 Task: Search one way flight ticket for 2 adults, 2 children, 2 infants in seat in first from Rockland: Knox County Regional Airport to Rock Springs: Southwest Wyoming Regional Airport (rock Springs Sweetwater County Airport) on 8-5-2023. Choice of flights is United. Number of bags: 1 carry on bag and 2 checked bags. Price is upto 96000. Outbound departure time preference is 21:00.
Action: Mouse moved to (377, 355)
Screenshot: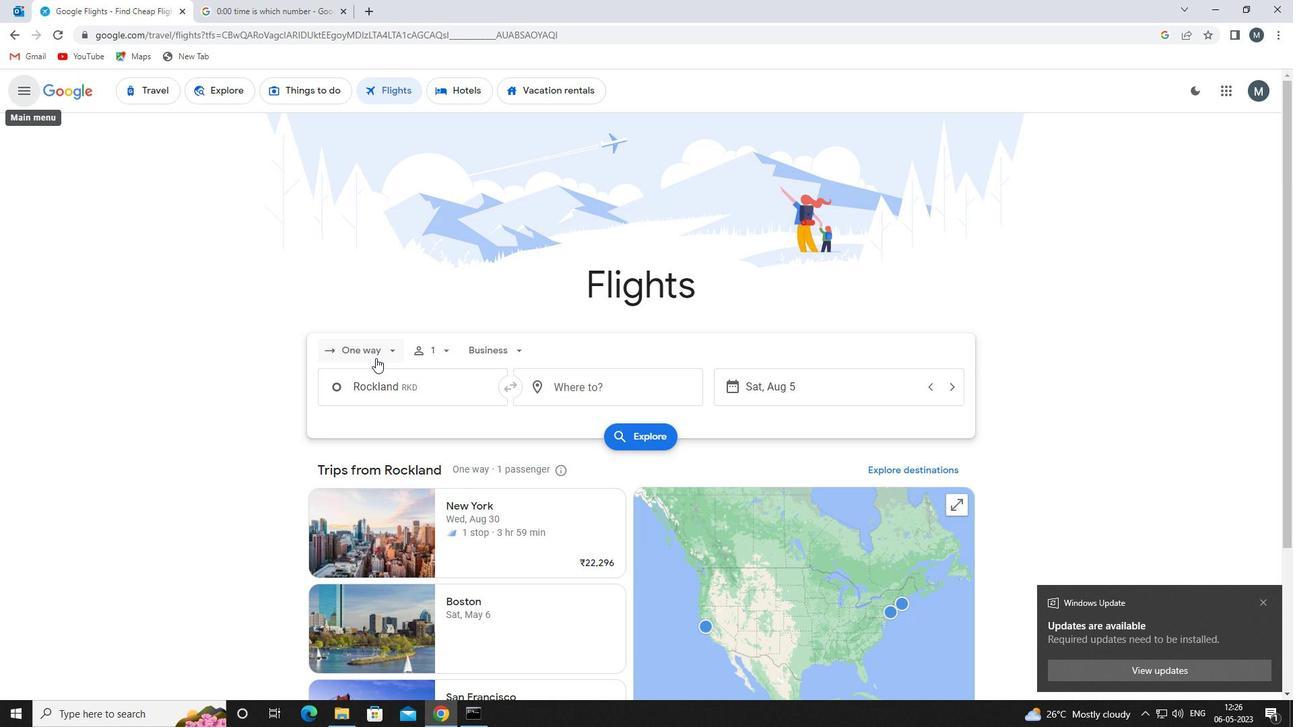 
Action: Mouse pressed left at (377, 355)
Screenshot: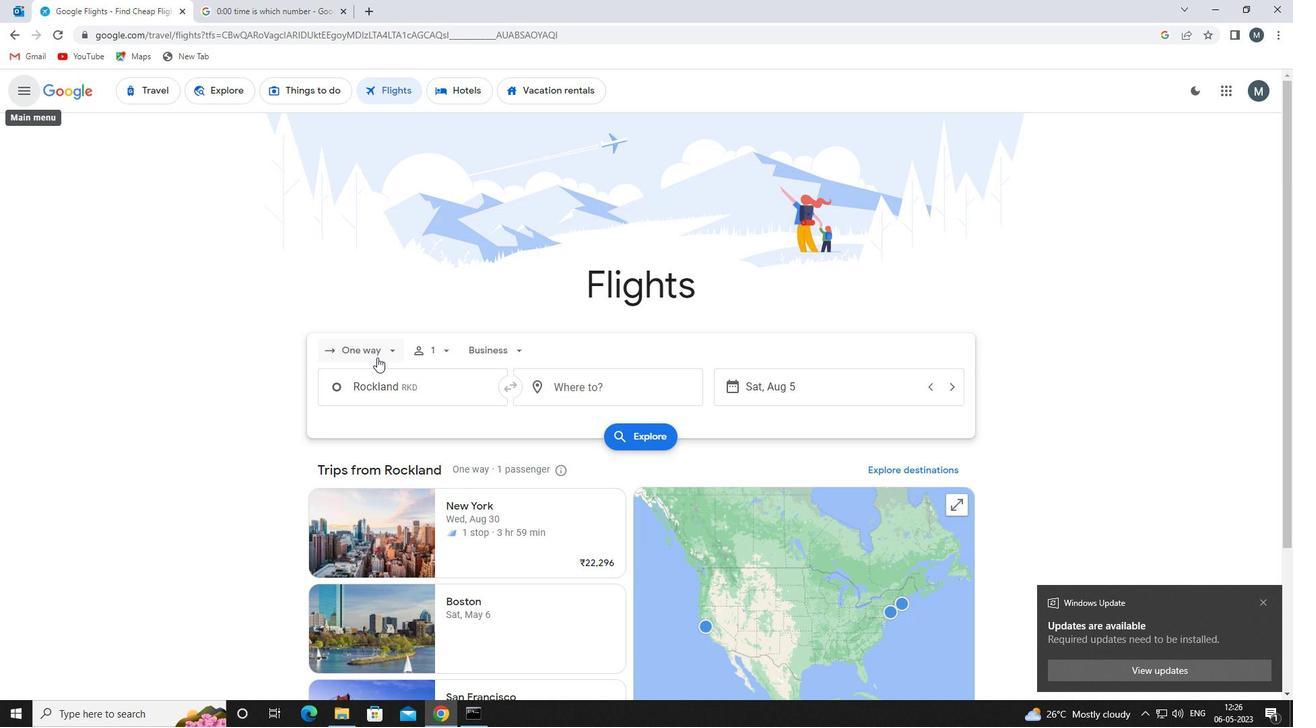 
Action: Mouse moved to (370, 409)
Screenshot: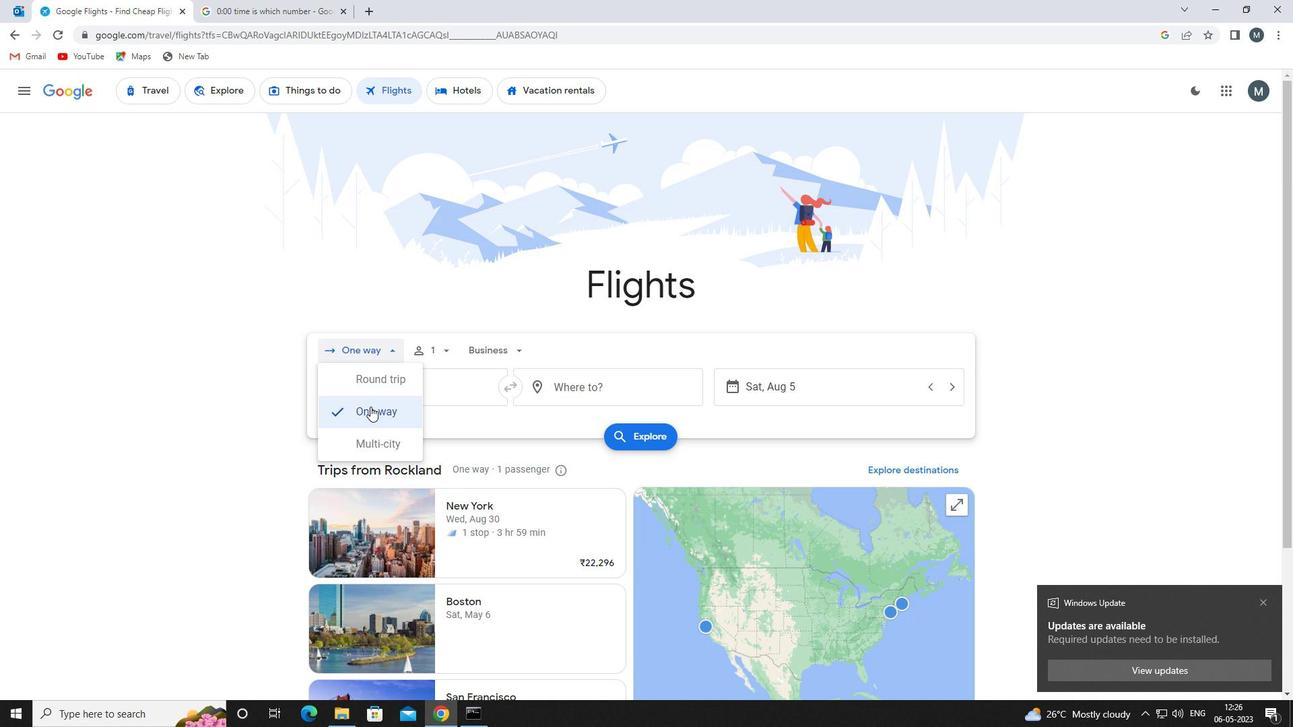 
Action: Mouse pressed left at (370, 409)
Screenshot: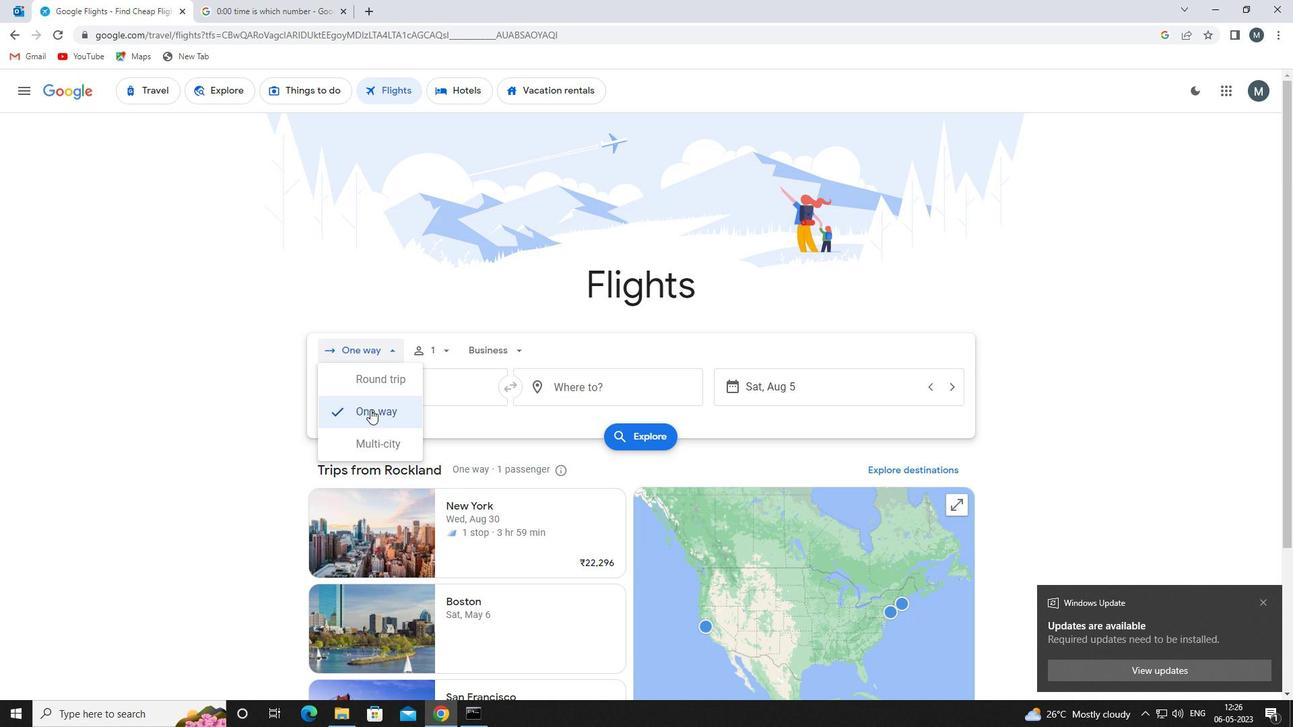 
Action: Mouse moved to (439, 346)
Screenshot: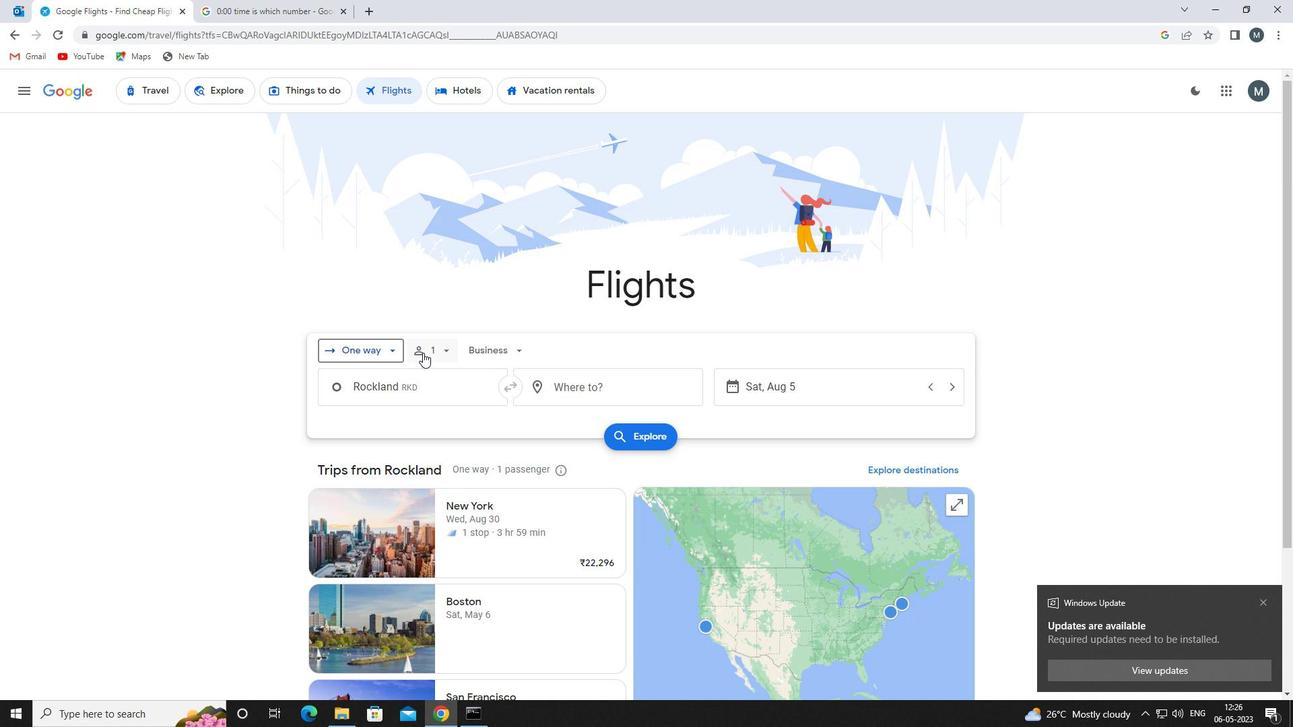 
Action: Mouse pressed left at (439, 346)
Screenshot: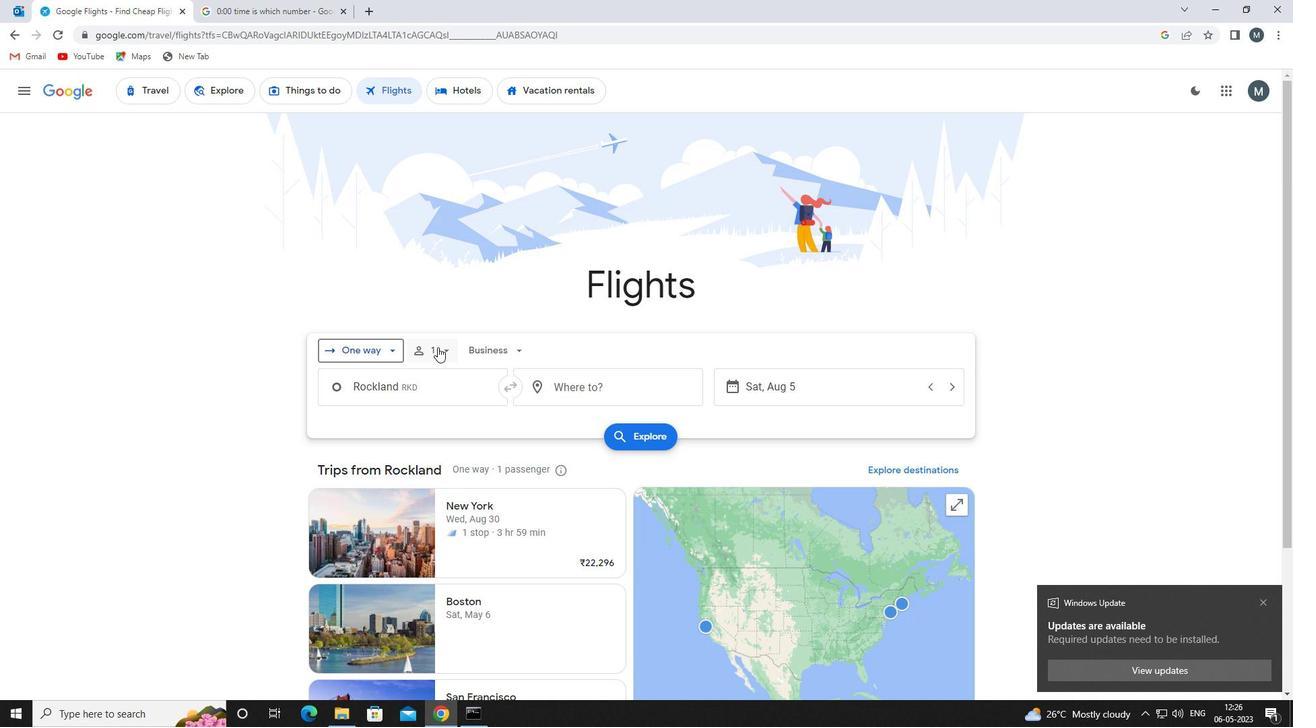 
Action: Mouse moved to (549, 388)
Screenshot: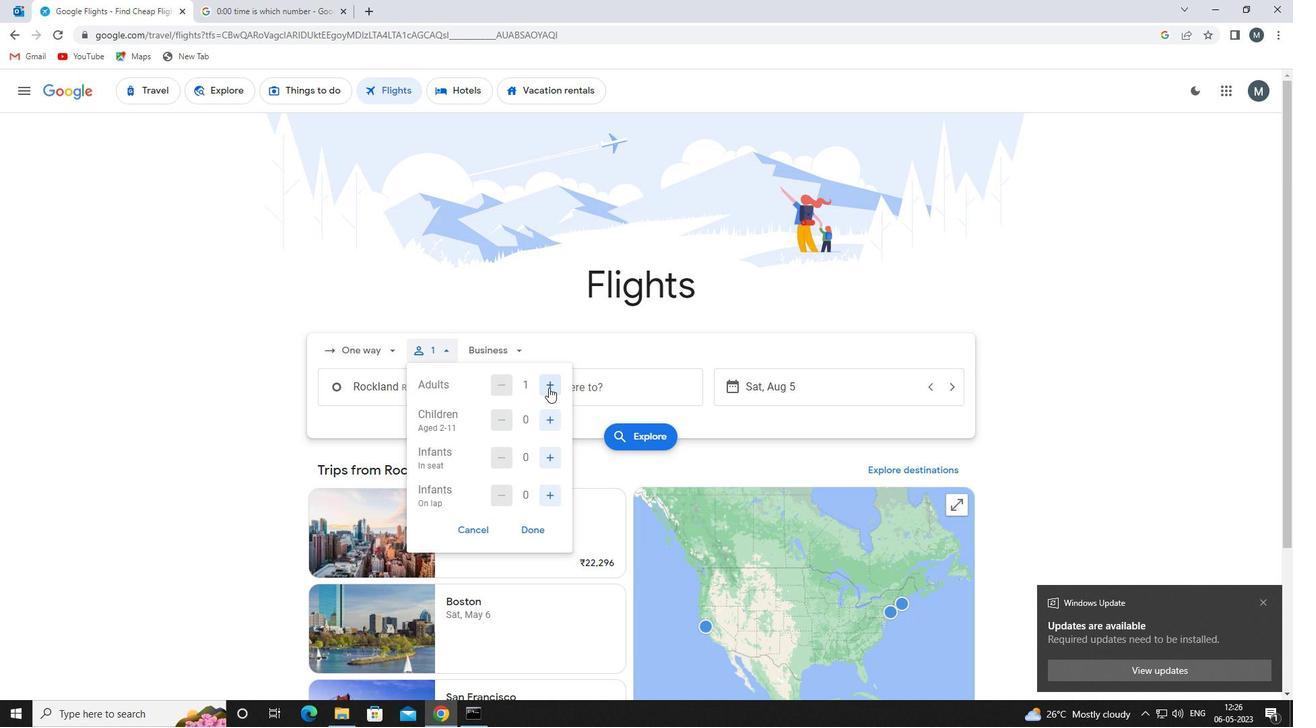 
Action: Mouse pressed left at (549, 388)
Screenshot: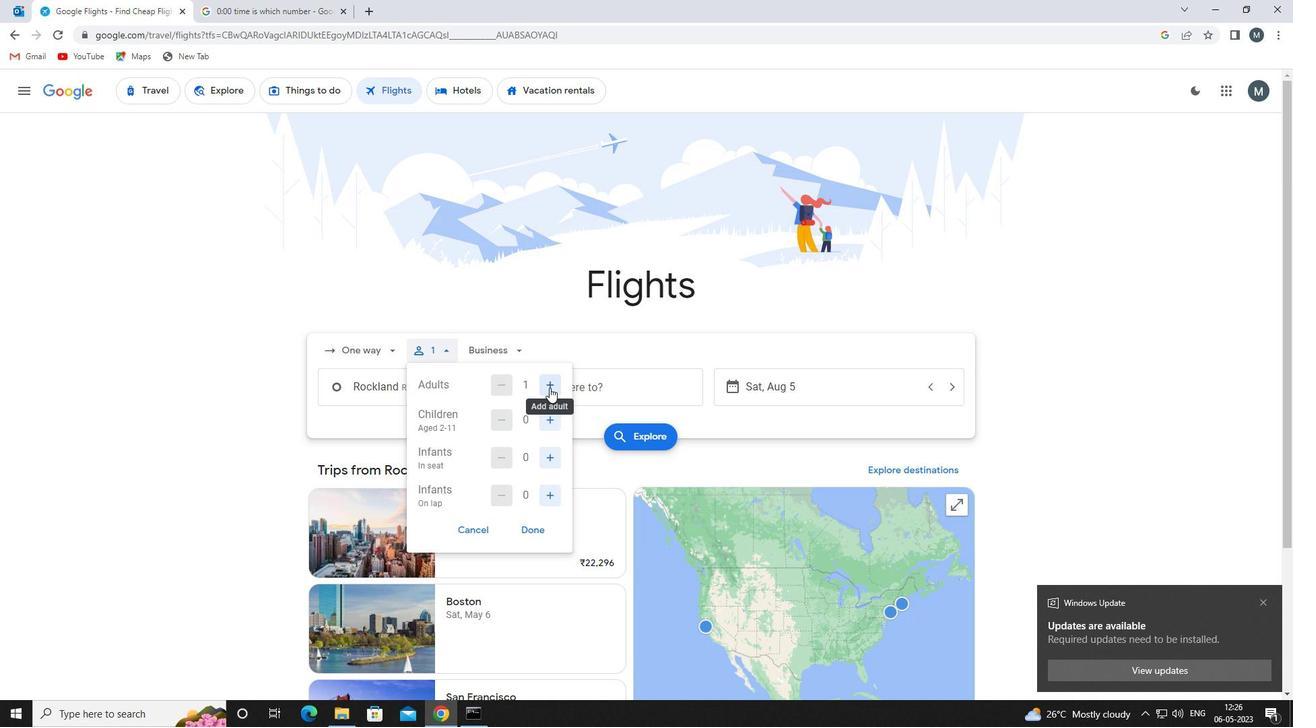 
Action: Mouse moved to (554, 418)
Screenshot: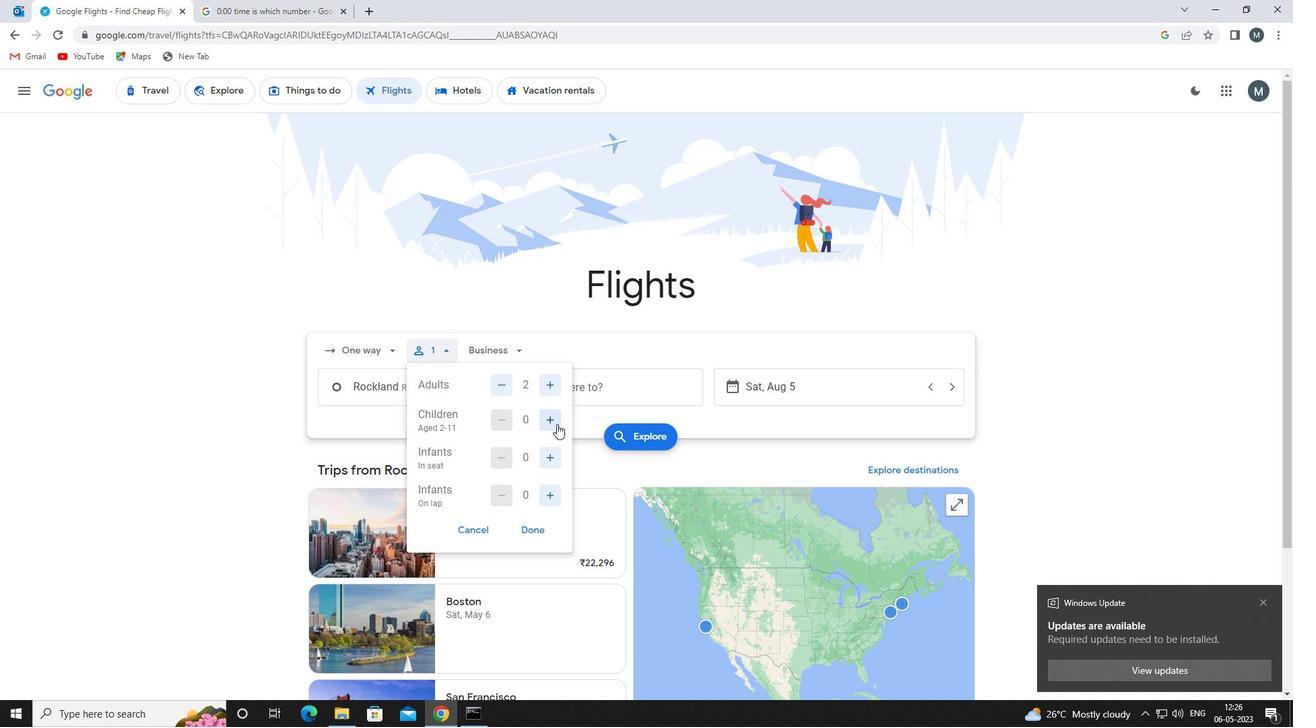 
Action: Mouse pressed left at (554, 418)
Screenshot: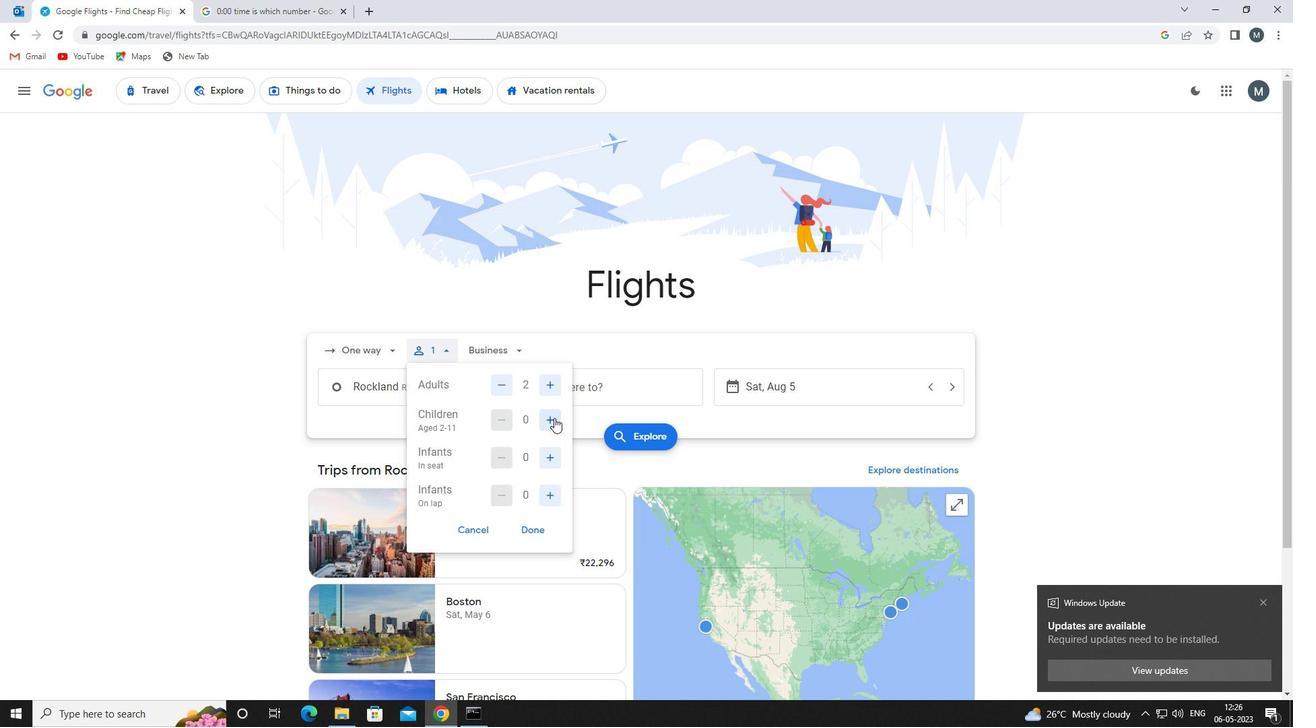 
Action: Mouse pressed left at (554, 418)
Screenshot: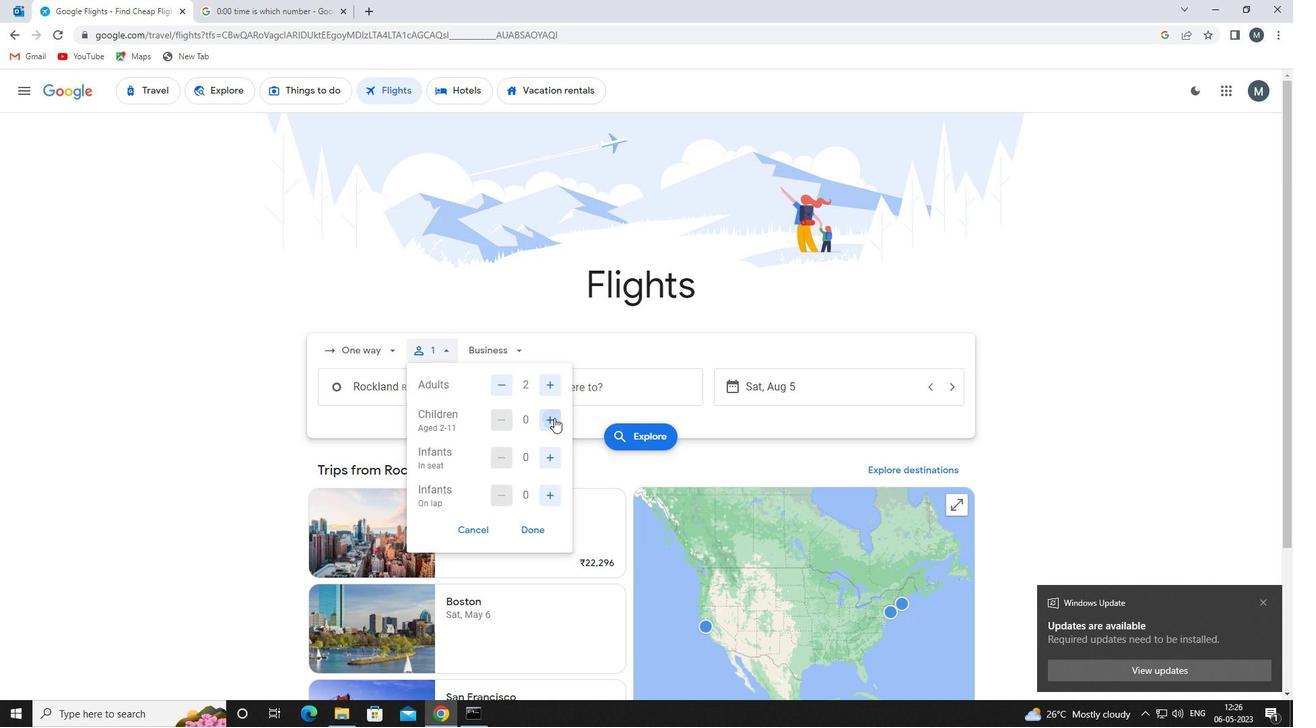 
Action: Mouse moved to (552, 454)
Screenshot: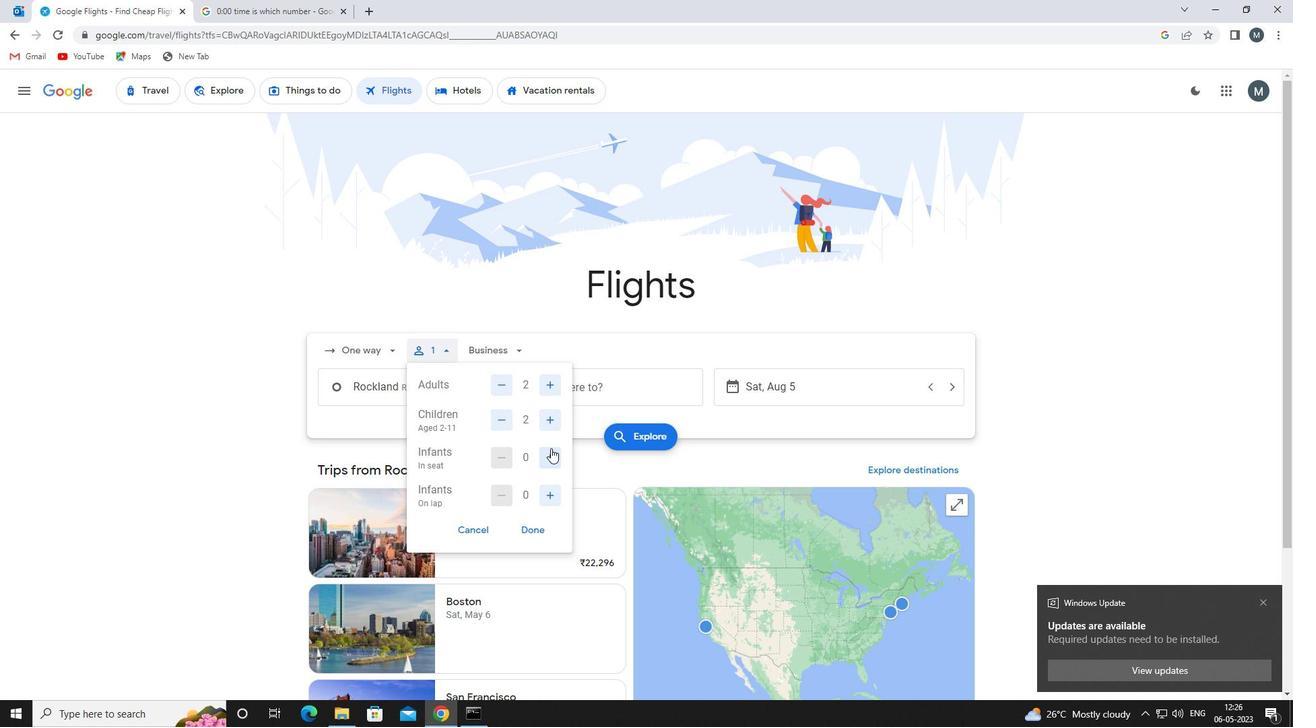 
Action: Mouse pressed left at (552, 454)
Screenshot: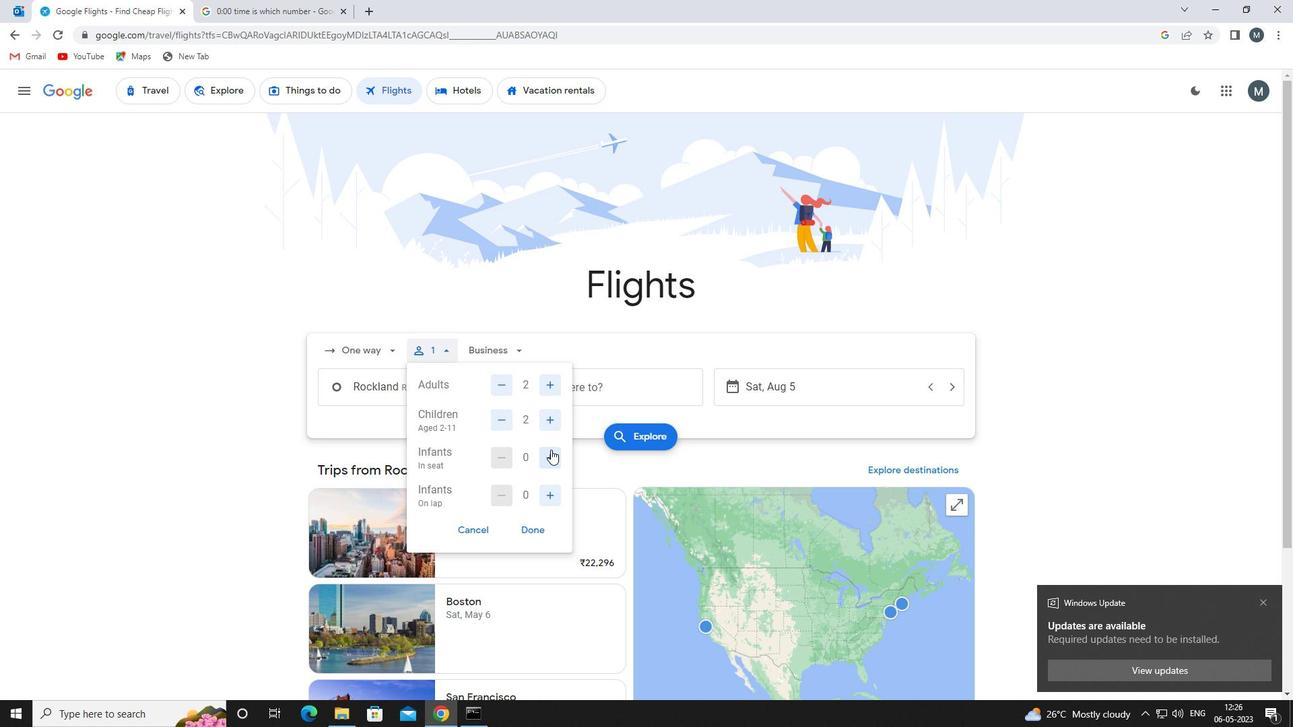 
Action: Mouse moved to (552, 454)
Screenshot: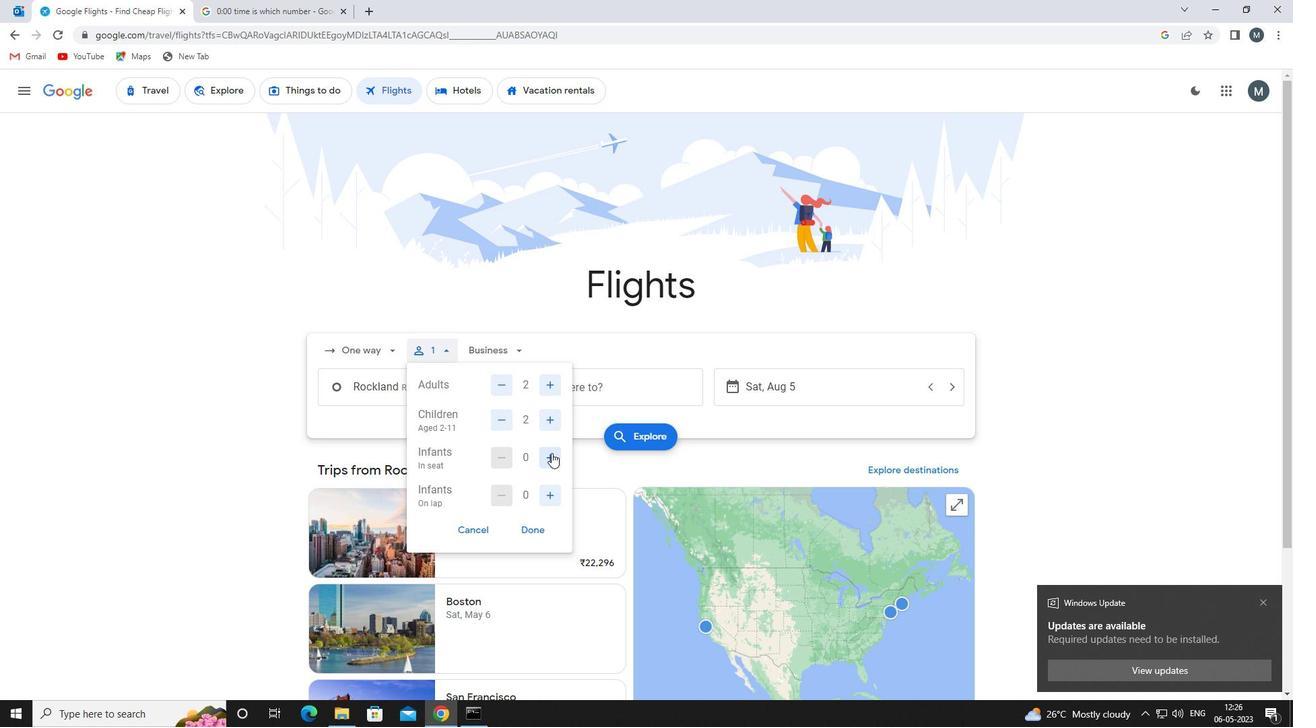 
Action: Mouse pressed left at (552, 454)
Screenshot: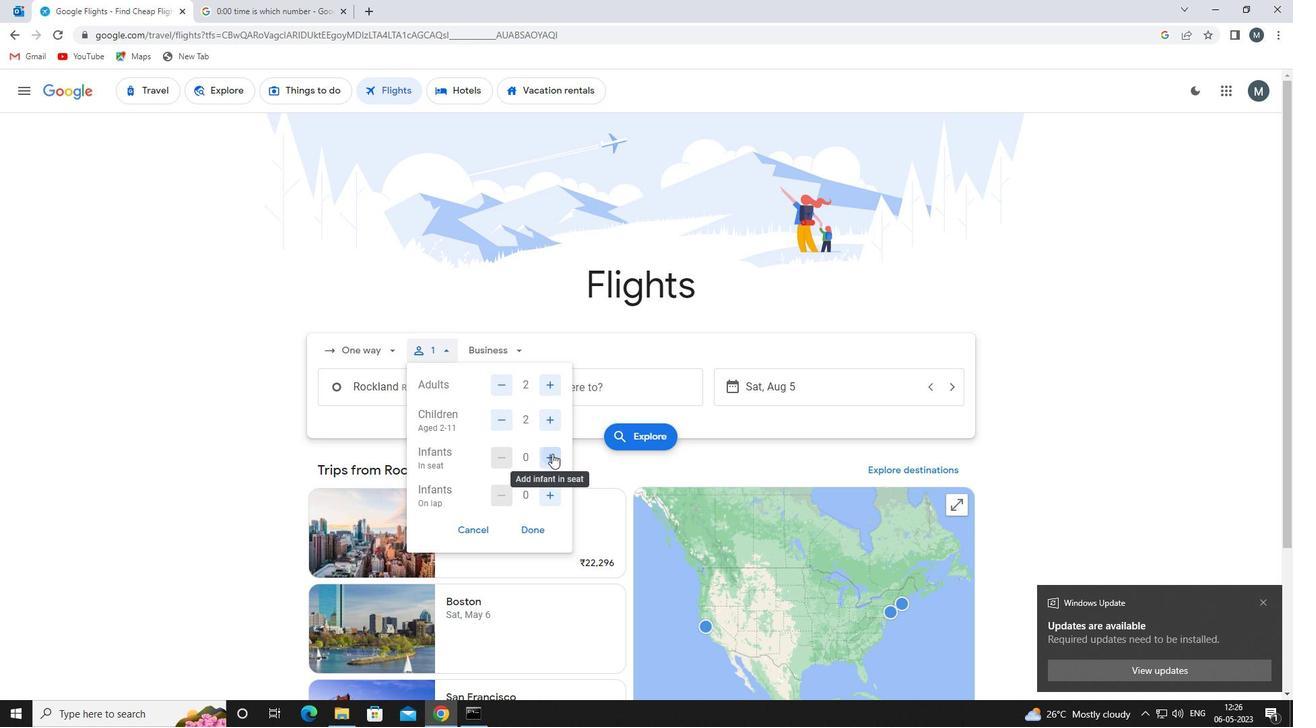 
Action: Mouse moved to (540, 530)
Screenshot: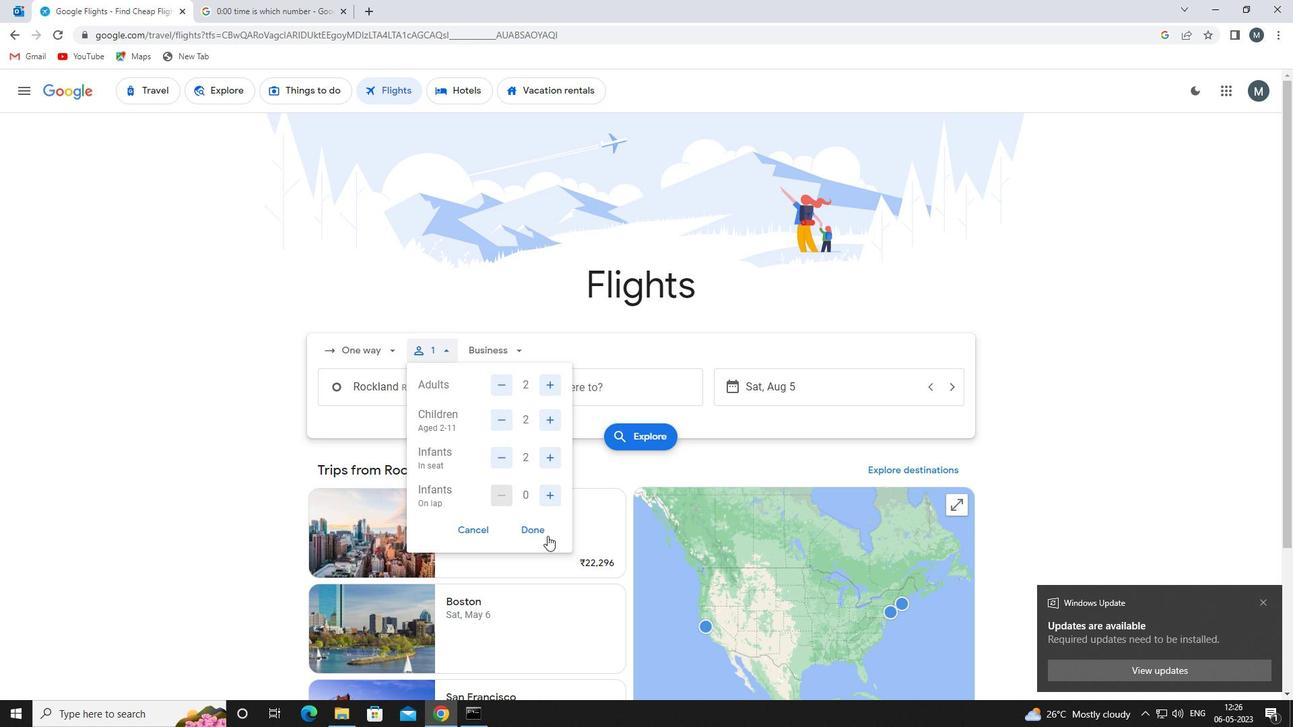 
Action: Mouse pressed left at (540, 530)
Screenshot: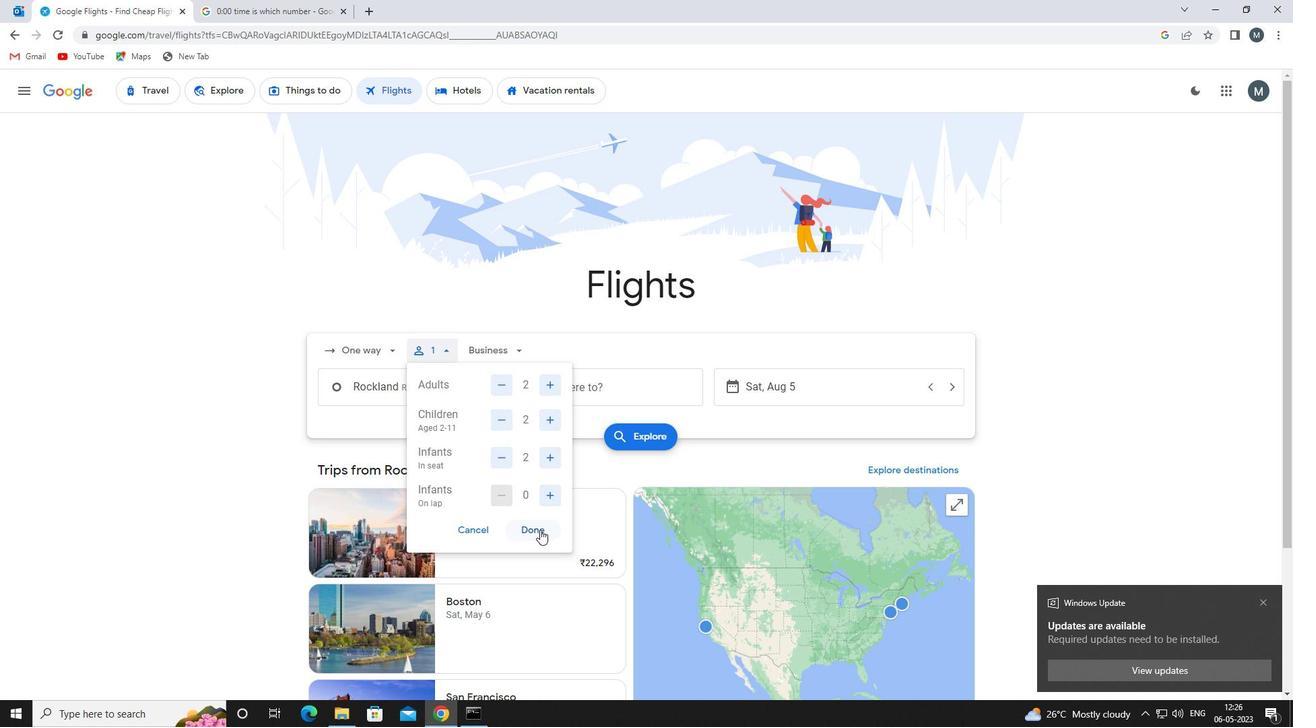 
Action: Mouse moved to (499, 354)
Screenshot: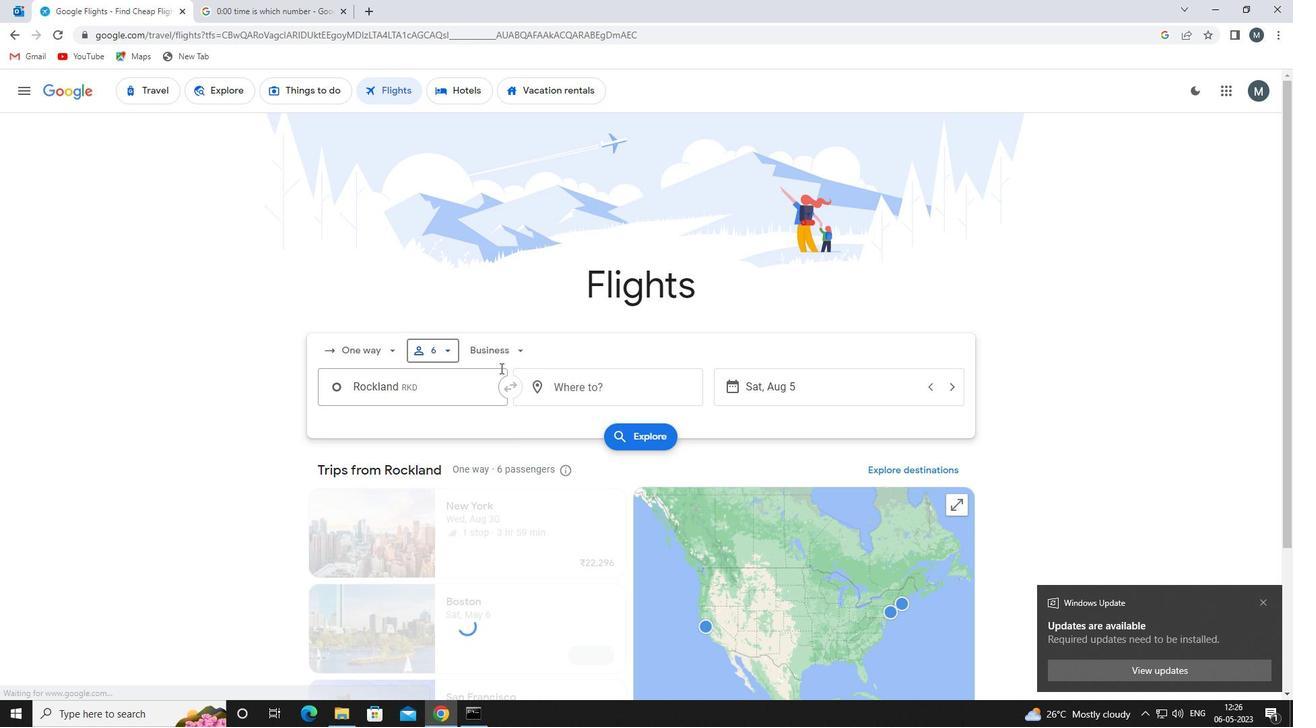 
Action: Mouse pressed left at (499, 354)
Screenshot: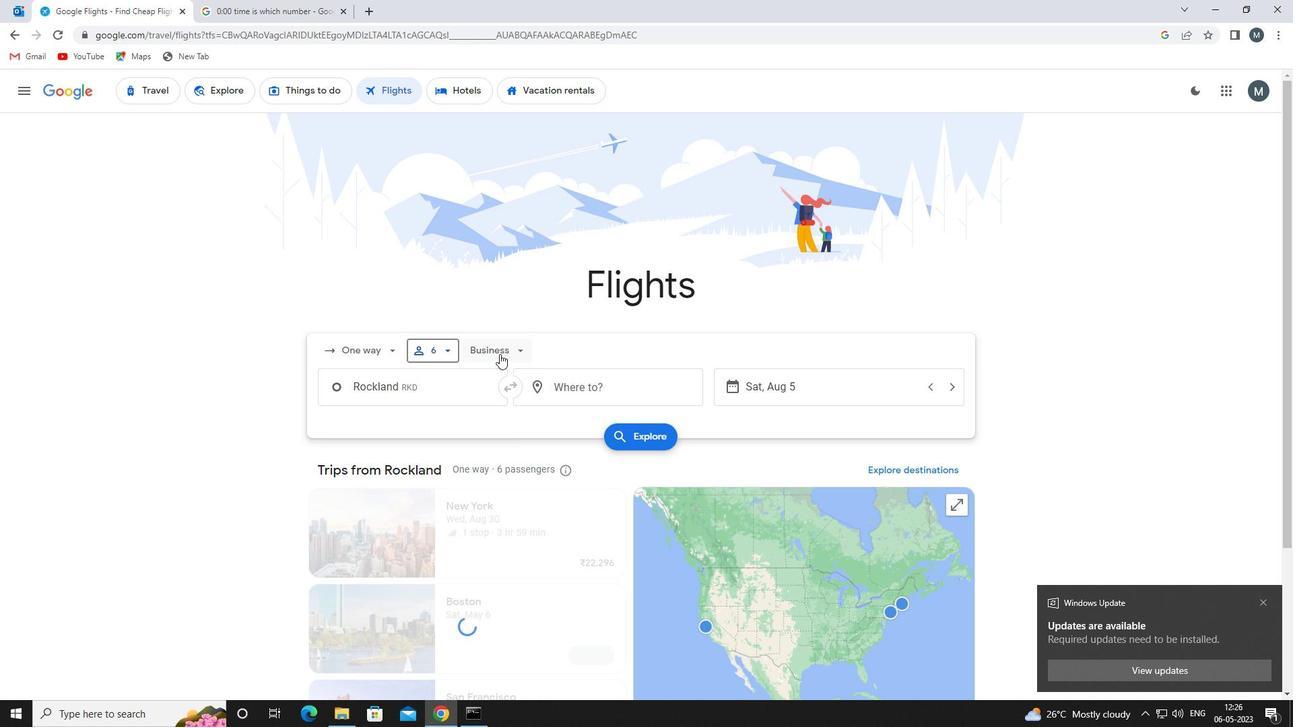 
Action: Mouse moved to (516, 477)
Screenshot: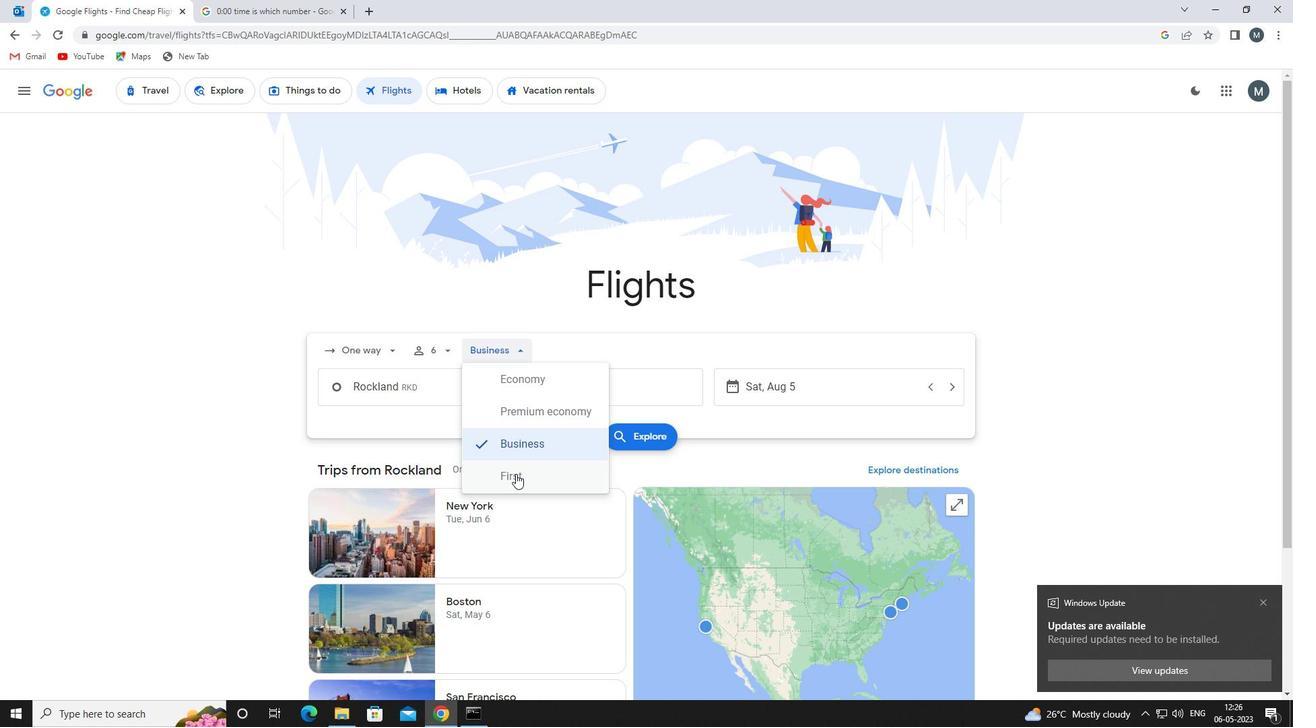 
Action: Mouse pressed left at (516, 477)
Screenshot: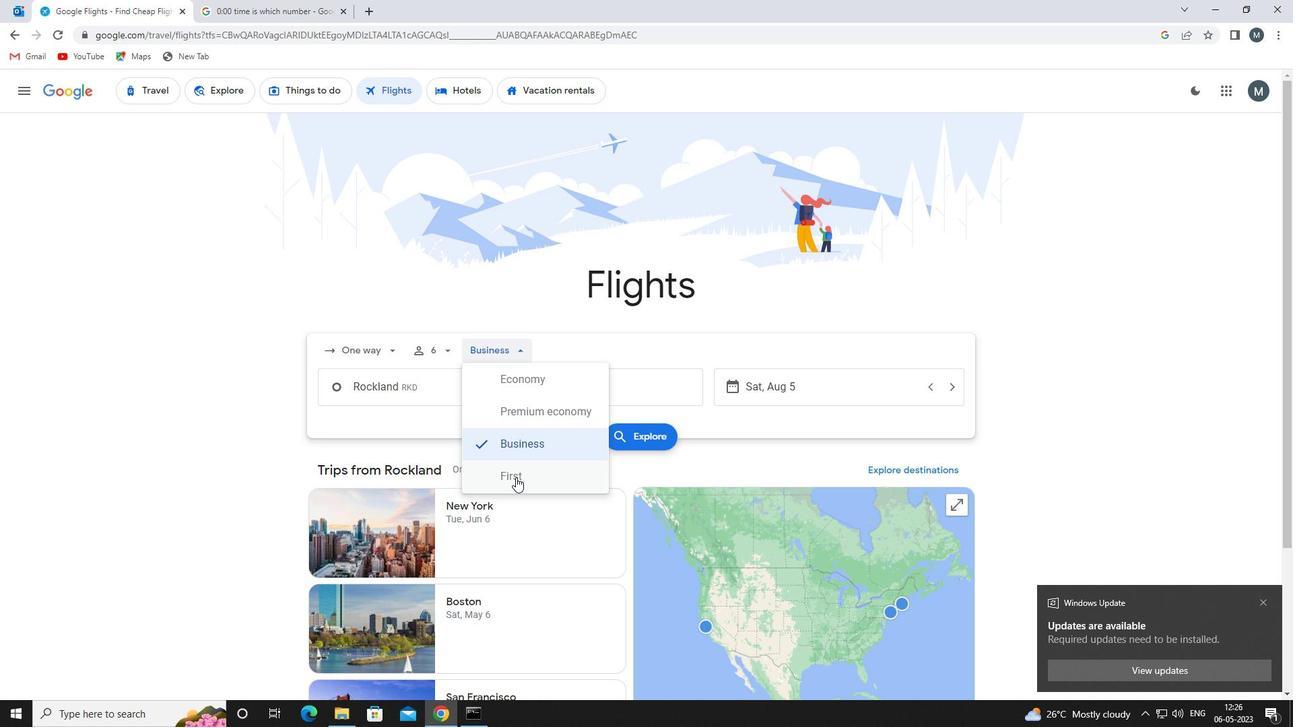 
Action: Mouse moved to (440, 390)
Screenshot: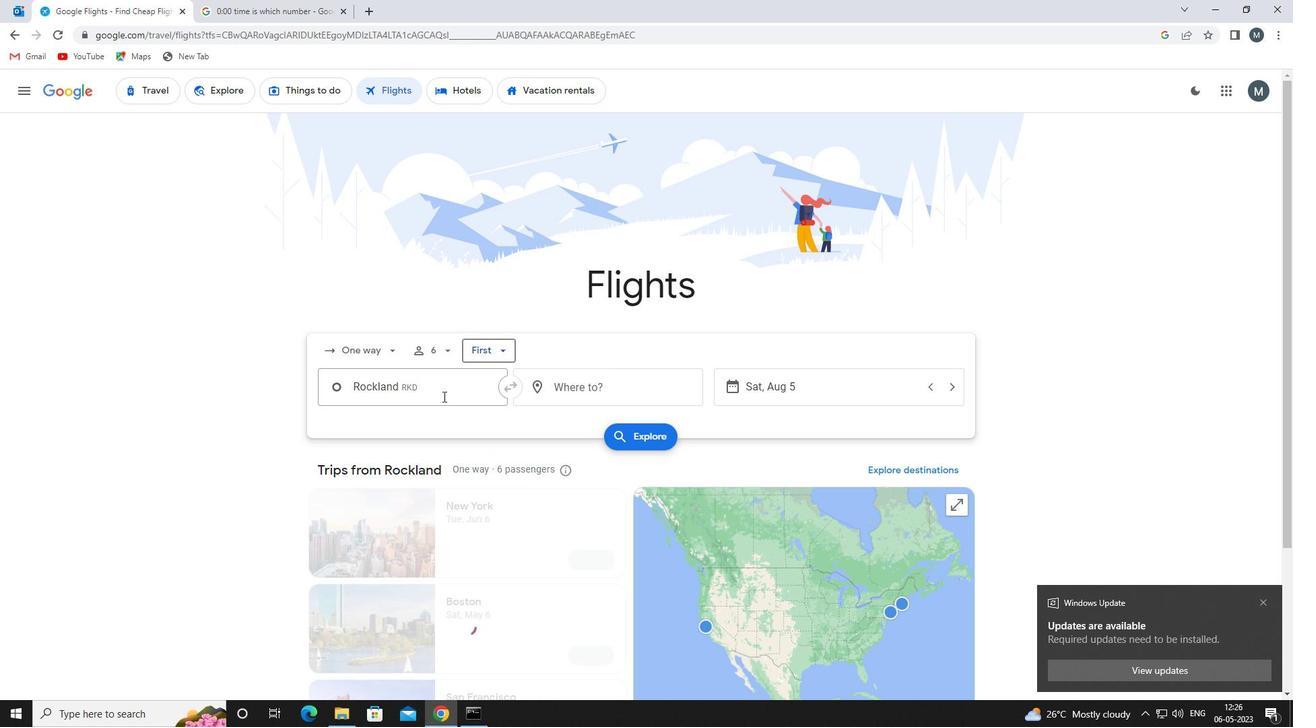 
Action: Mouse pressed left at (440, 390)
Screenshot: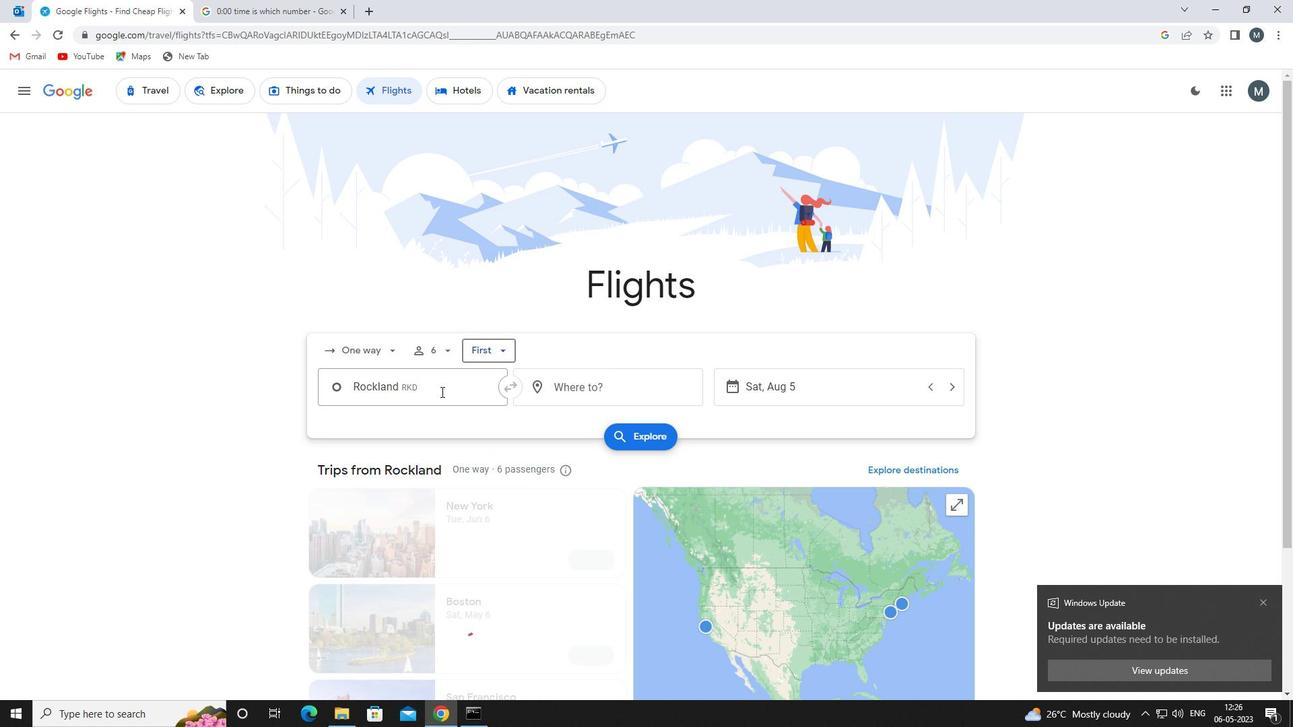 
Action: Mouse moved to (439, 390)
Screenshot: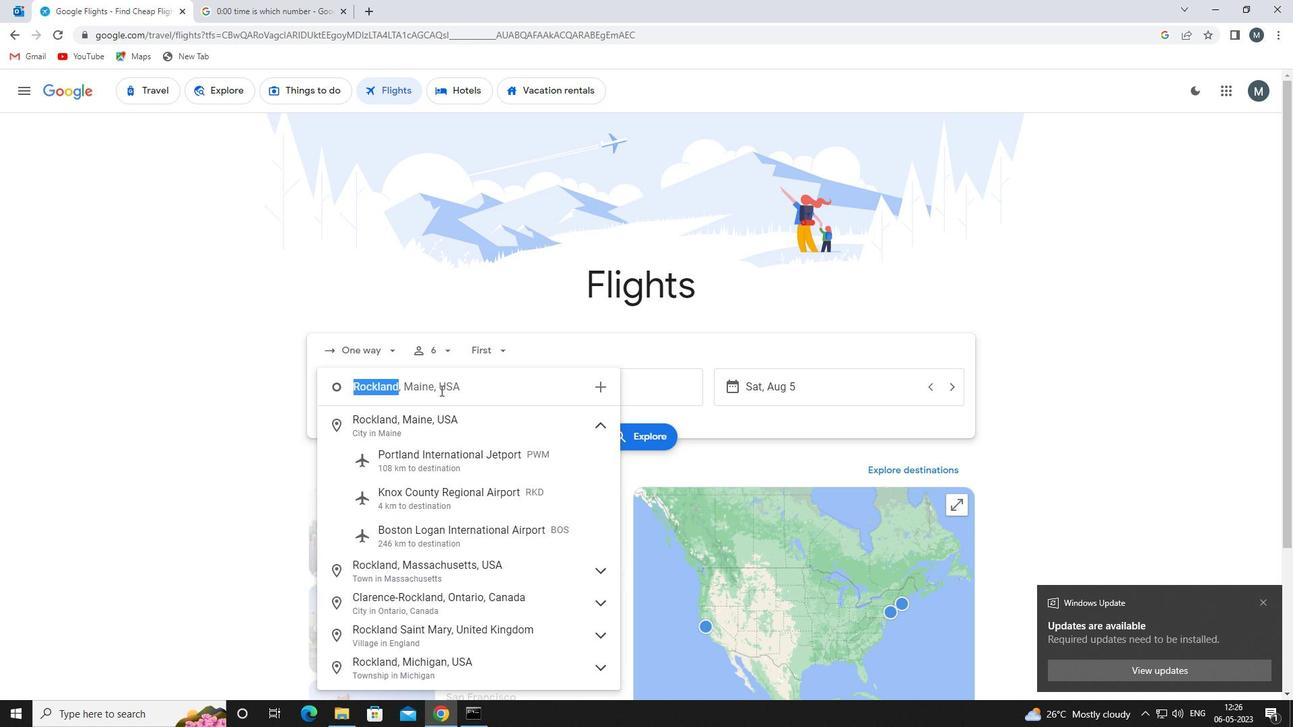 
Action: Key pressed knox<Key.space>county
Screenshot: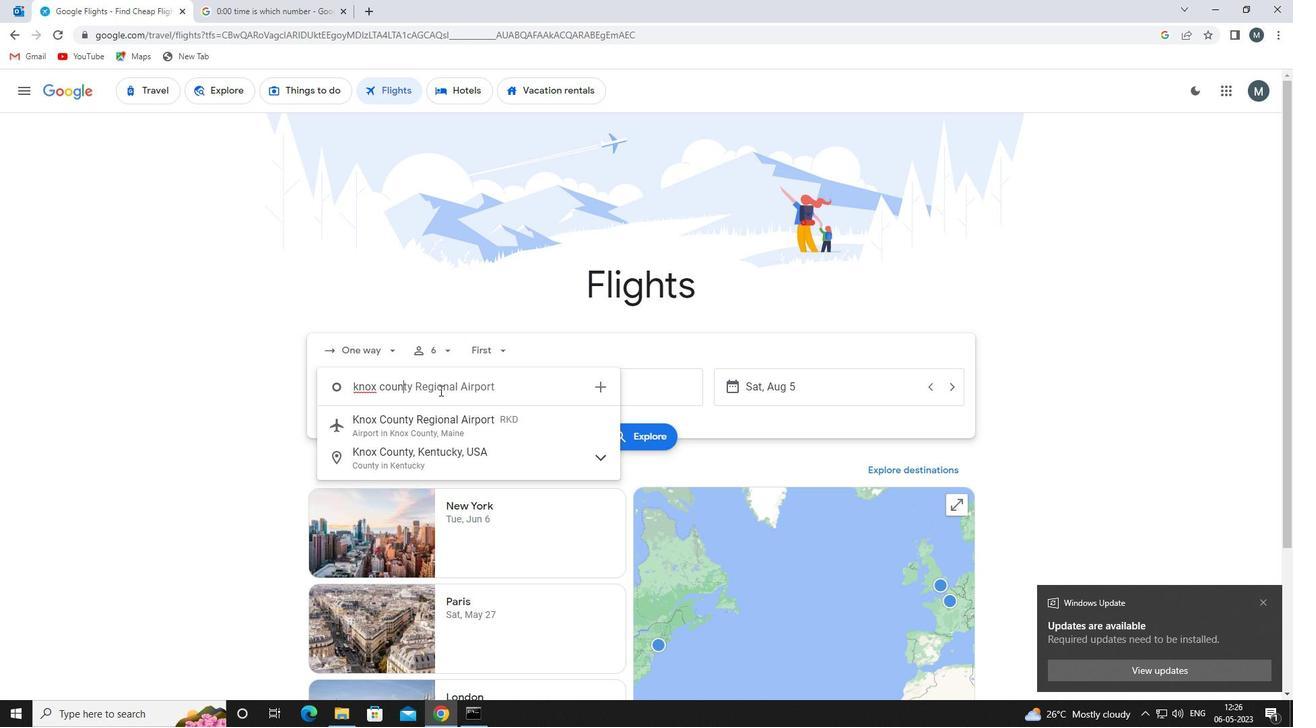 
Action: Mouse moved to (443, 425)
Screenshot: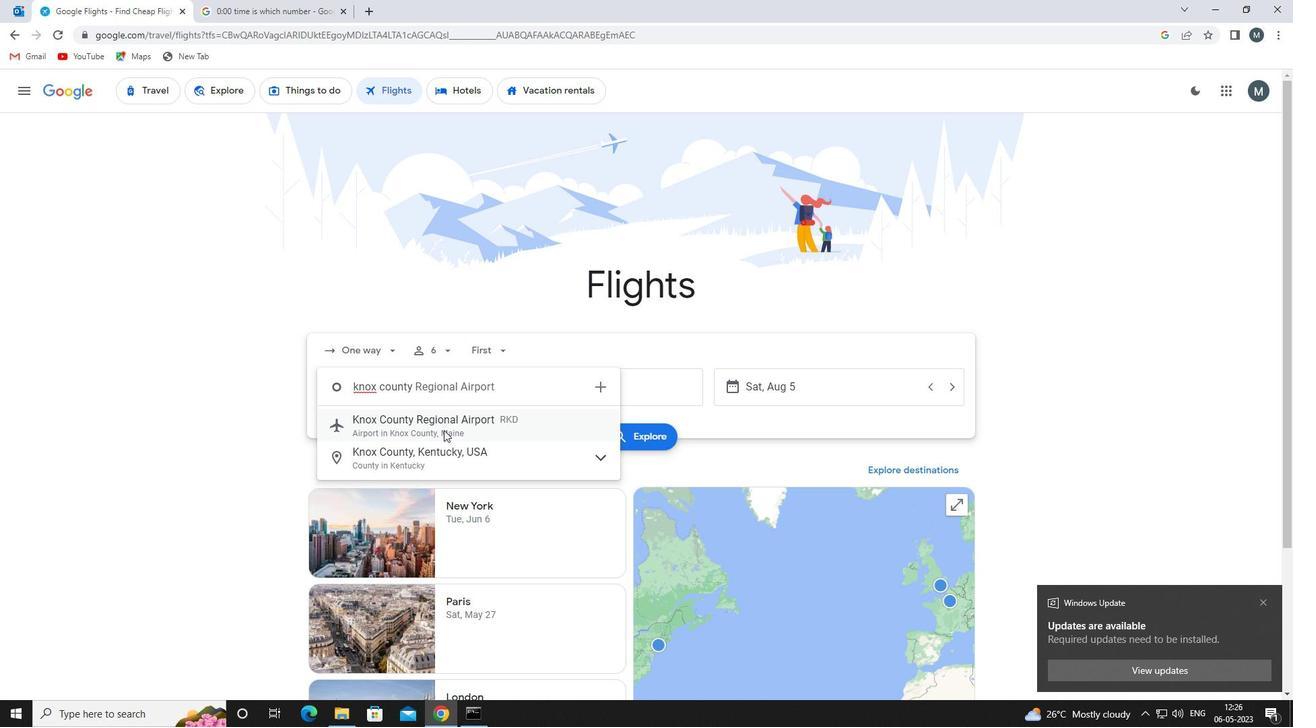 
Action: Mouse pressed left at (443, 425)
Screenshot: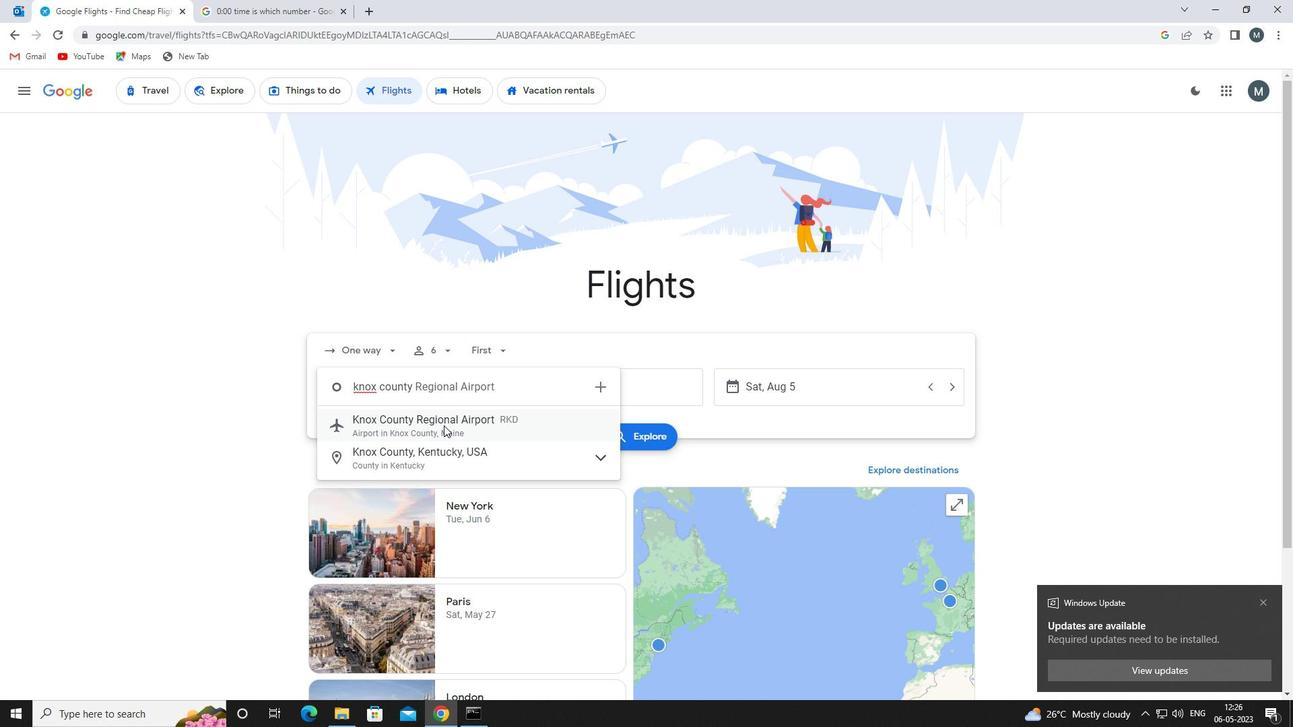 
Action: Mouse moved to (540, 383)
Screenshot: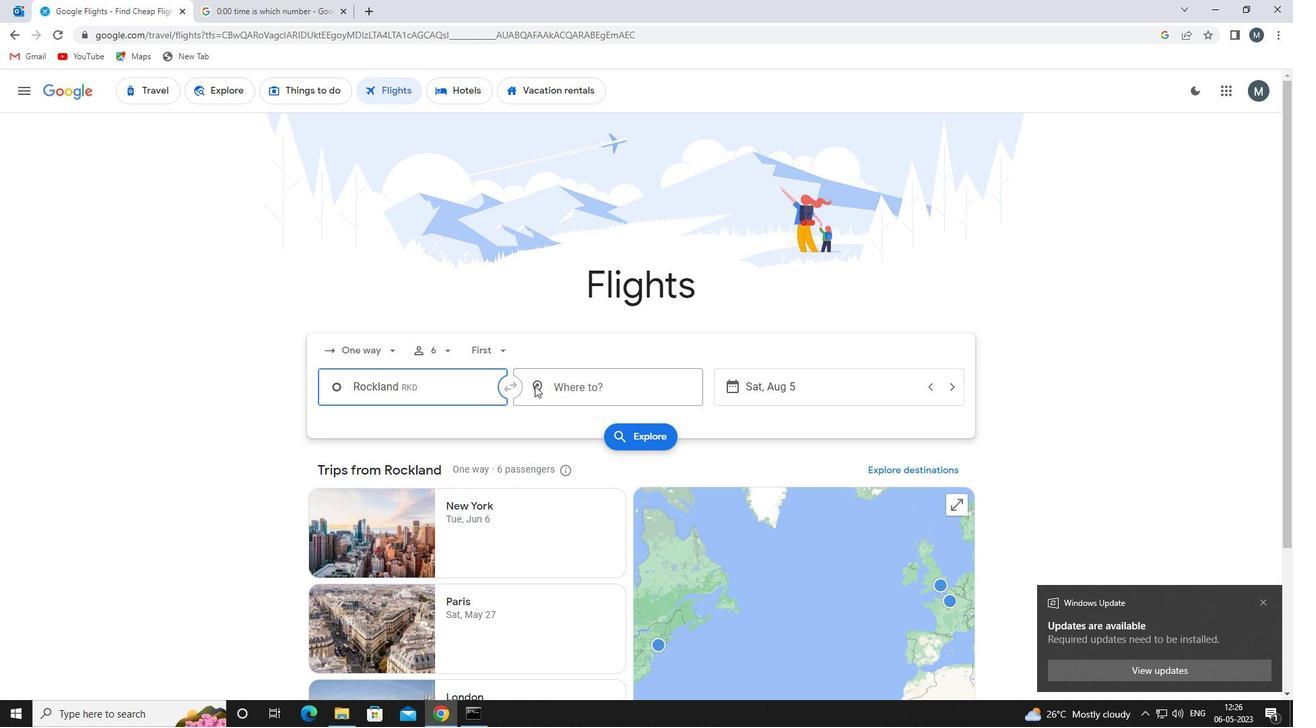 
Action: Mouse pressed left at (540, 383)
Screenshot: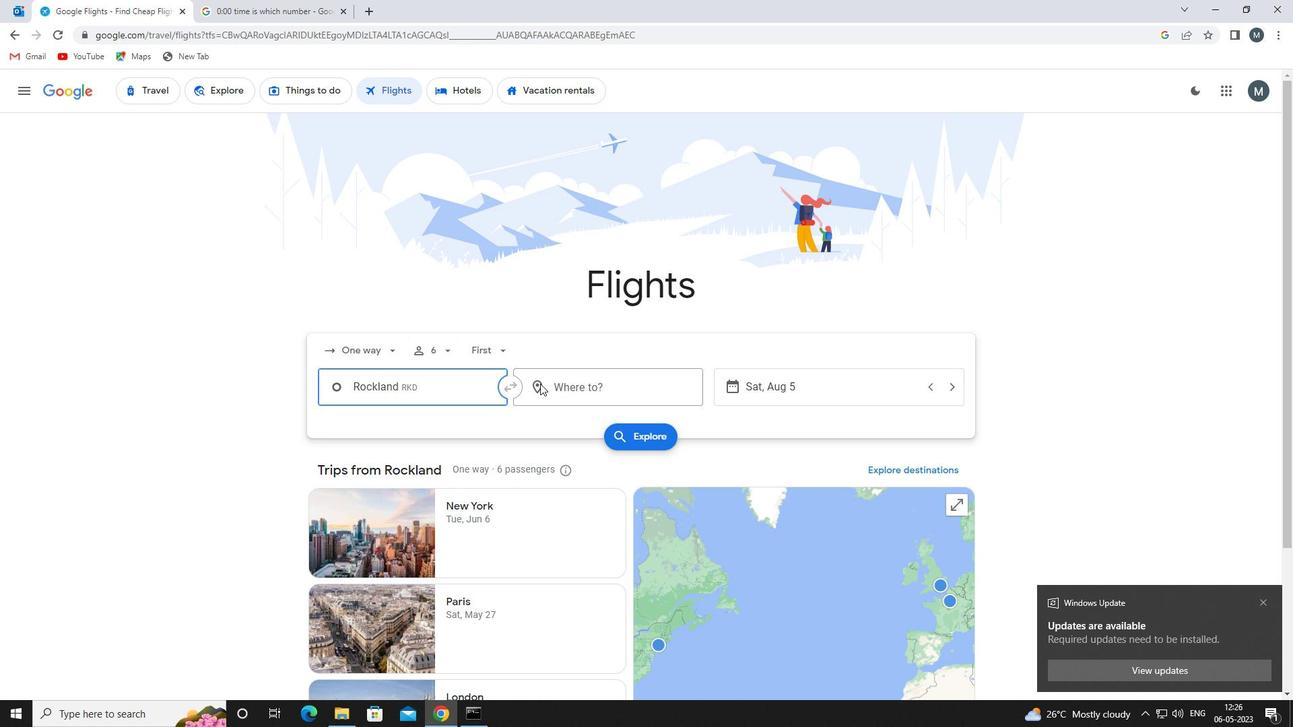
Action: Mouse moved to (538, 383)
Screenshot: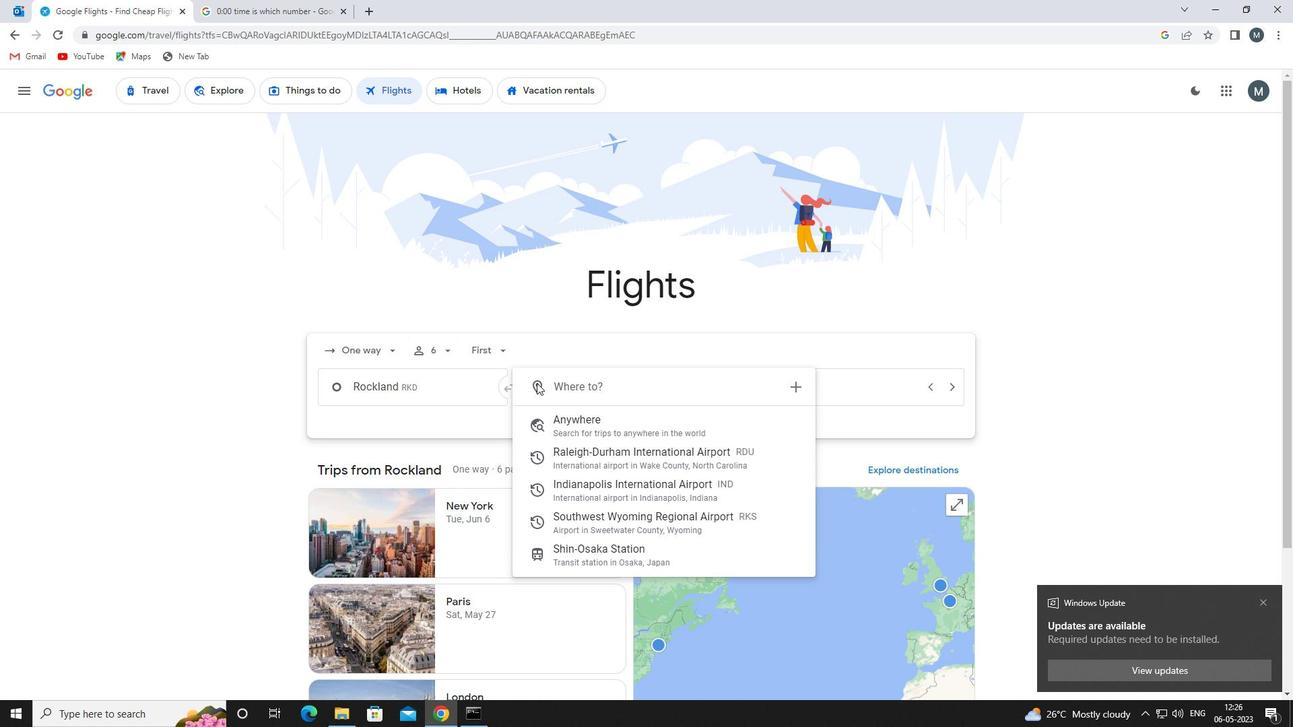 
Action: Key pressed southwest<Key.space>wy
Screenshot: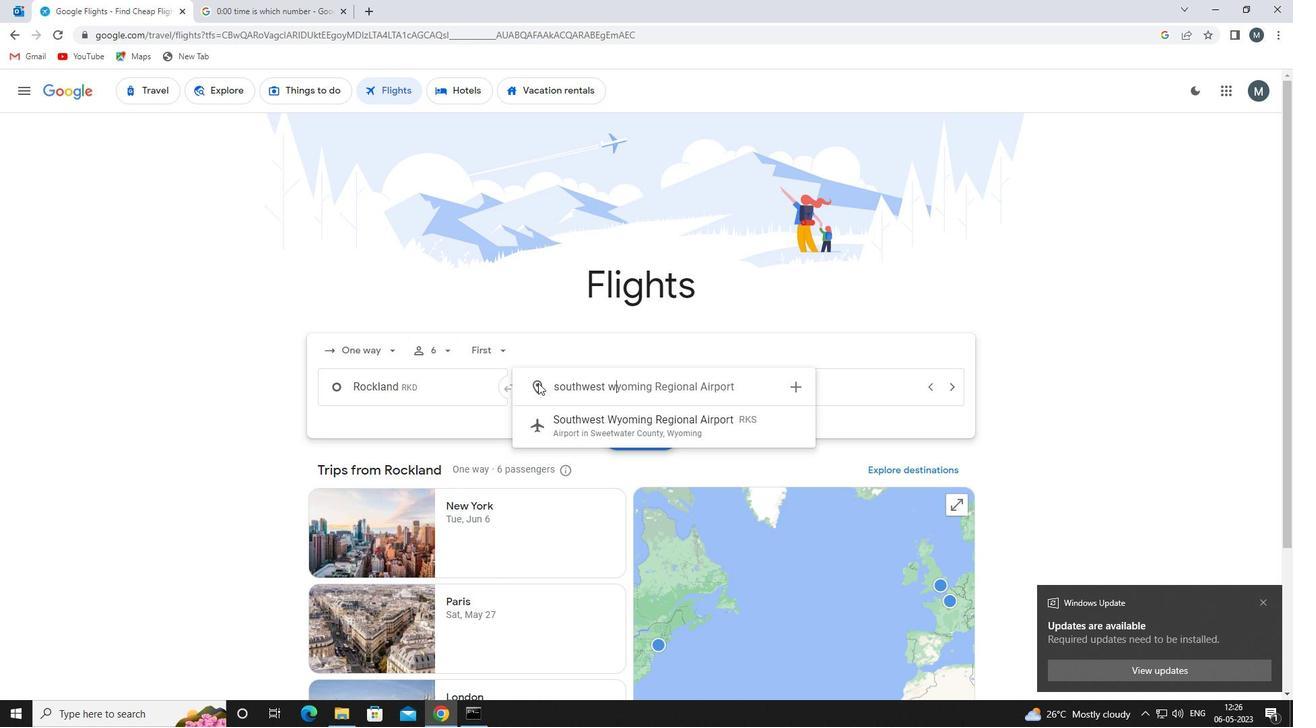 
Action: Mouse moved to (567, 423)
Screenshot: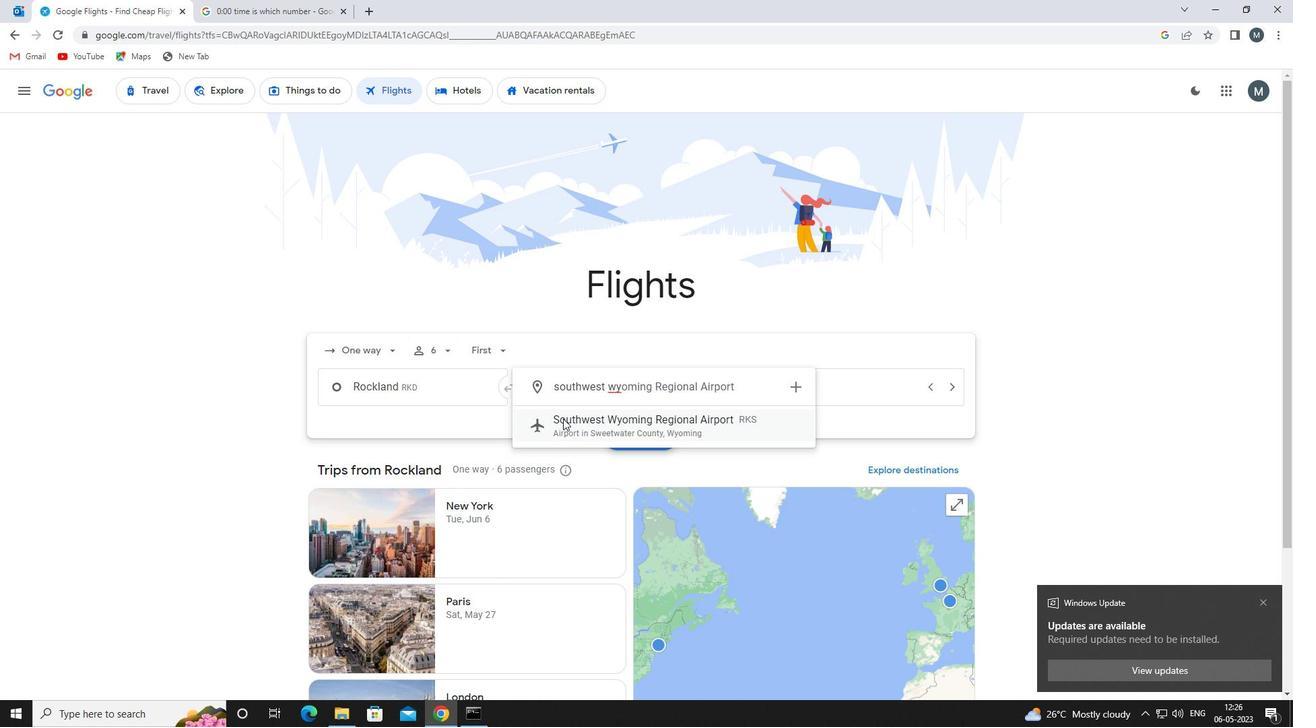 
Action: Mouse pressed left at (567, 423)
Screenshot: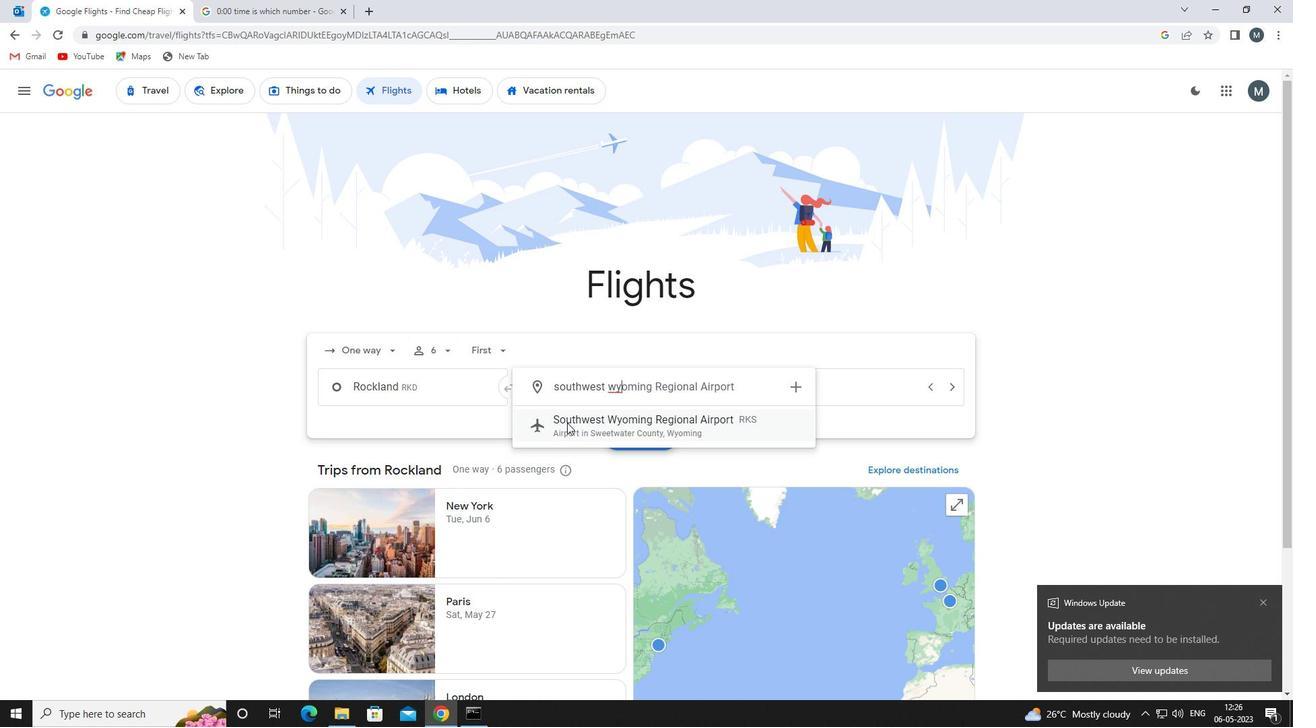 
Action: Mouse moved to (767, 381)
Screenshot: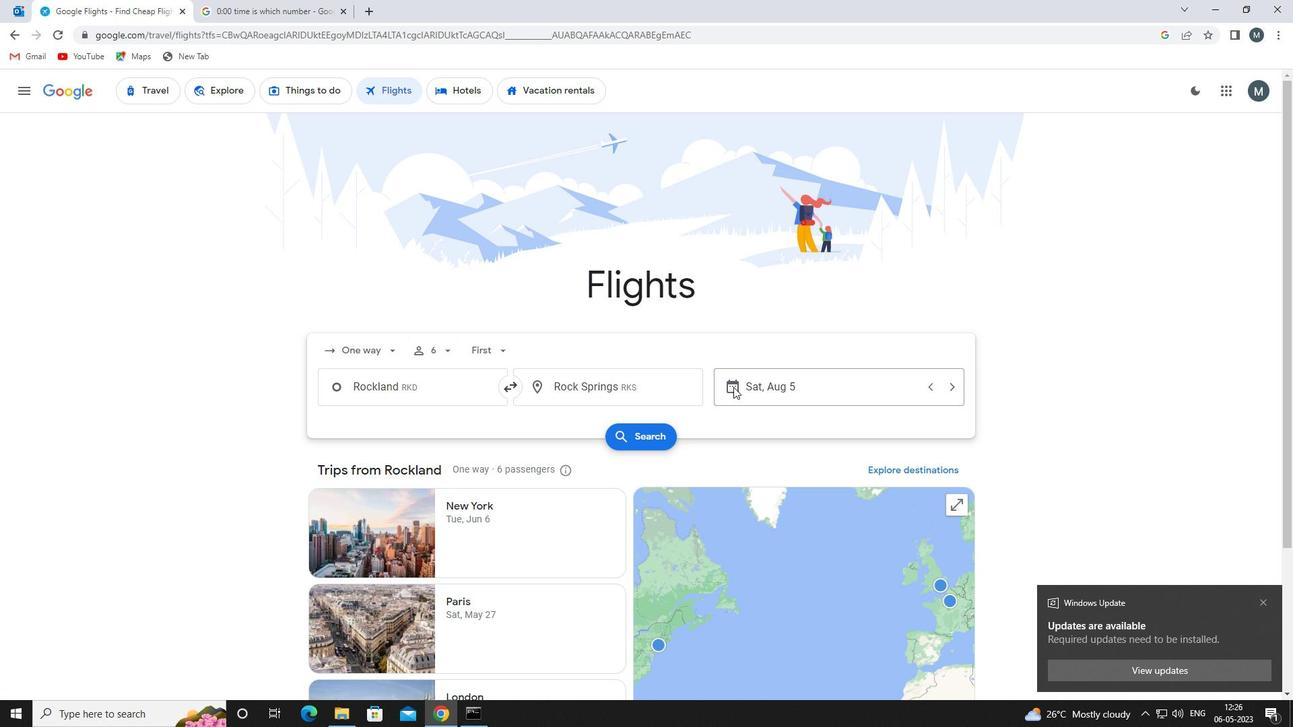 
Action: Mouse pressed left at (767, 381)
Screenshot: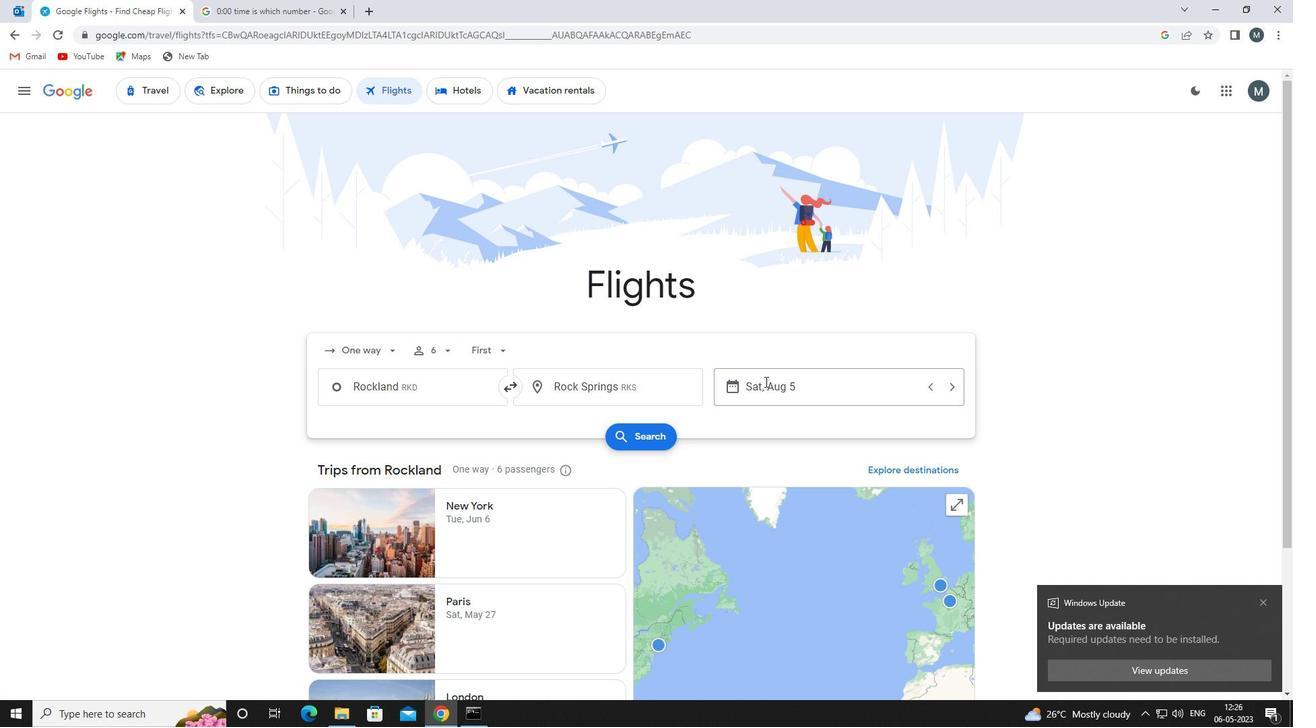 
Action: Mouse moved to (679, 463)
Screenshot: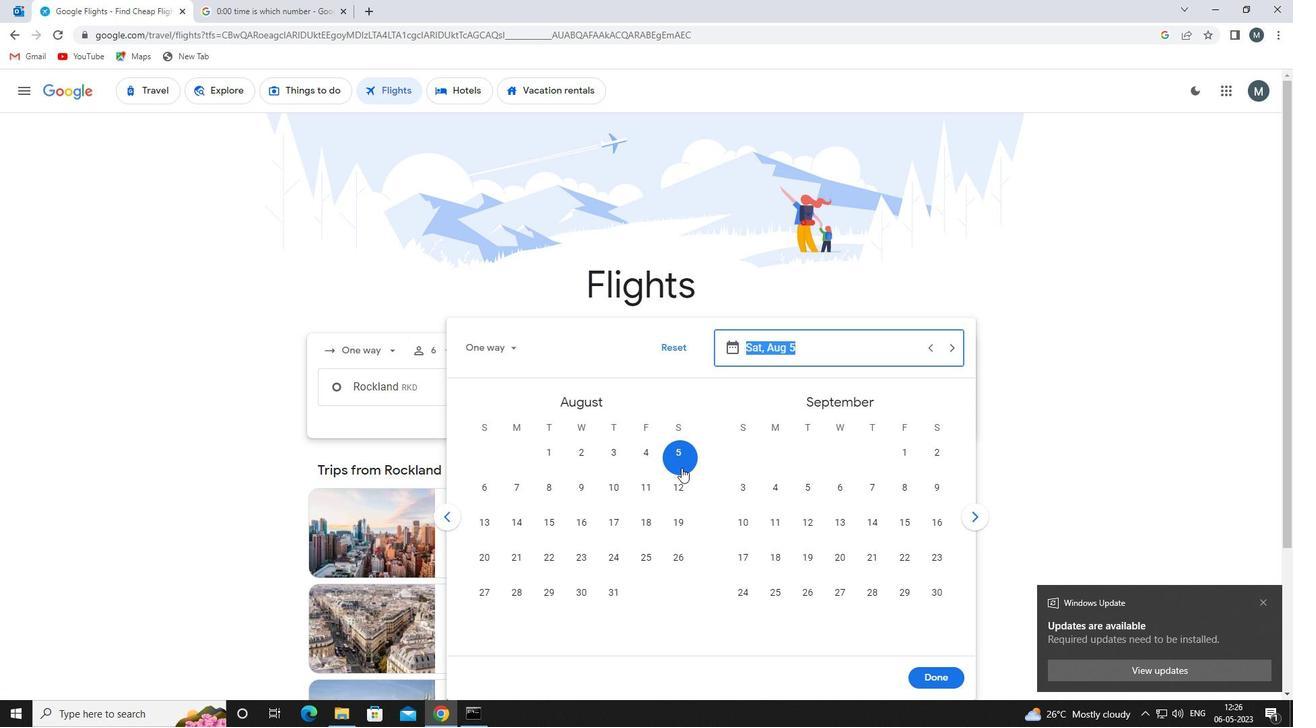 
Action: Mouse pressed left at (679, 463)
Screenshot: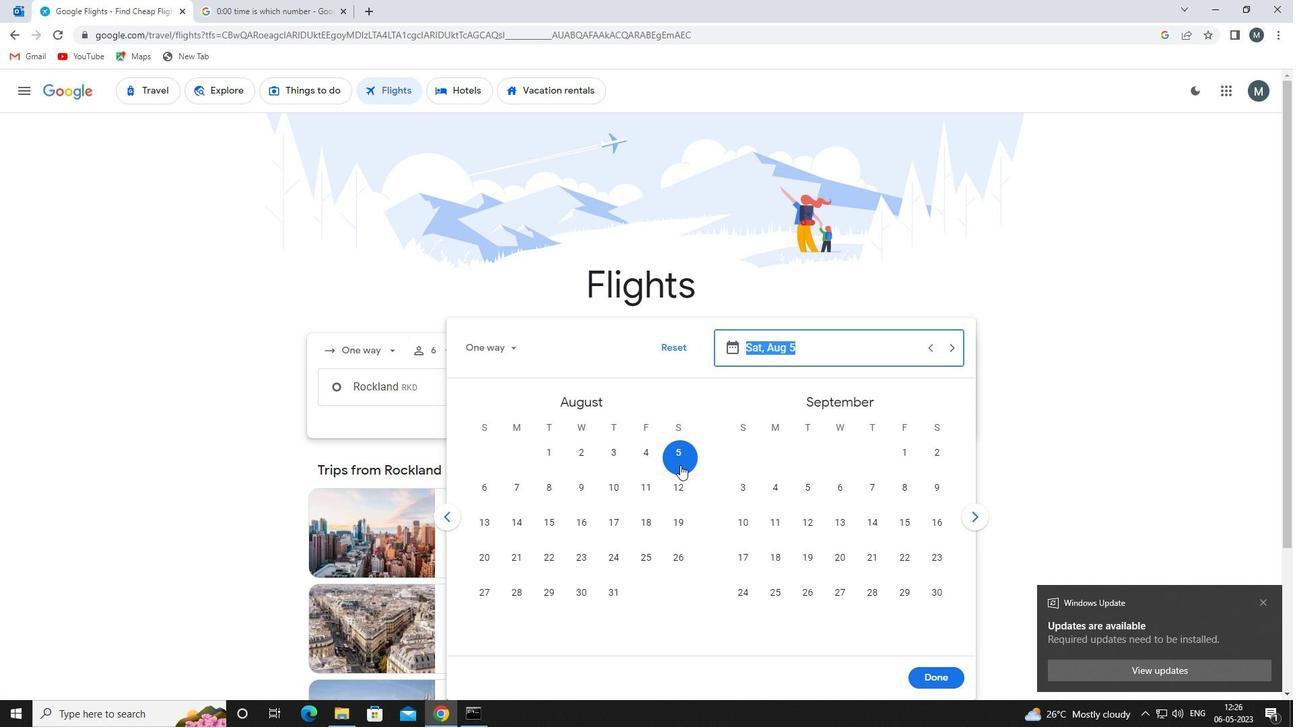 
Action: Mouse moved to (935, 674)
Screenshot: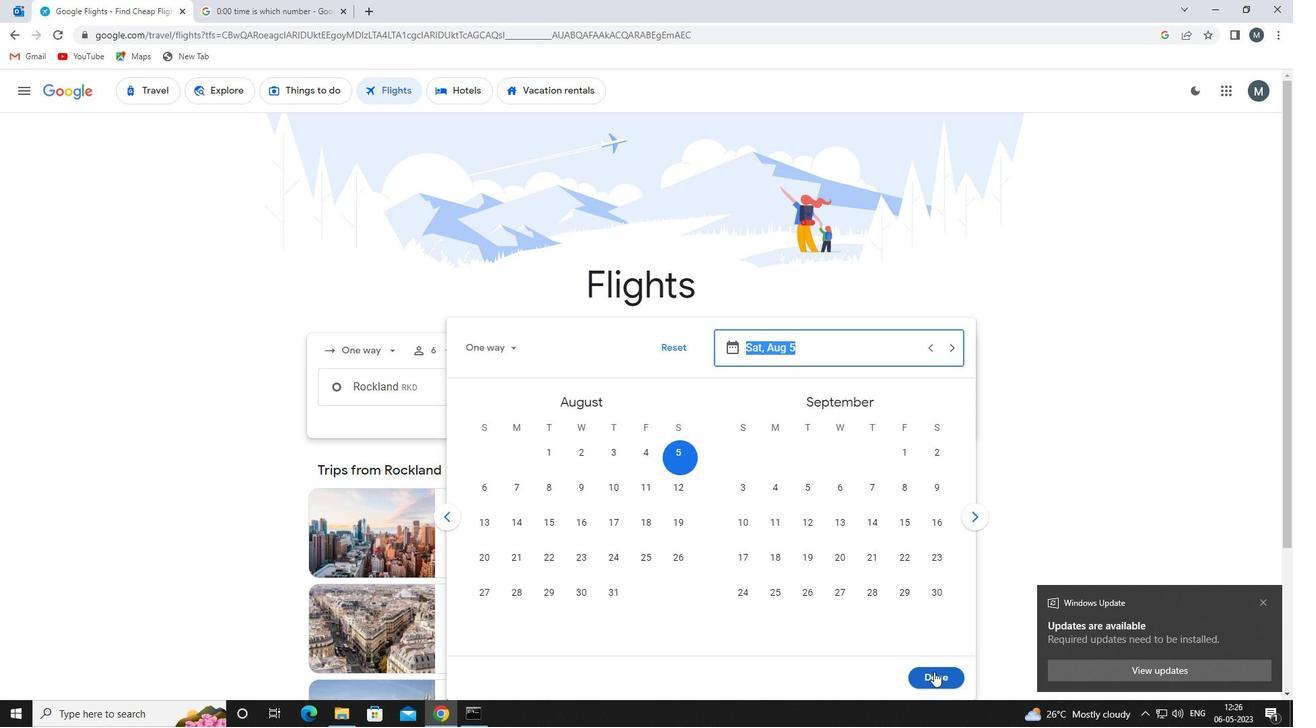 
Action: Mouse pressed left at (935, 674)
Screenshot: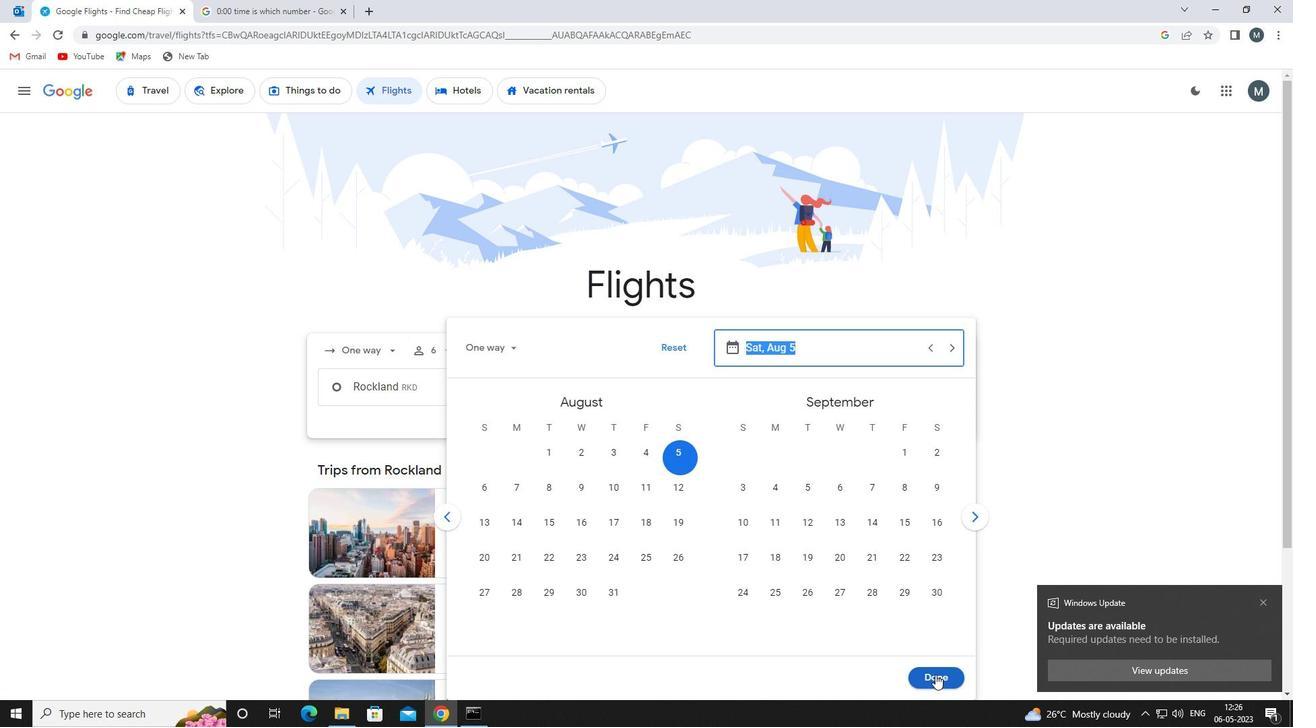 
Action: Mouse moved to (640, 443)
Screenshot: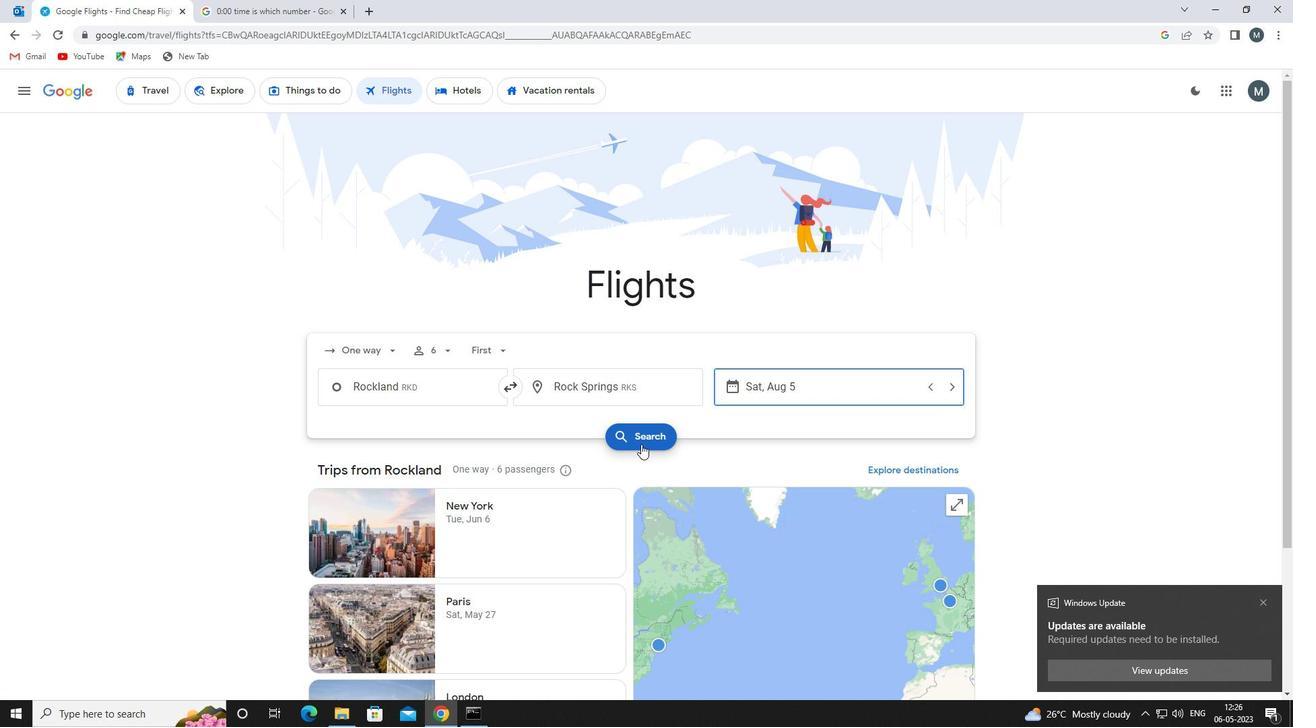 
Action: Mouse pressed left at (640, 443)
Screenshot: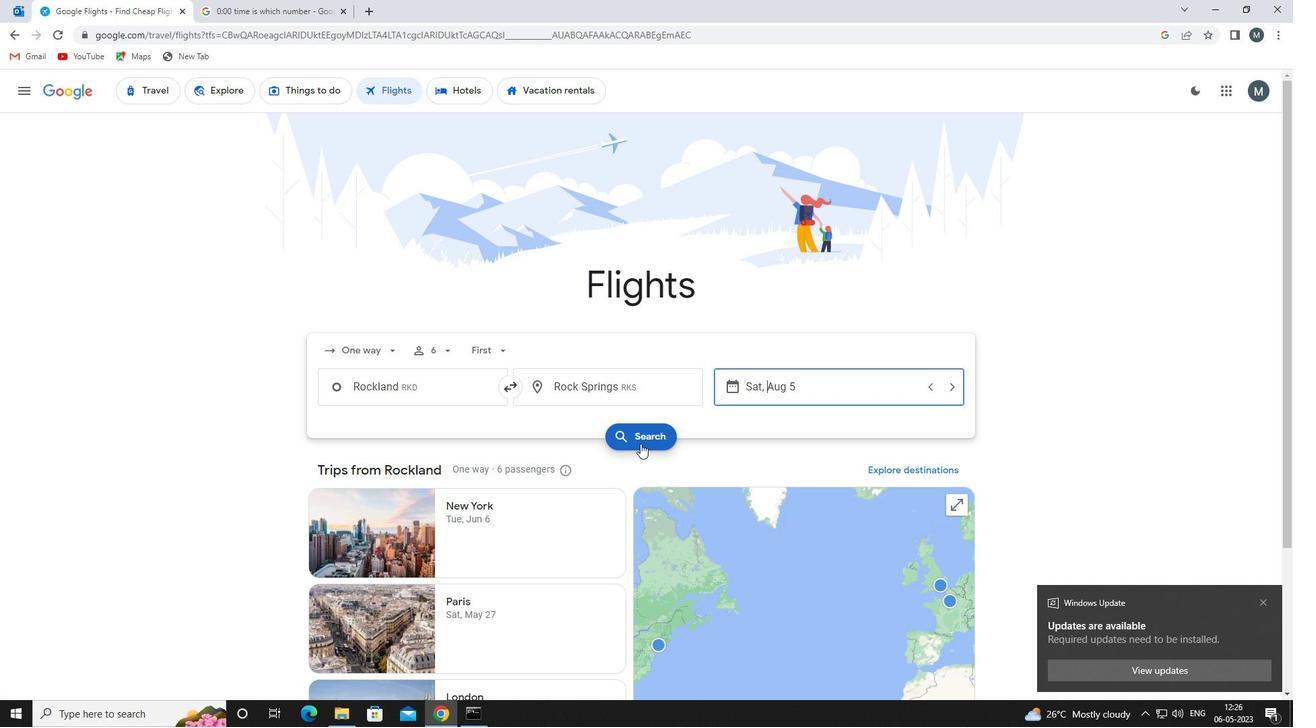 
Action: Mouse moved to (299, 217)
Screenshot: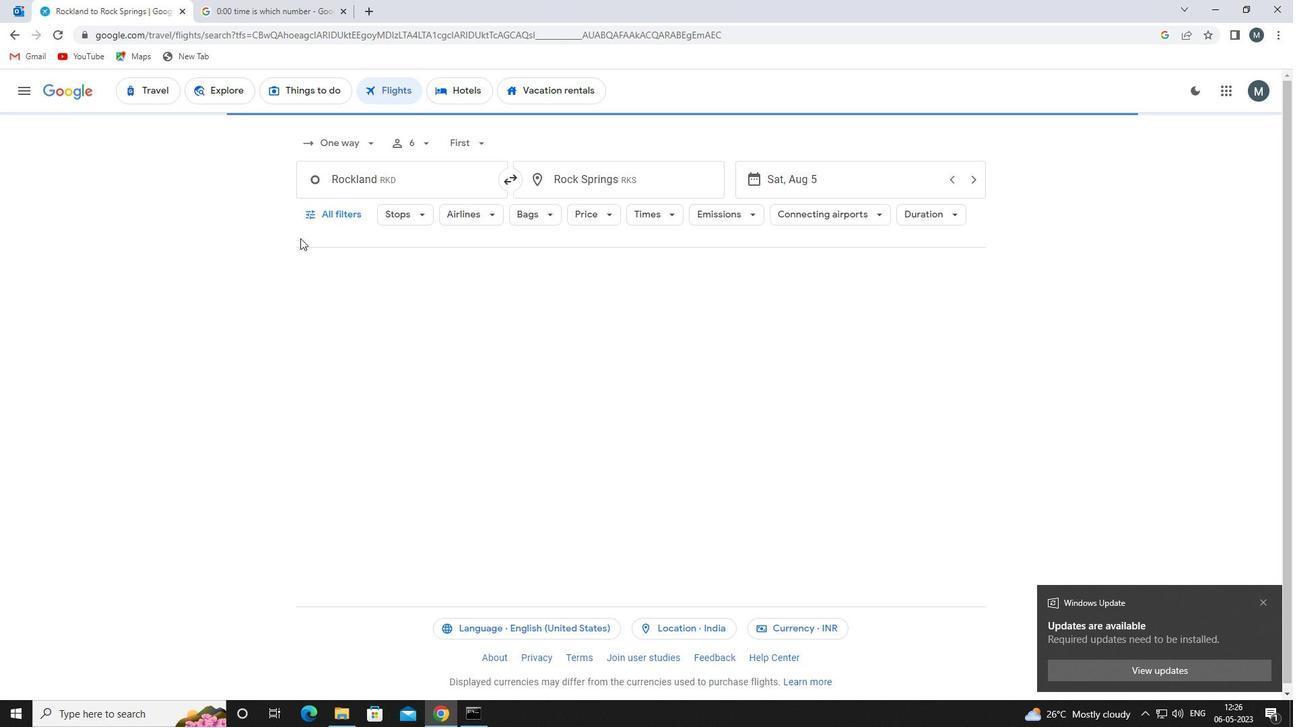 
Action: Mouse pressed left at (299, 217)
Screenshot: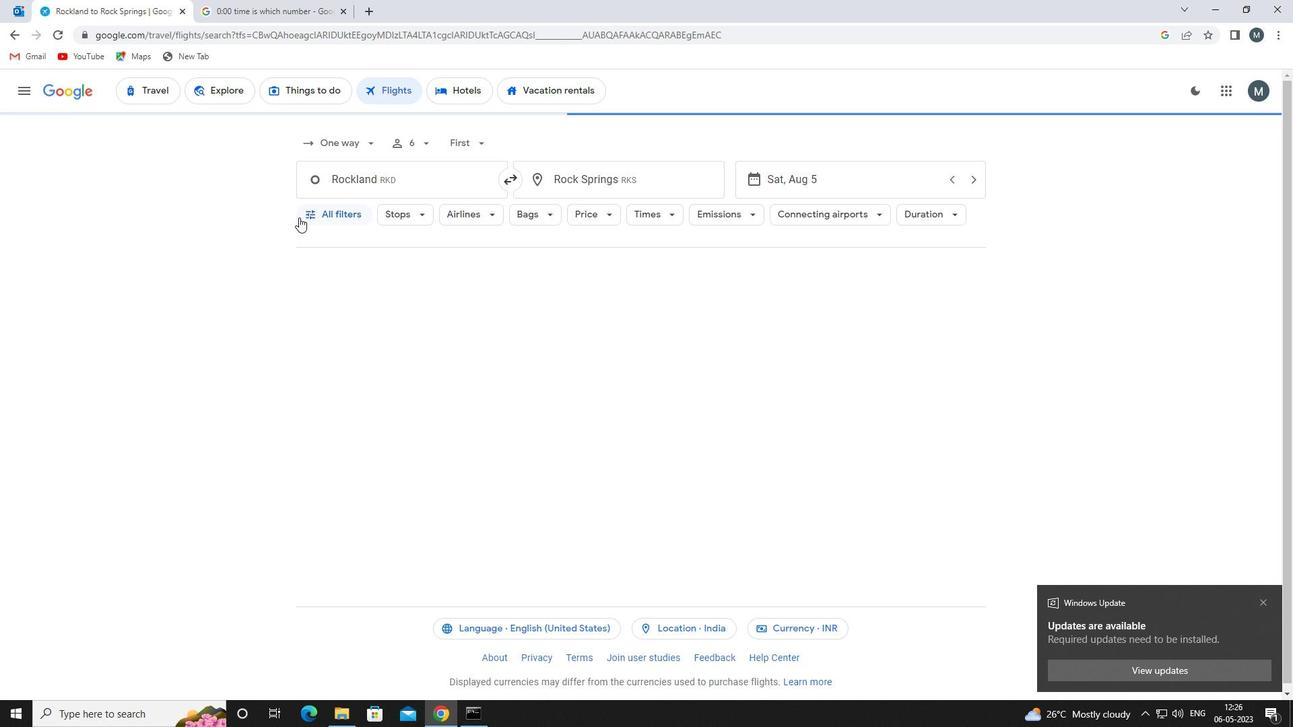 
Action: Mouse moved to (410, 334)
Screenshot: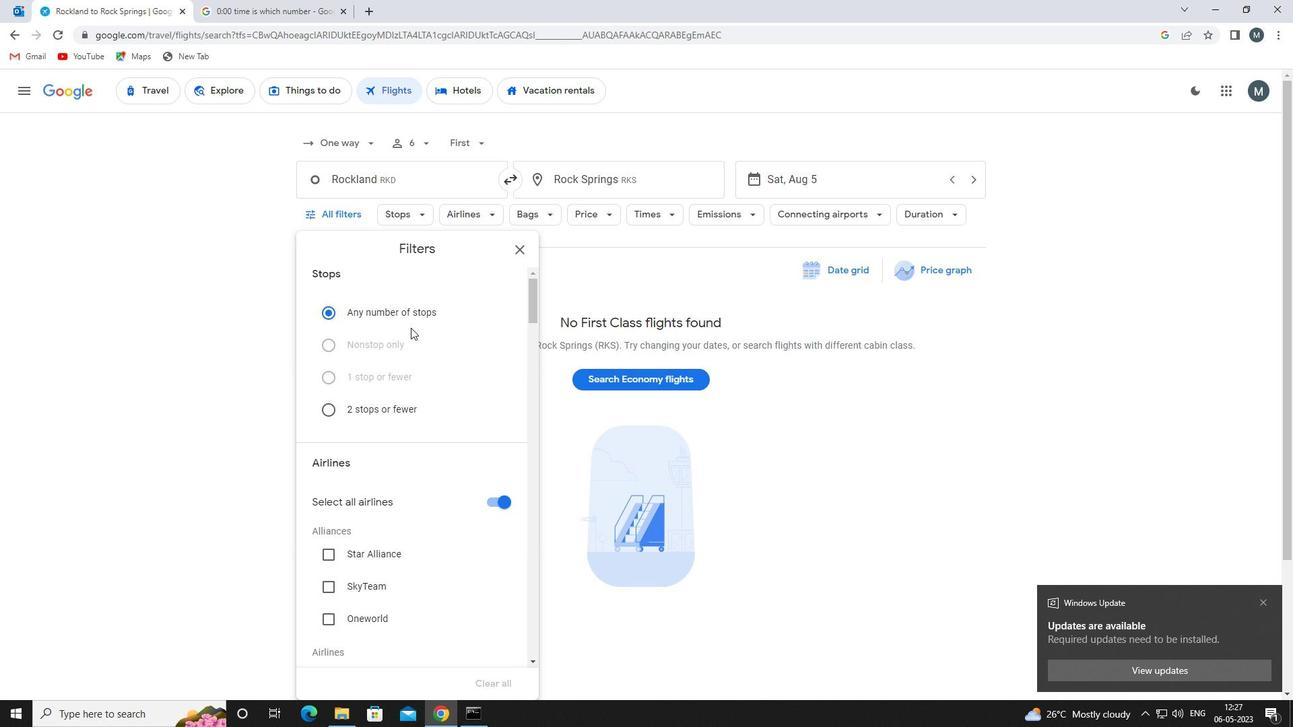
Action: Mouse scrolled (410, 334) with delta (0, 0)
Screenshot: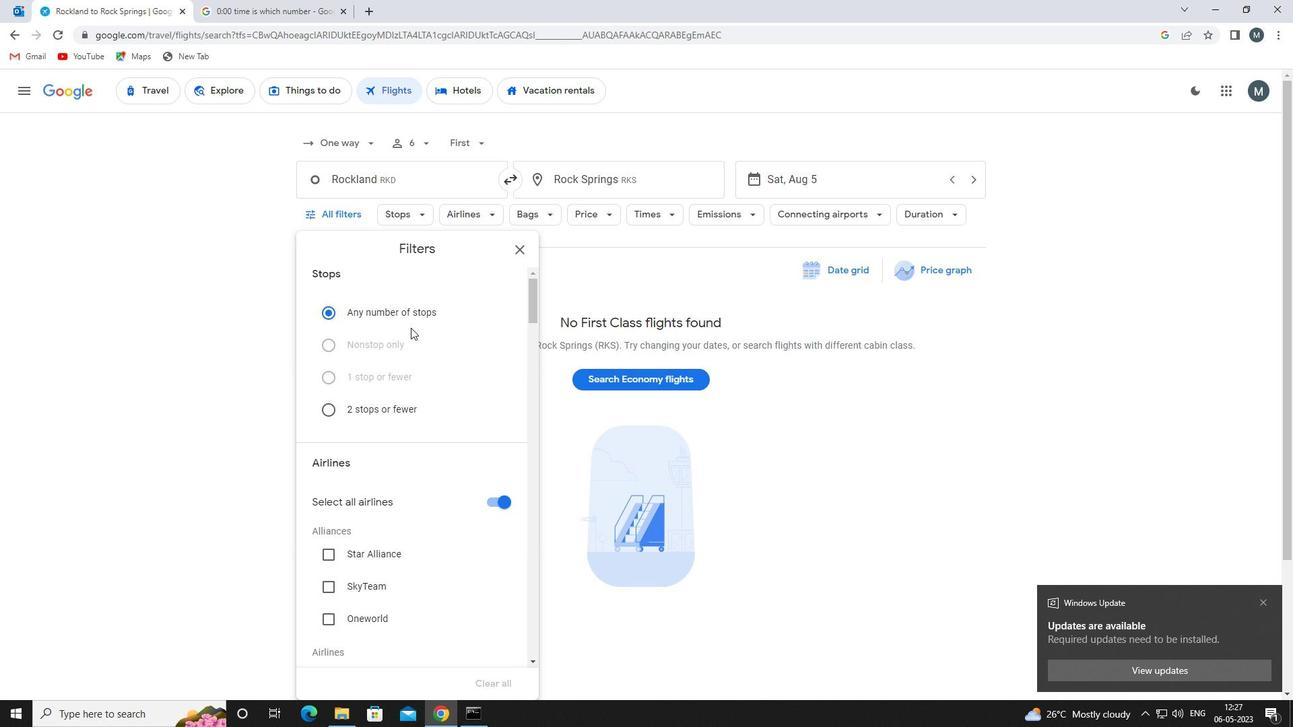 
Action: Mouse moved to (498, 438)
Screenshot: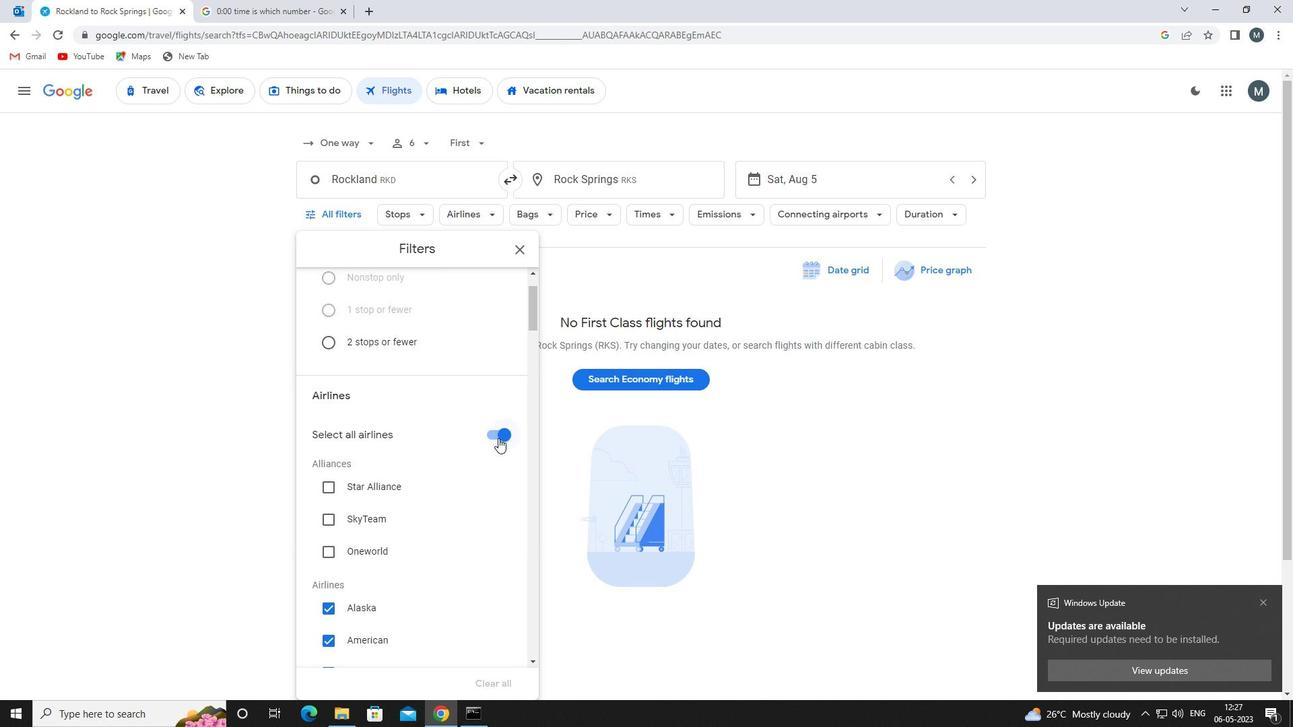 
Action: Mouse pressed left at (498, 438)
Screenshot: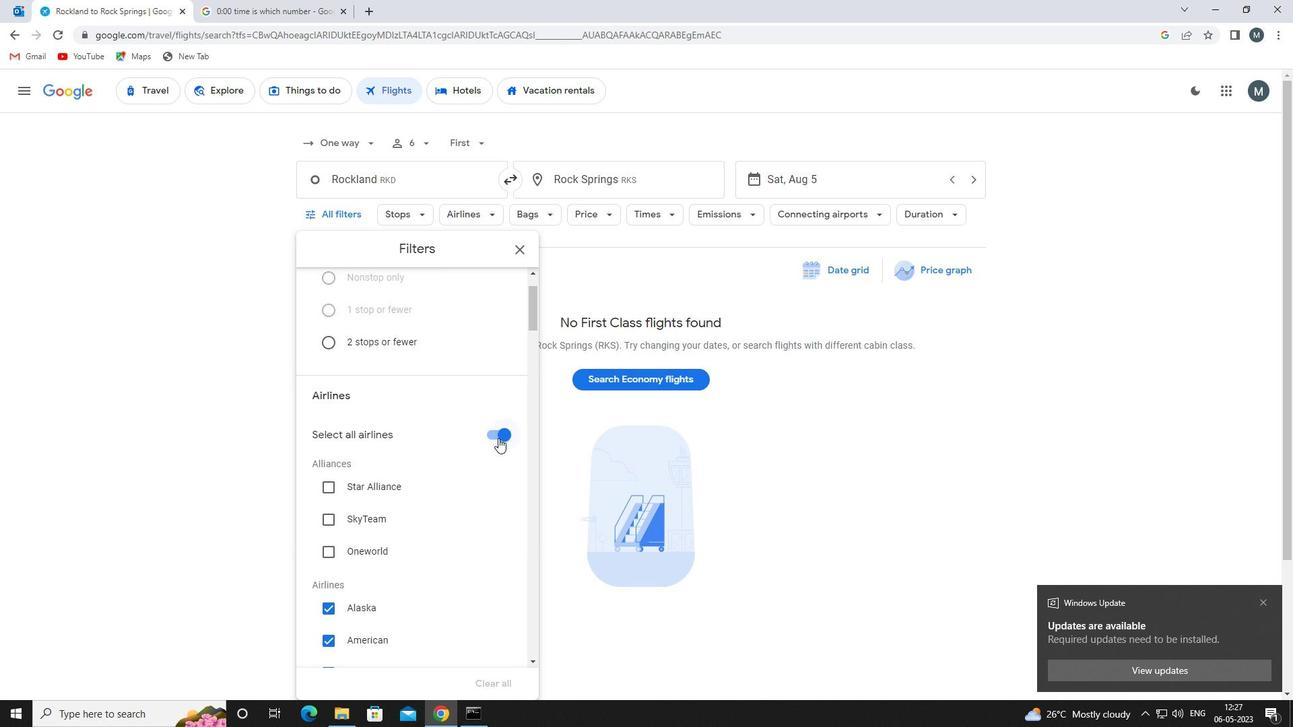 
Action: Mouse moved to (445, 471)
Screenshot: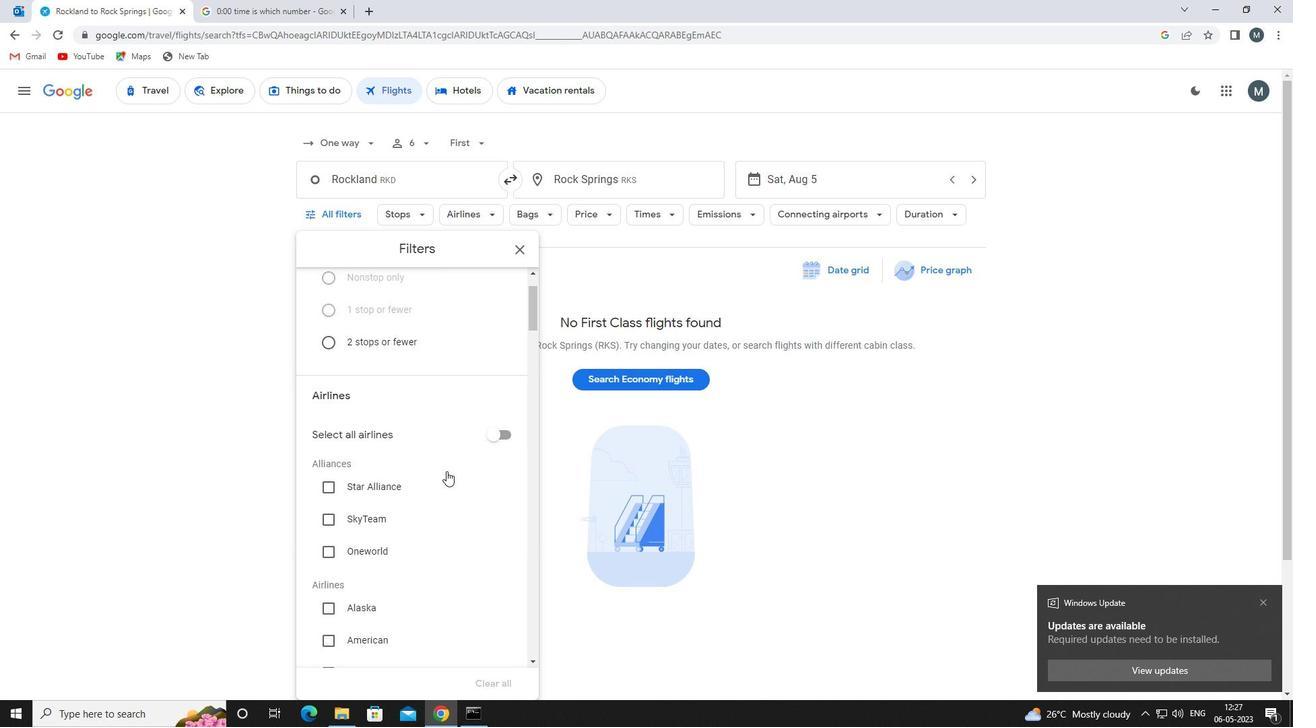 
Action: Mouse scrolled (445, 470) with delta (0, 0)
Screenshot: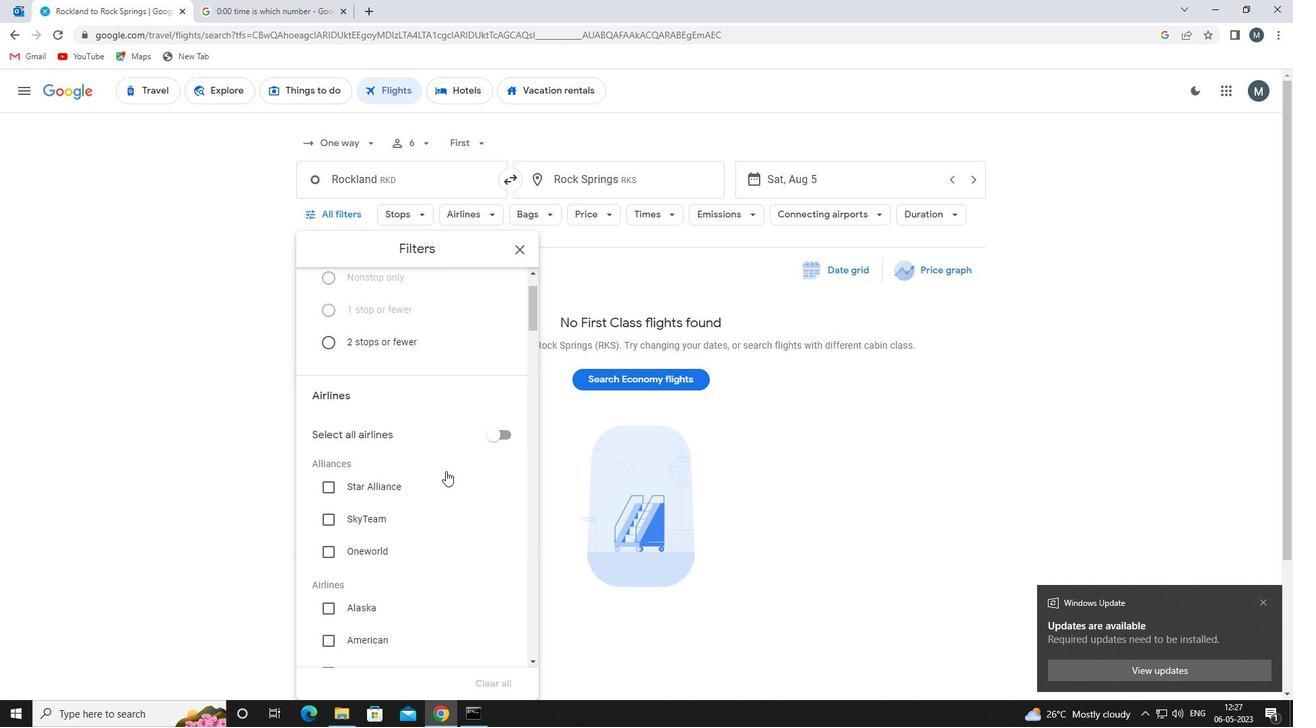 
Action: Mouse scrolled (445, 470) with delta (0, 0)
Screenshot: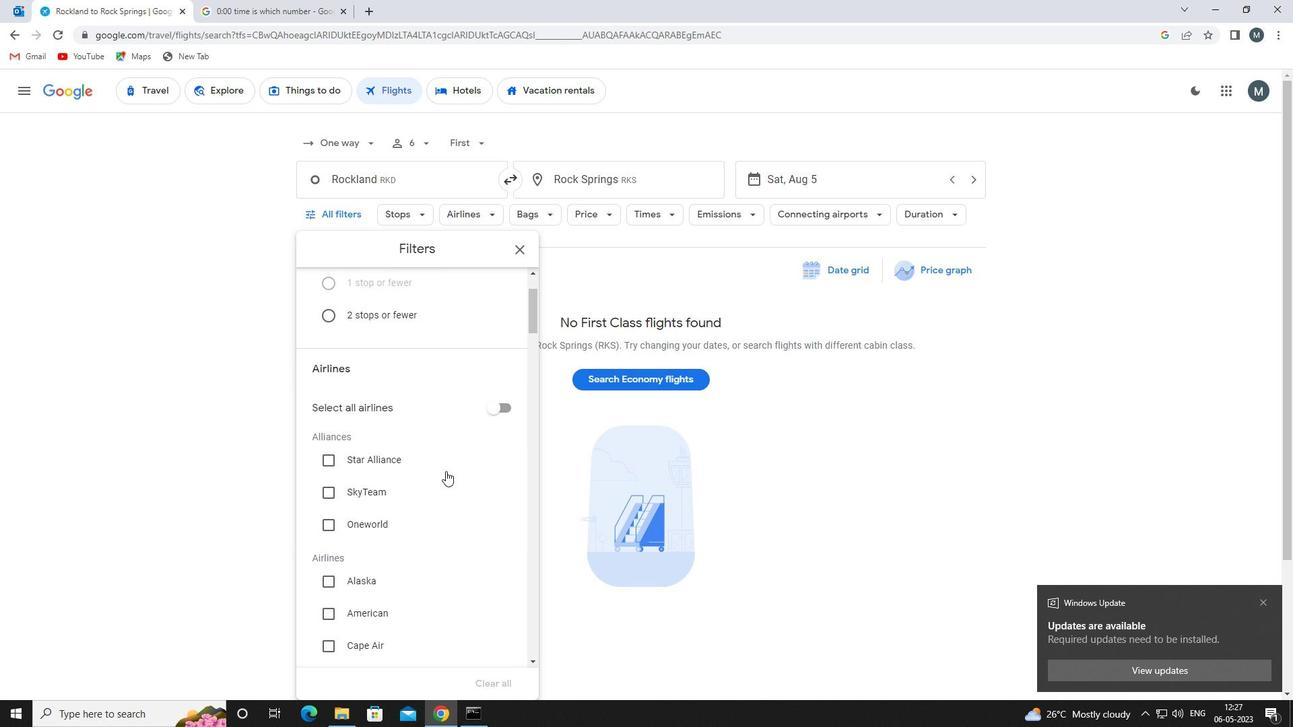 
Action: Mouse moved to (432, 476)
Screenshot: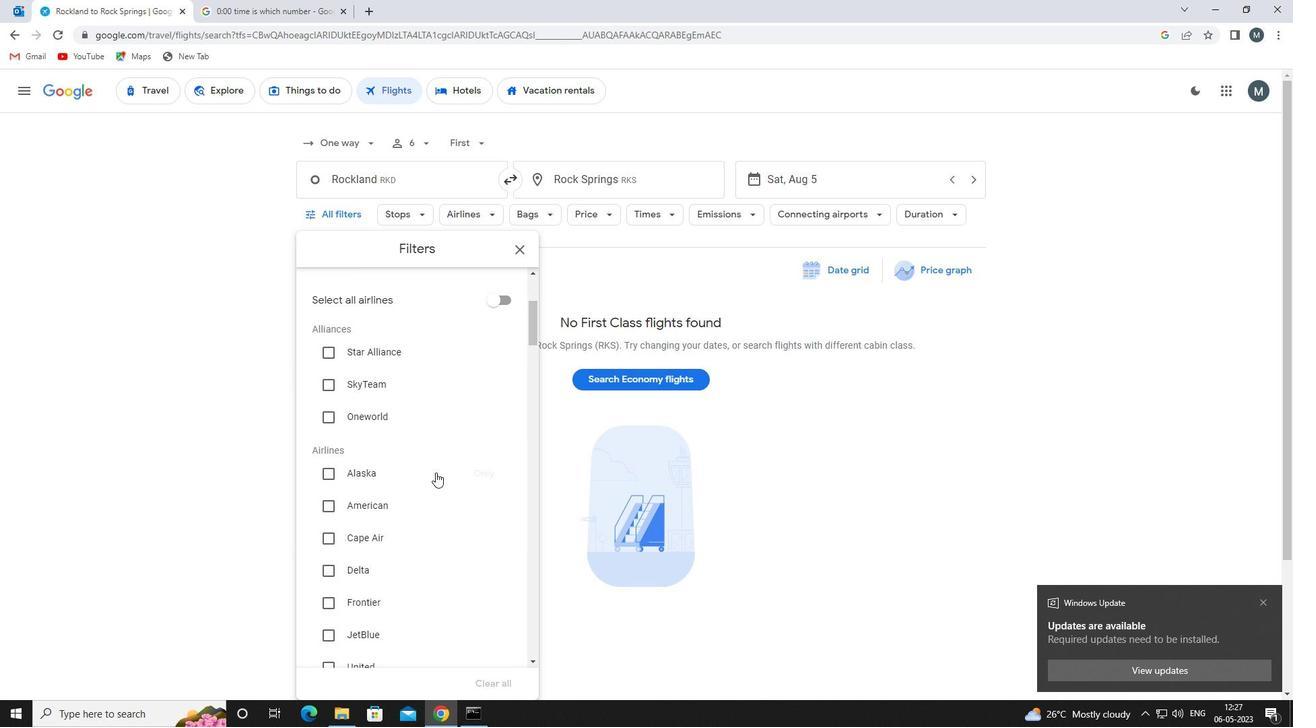 
Action: Mouse scrolled (432, 475) with delta (0, 0)
Screenshot: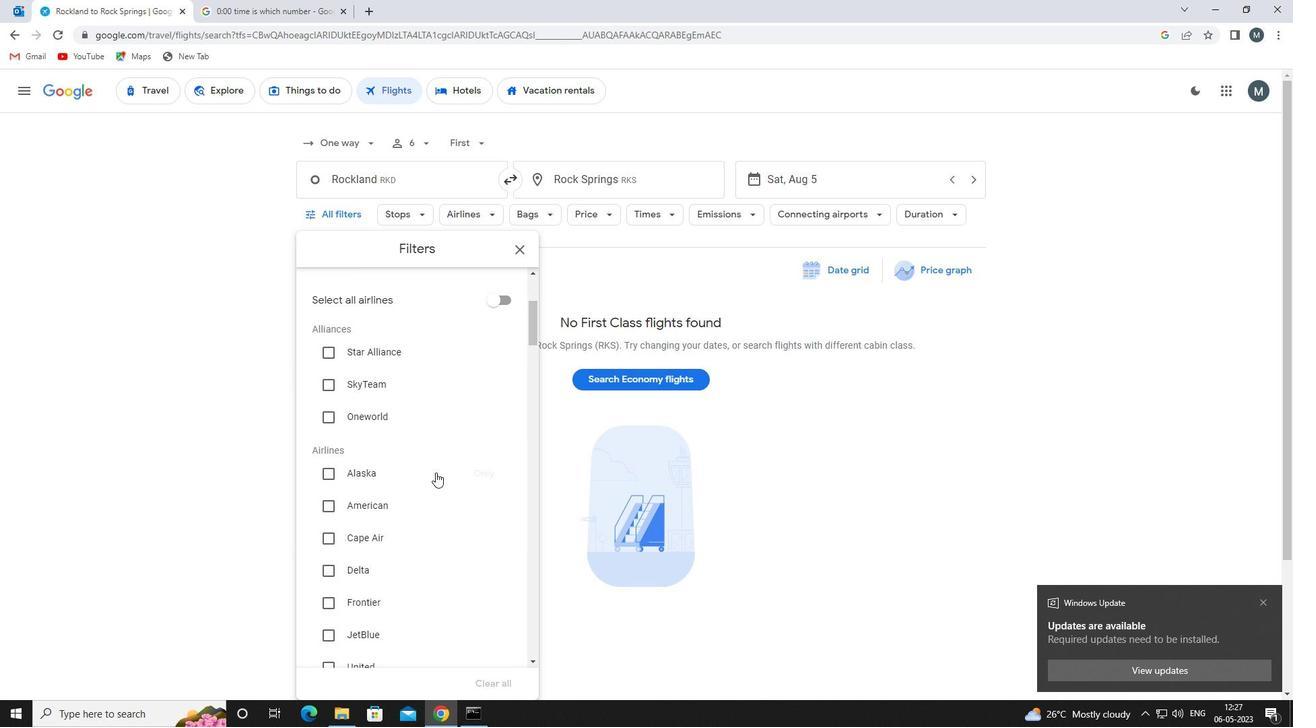 
Action: Mouse moved to (431, 477)
Screenshot: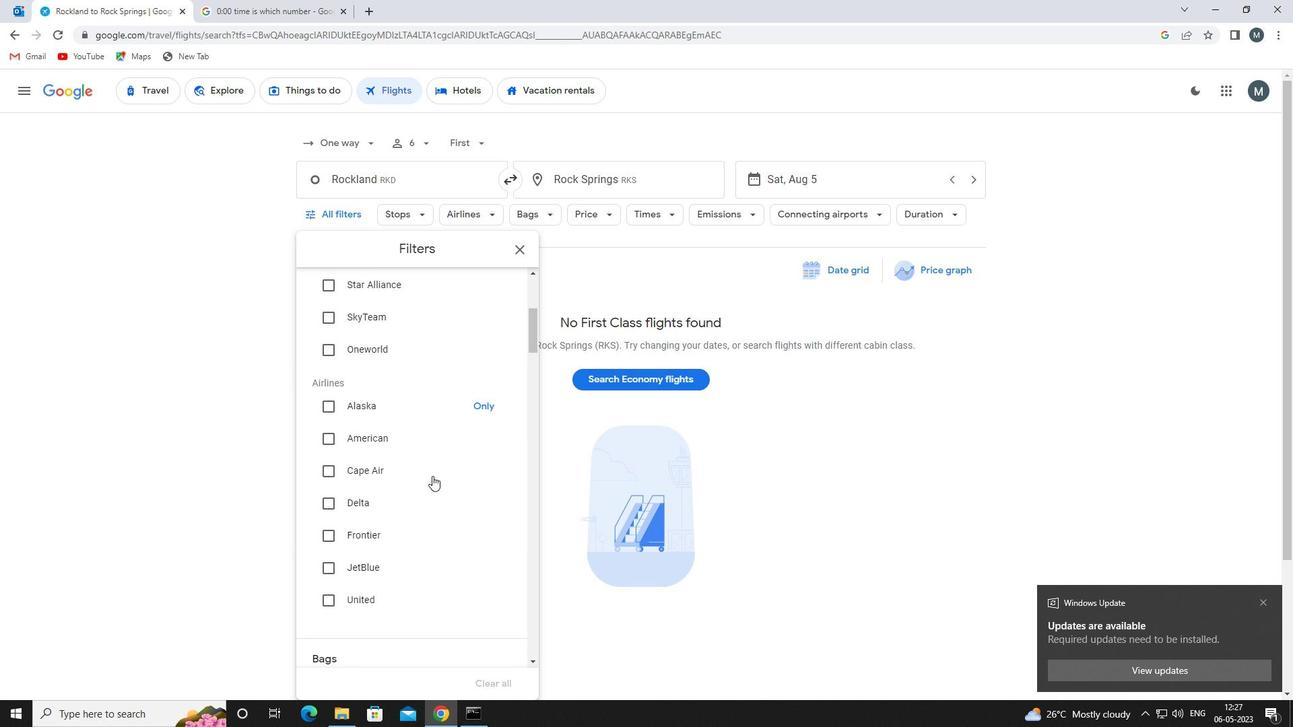 
Action: Mouse scrolled (431, 476) with delta (0, 0)
Screenshot: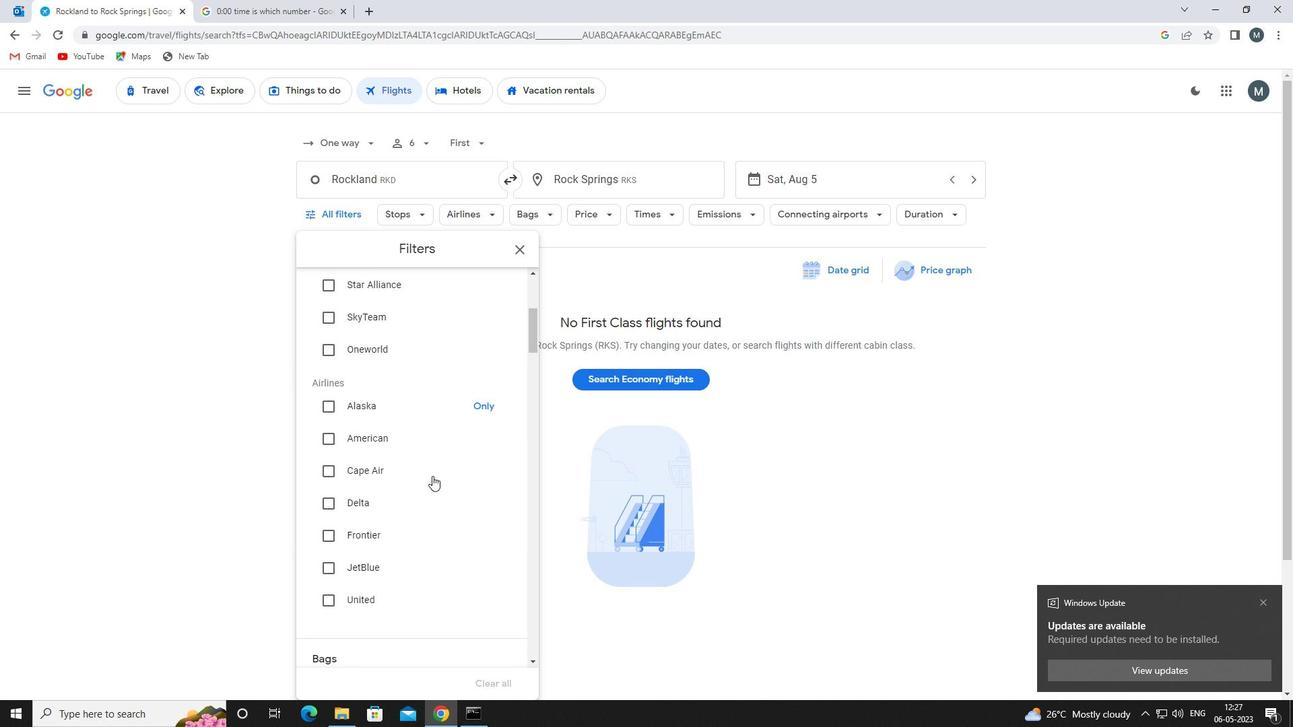 
Action: Mouse moved to (403, 538)
Screenshot: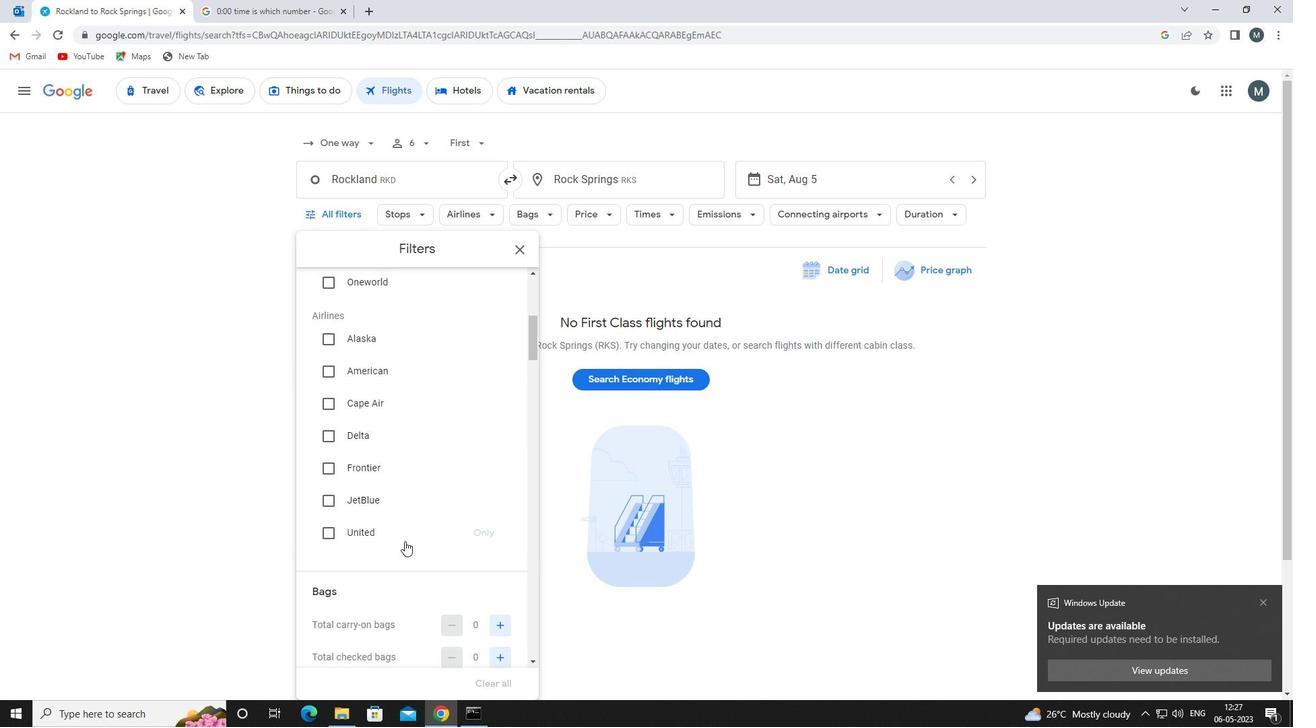 
Action: Mouse pressed left at (403, 538)
Screenshot: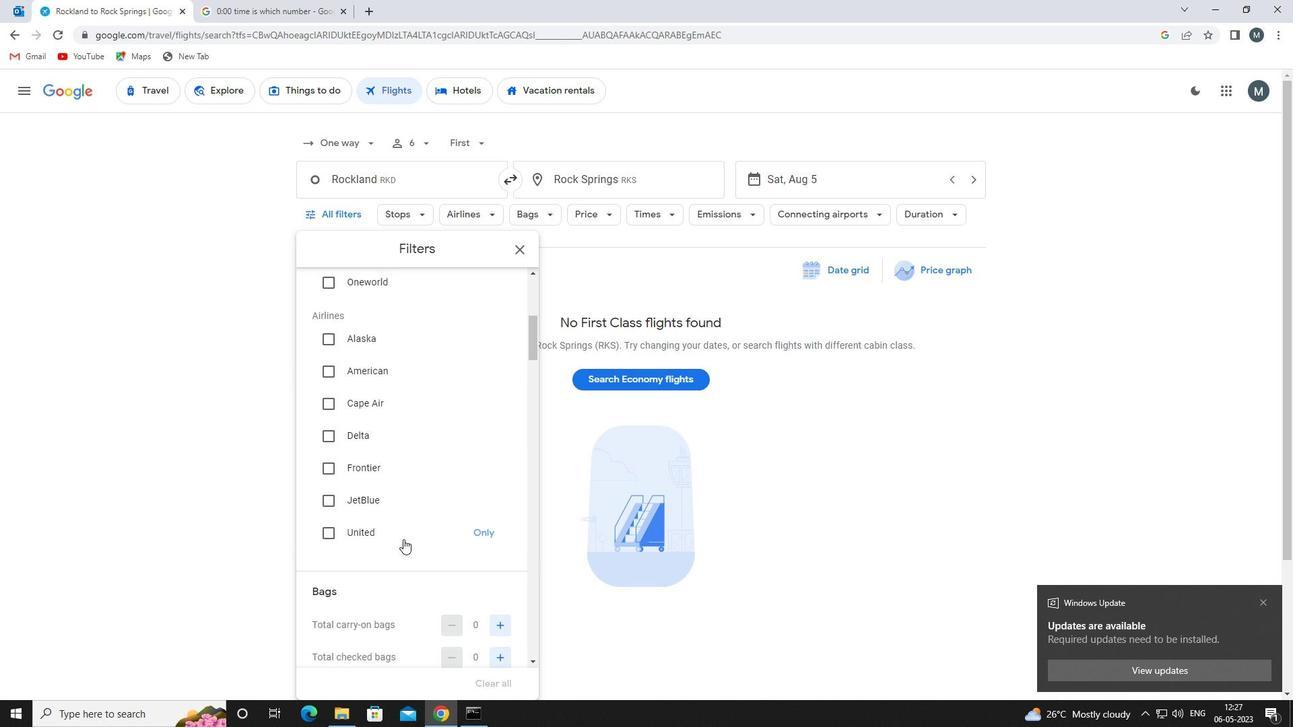 
Action: Mouse moved to (404, 492)
Screenshot: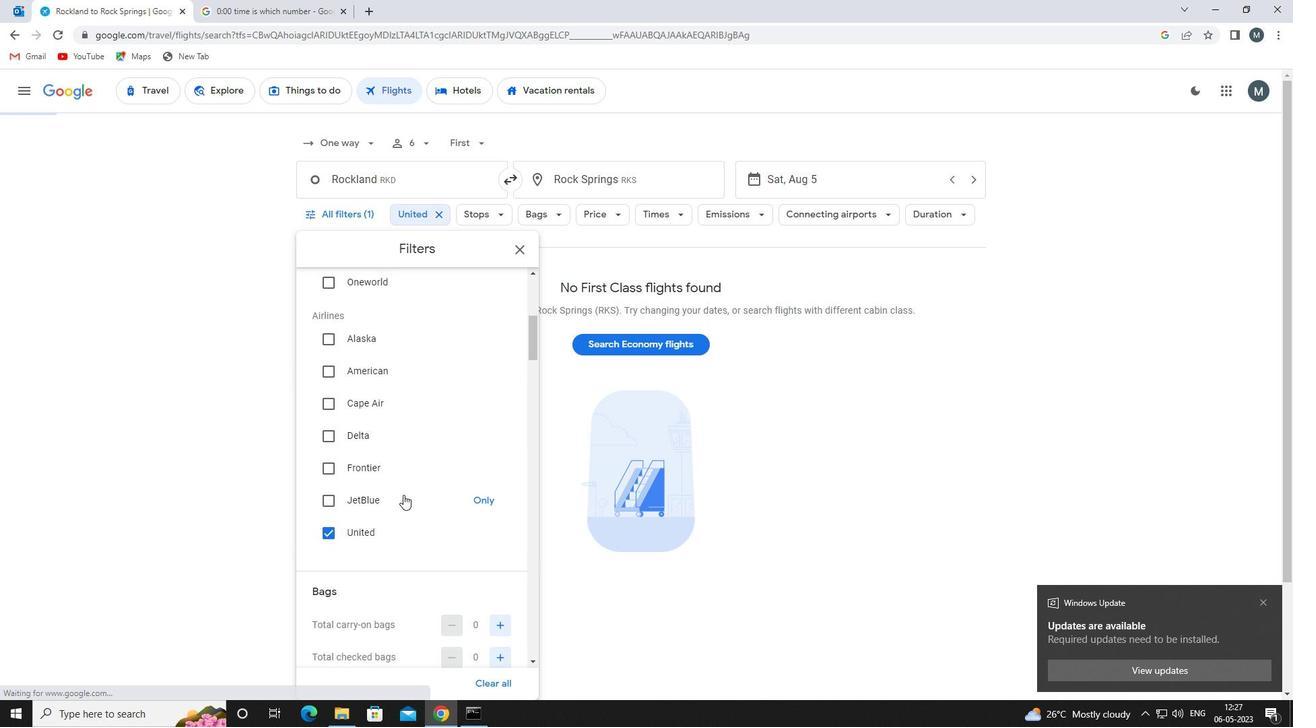
Action: Mouse scrolled (404, 491) with delta (0, 0)
Screenshot: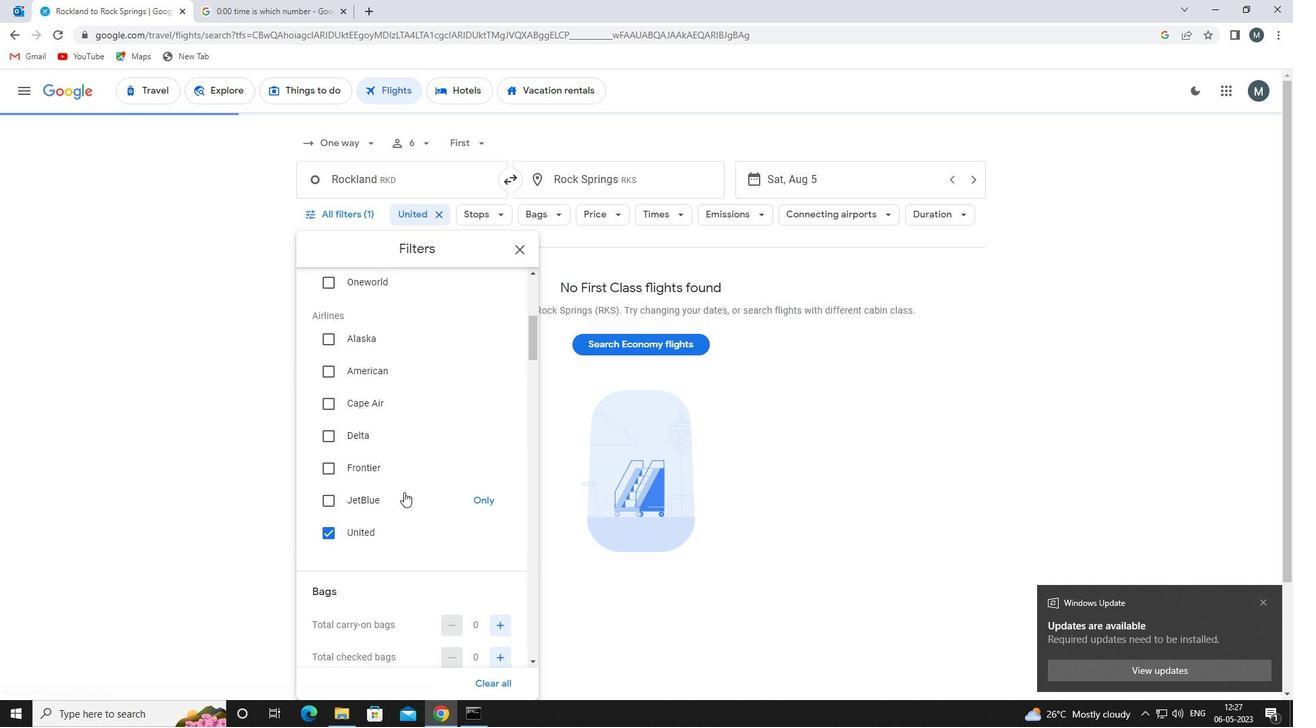 
Action: Mouse scrolled (404, 491) with delta (0, 0)
Screenshot: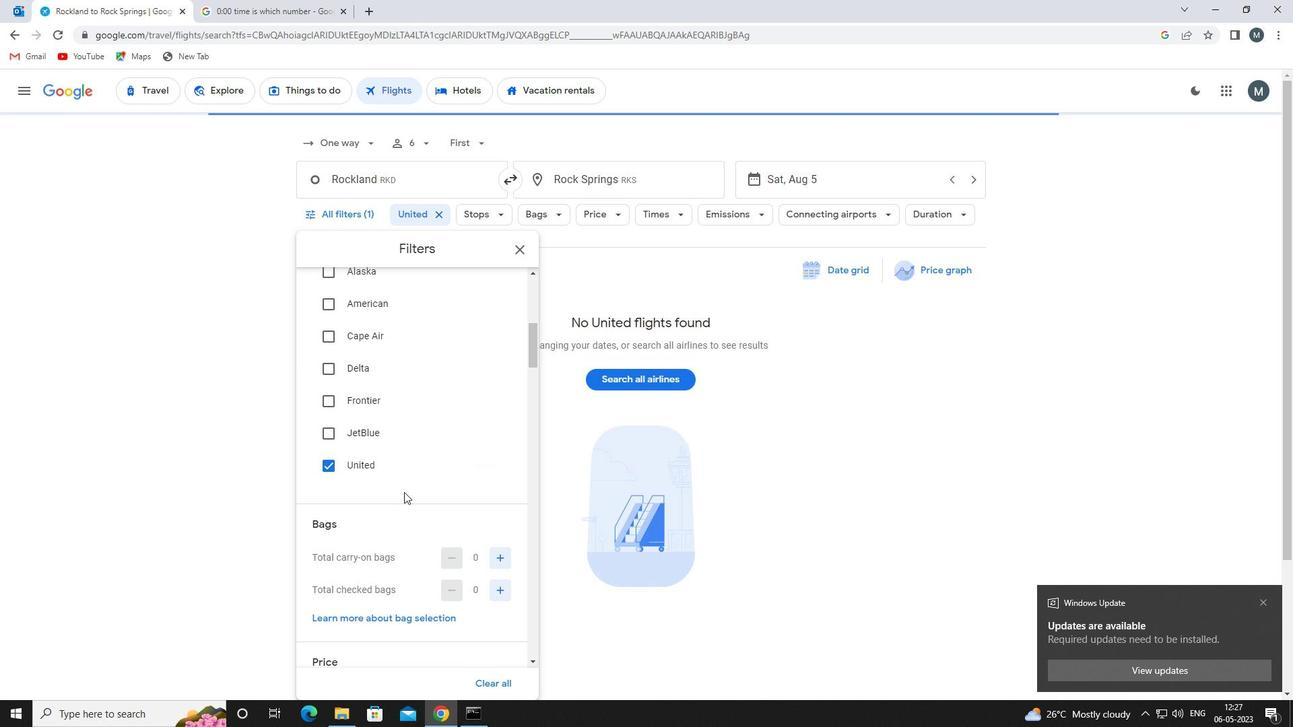 
Action: Mouse moved to (505, 493)
Screenshot: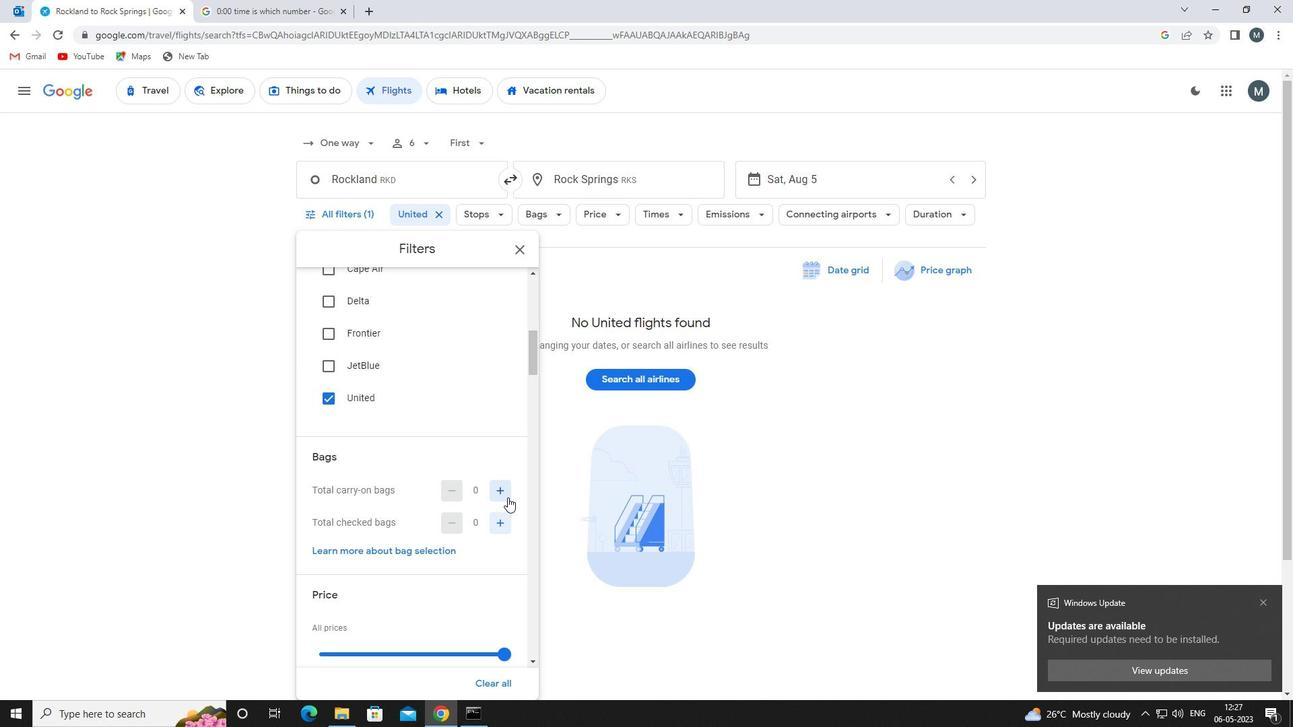 
Action: Mouse pressed left at (505, 493)
Screenshot: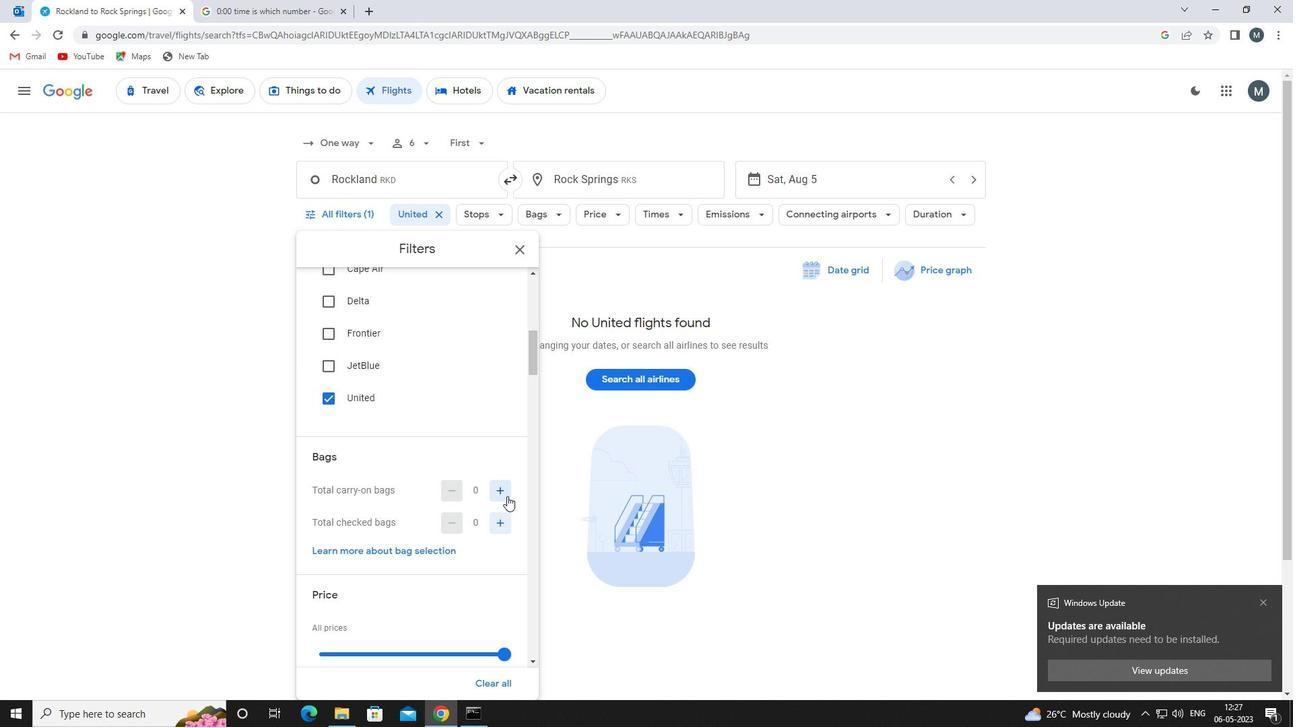 
Action: Mouse moved to (499, 523)
Screenshot: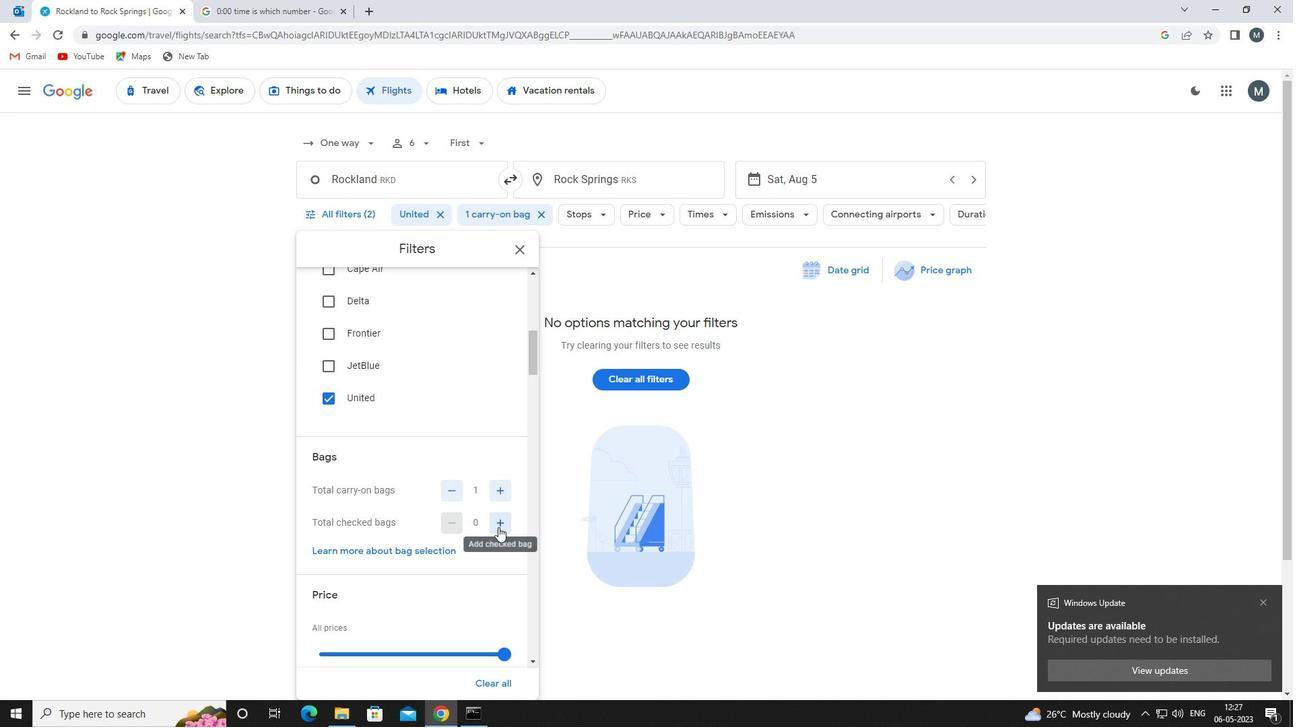 
Action: Mouse pressed left at (499, 523)
Screenshot: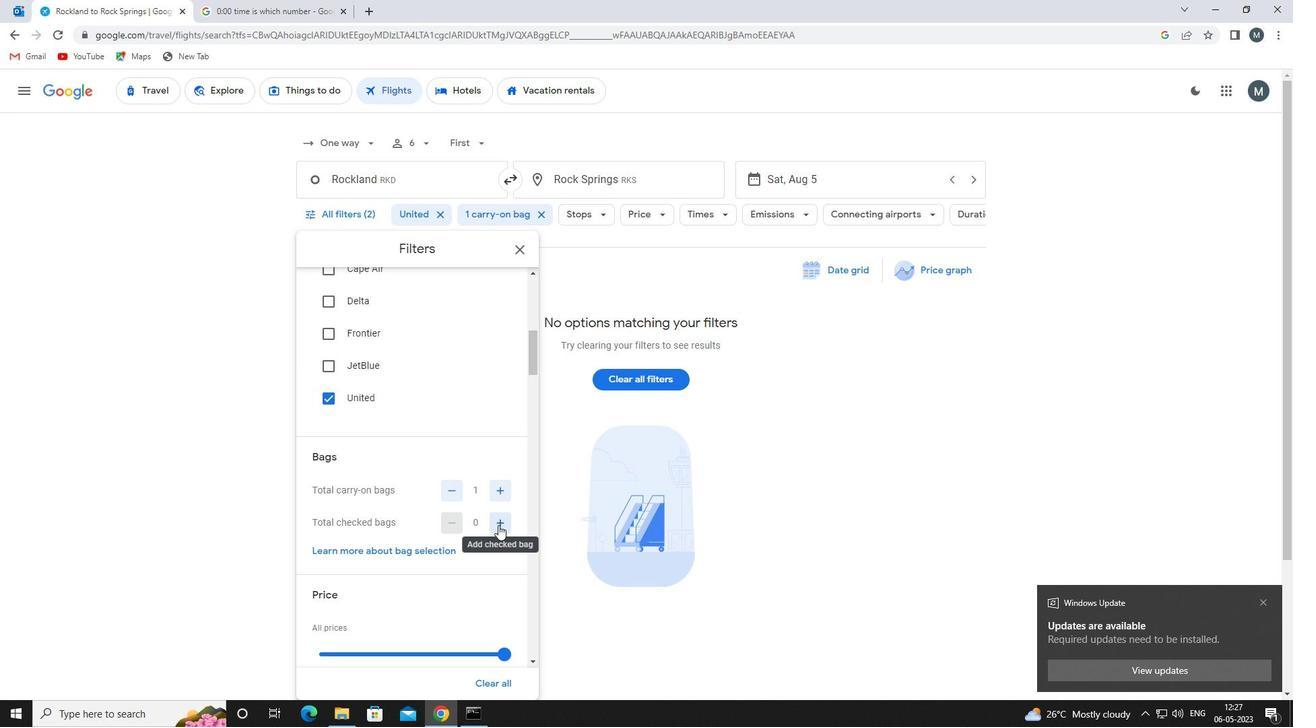 
Action: Mouse pressed left at (499, 523)
Screenshot: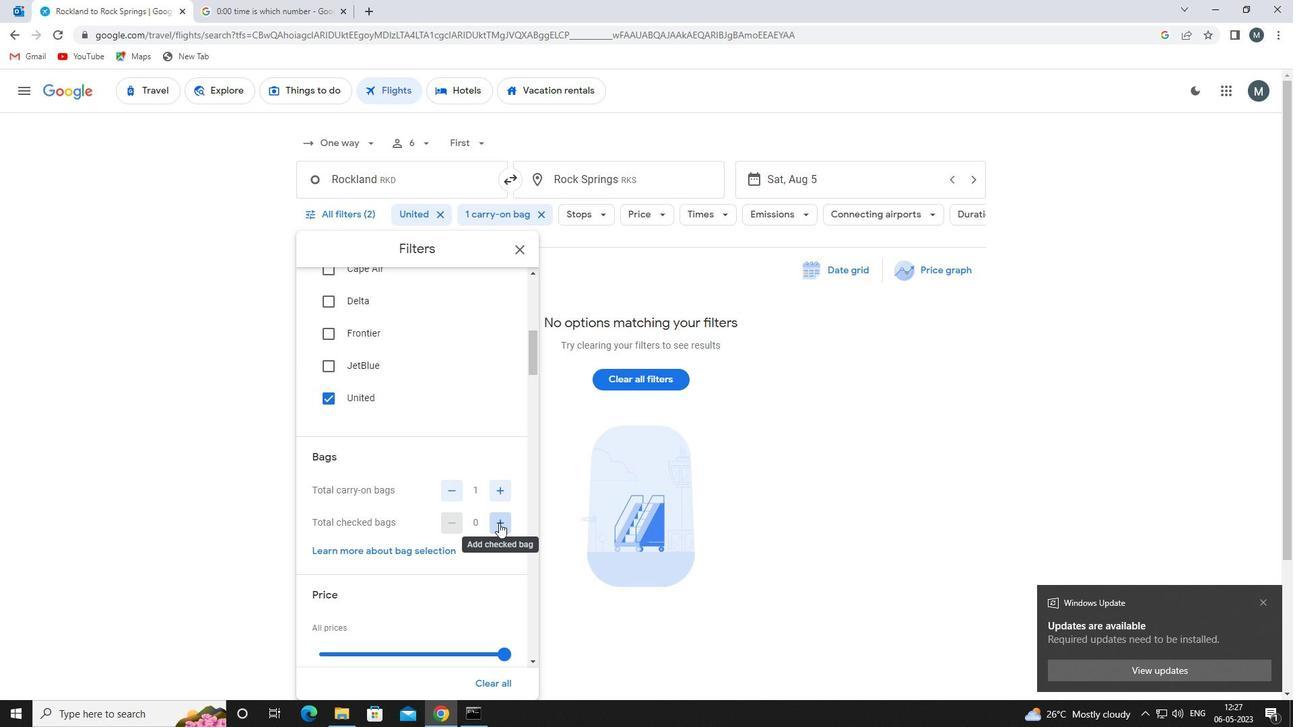 
Action: Mouse moved to (437, 488)
Screenshot: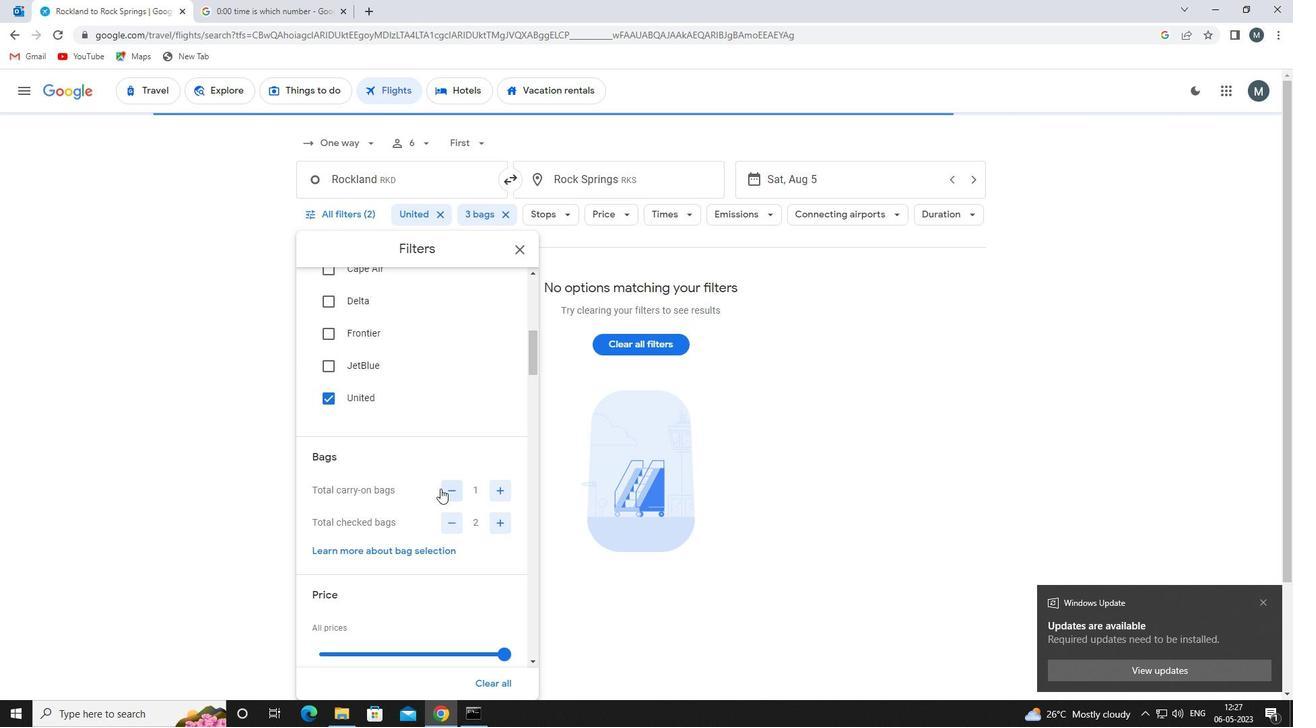 
Action: Mouse scrolled (437, 487) with delta (0, 0)
Screenshot: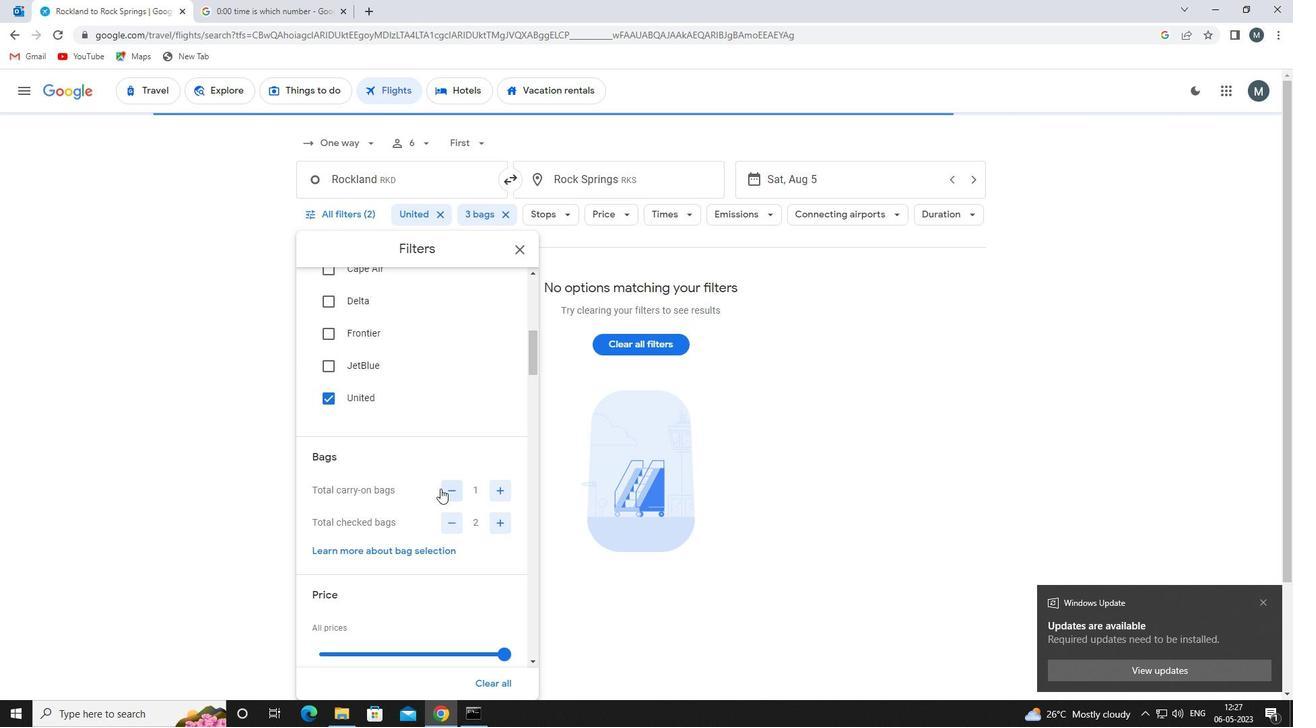 
Action: Mouse moved to (435, 488)
Screenshot: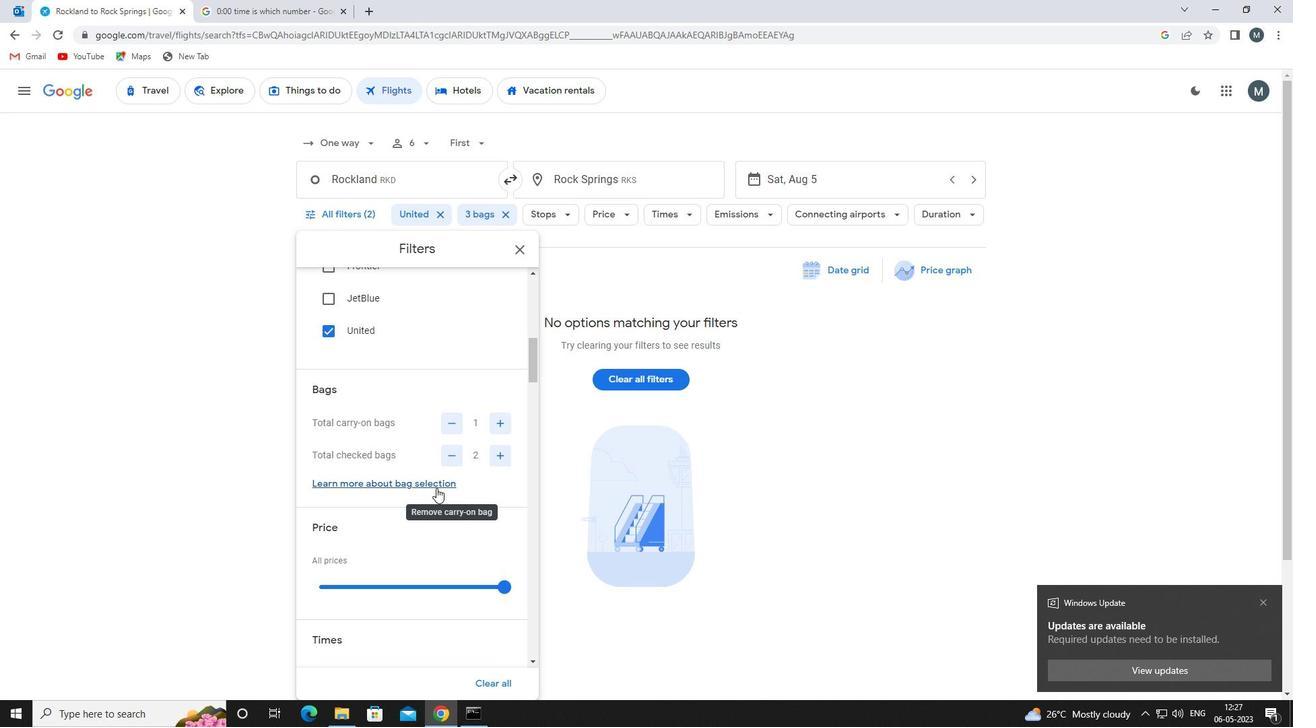 
Action: Mouse scrolled (435, 487) with delta (0, 0)
Screenshot: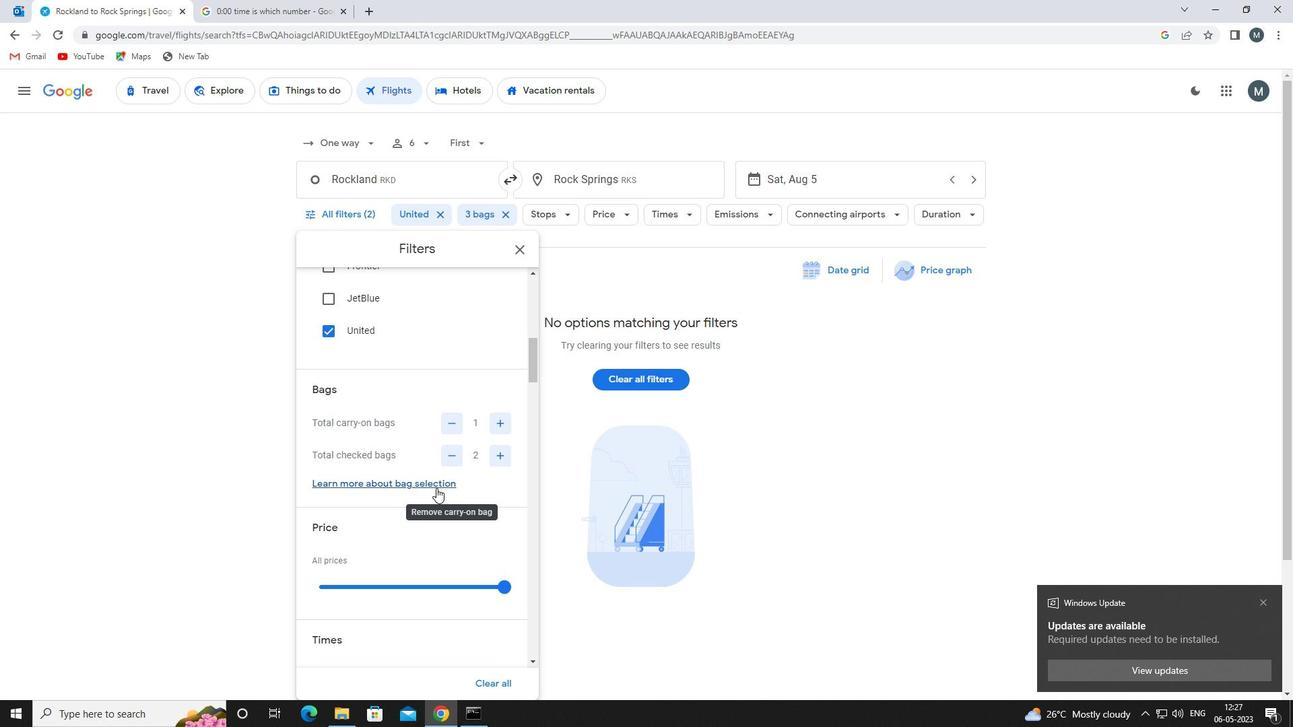 
Action: Mouse moved to (394, 521)
Screenshot: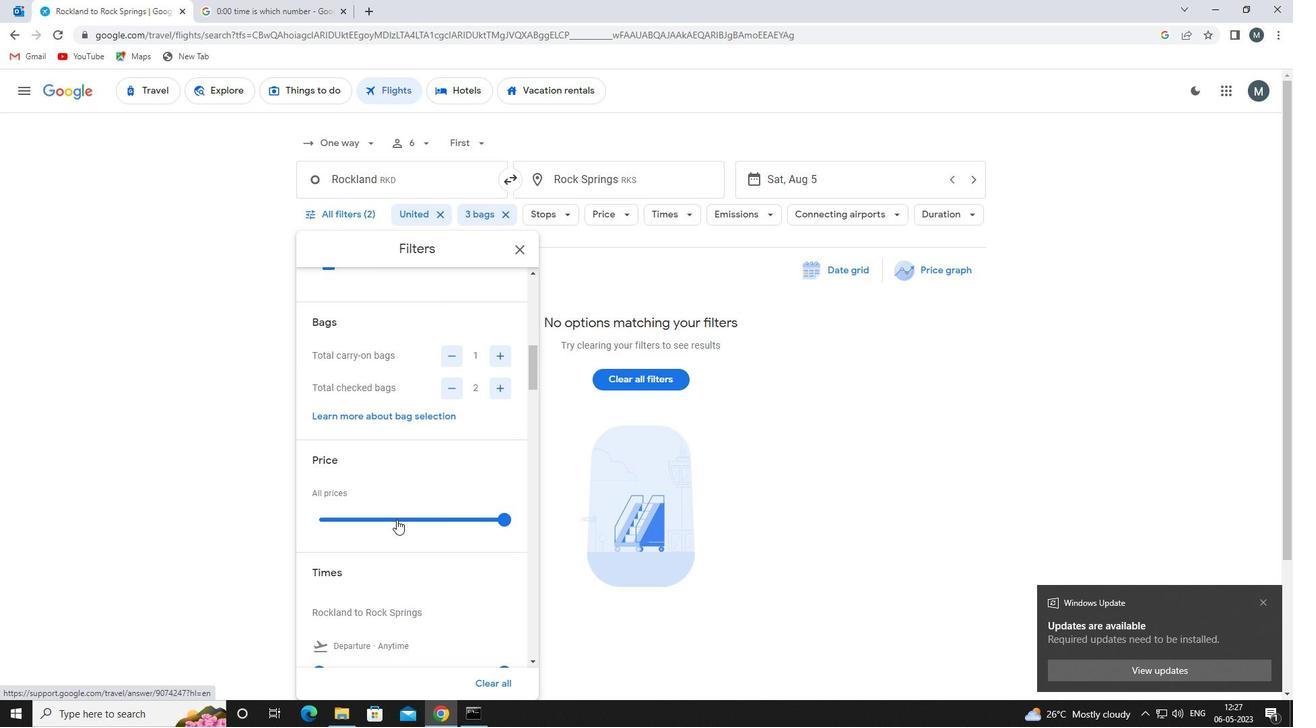 
Action: Mouse pressed left at (394, 521)
Screenshot: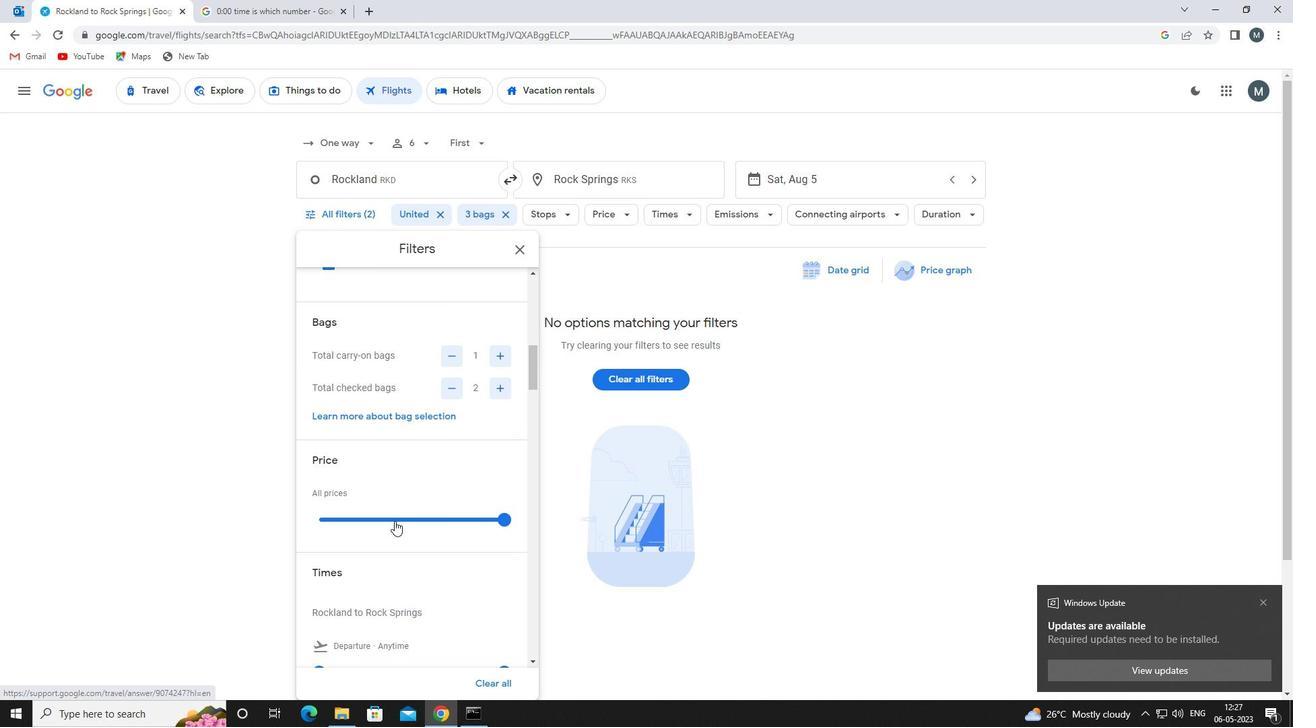 
Action: Mouse moved to (394, 521)
Screenshot: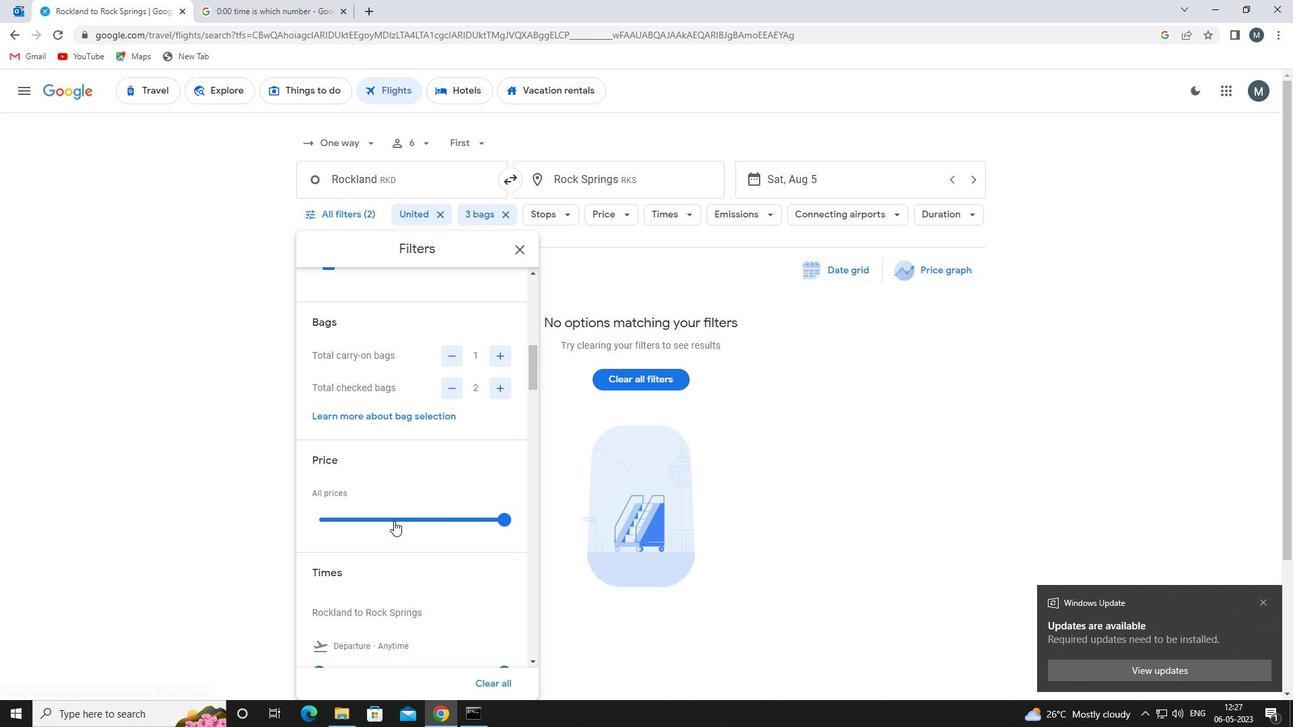 
Action: Mouse pressed left at (394, 521)
Screenshot: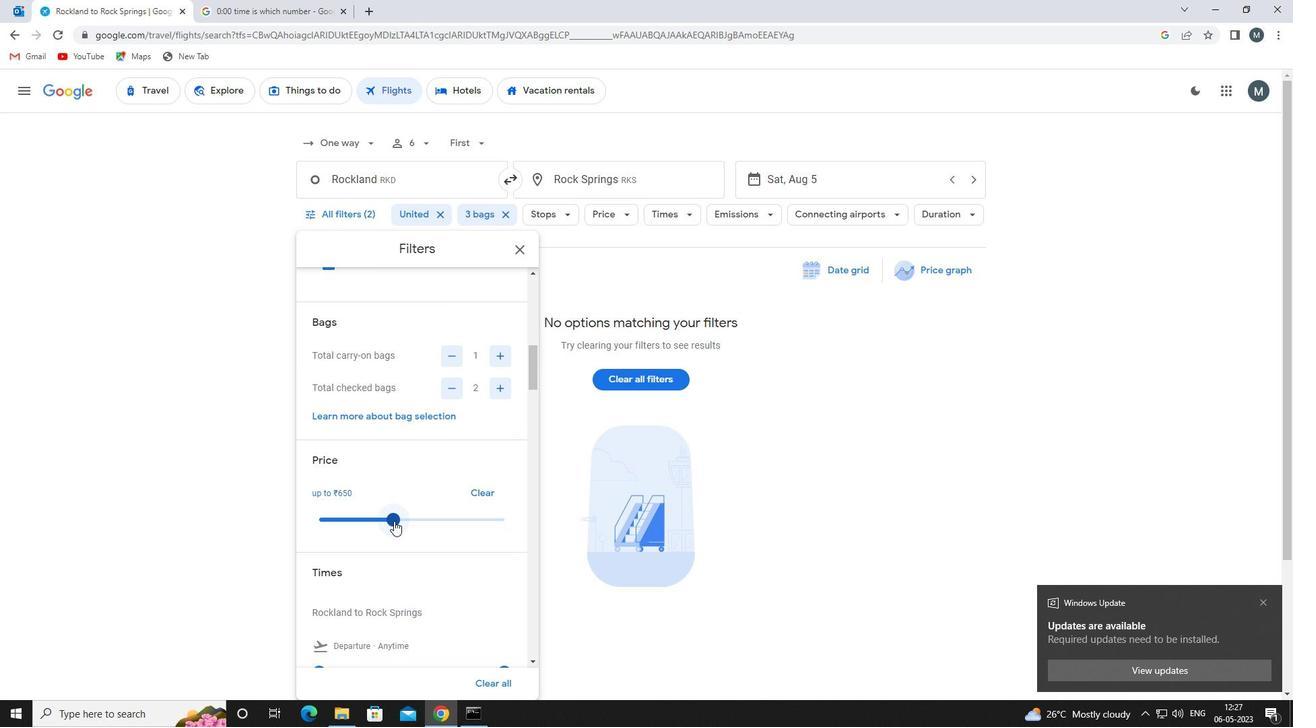 
Action: Mouse moved to (391, 489)
Screenshot: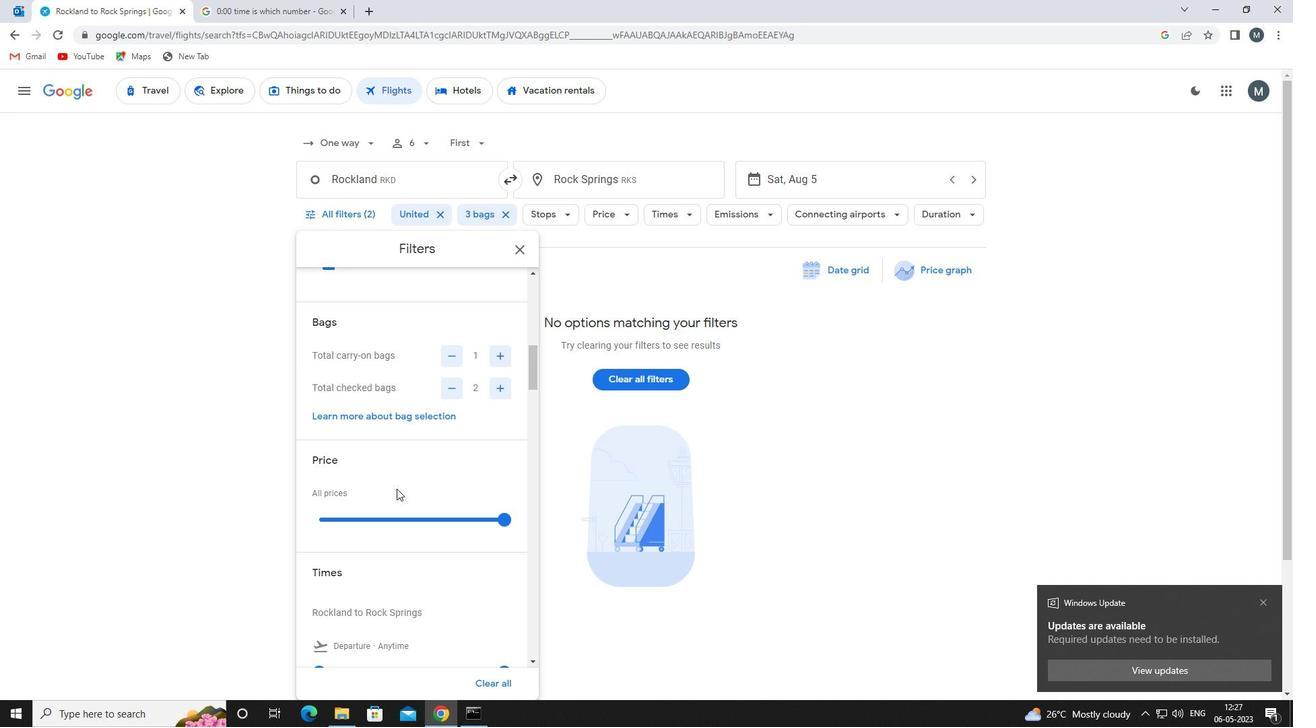 
Action: Mouse scrolled (391, 489) with delta (0, 0)
Screenshot: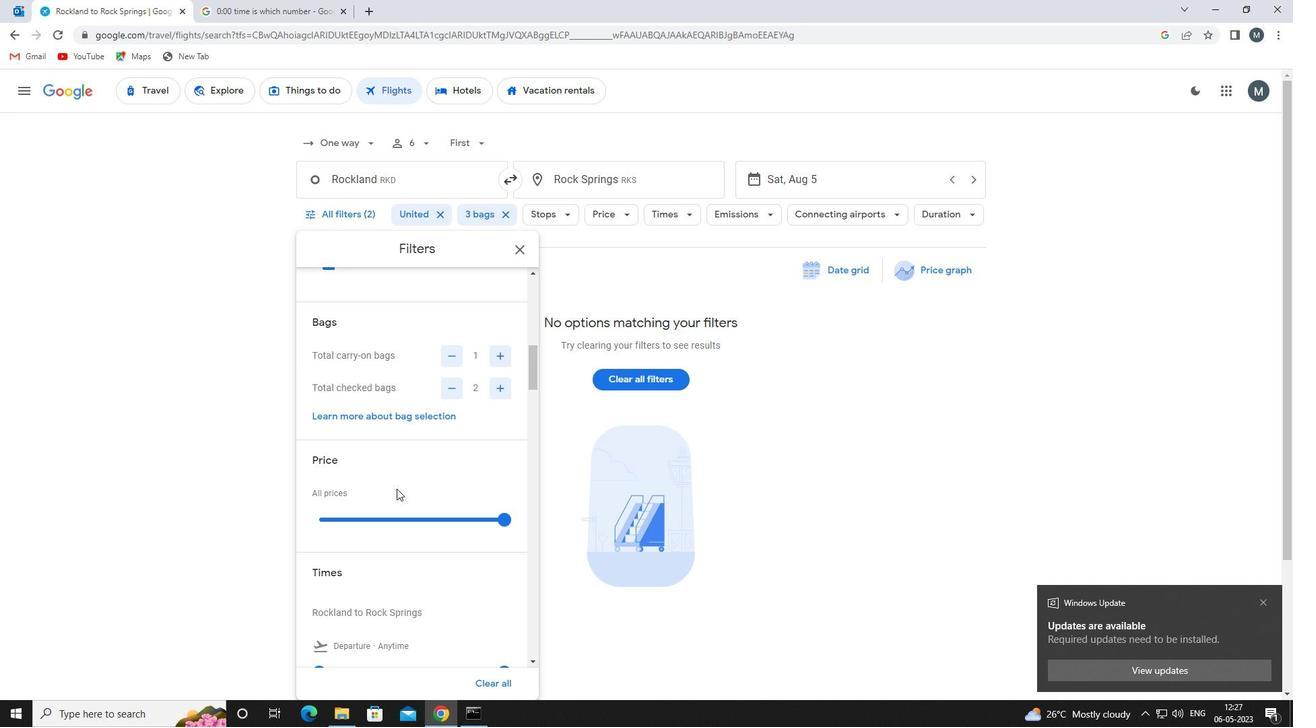 
Action: Mouse moved to (383, 492)
Screenshot: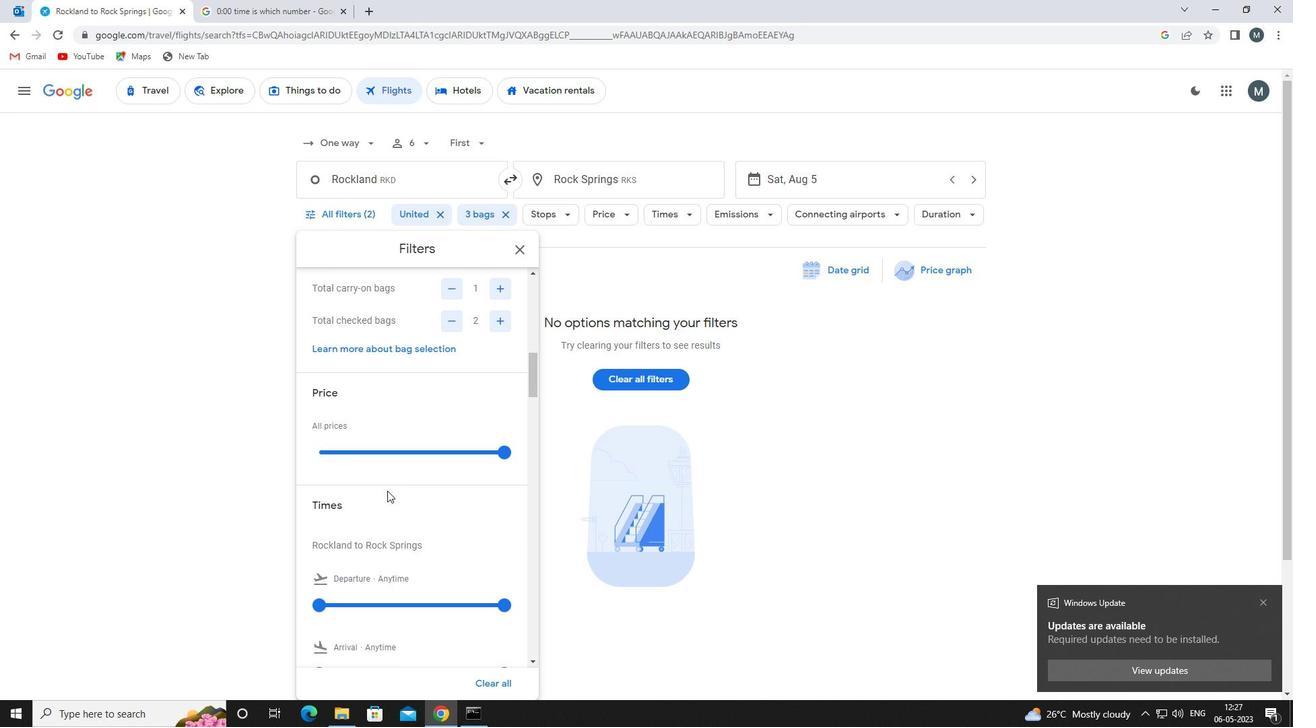 
Action: Mouse scrolled (383, 491) with delta (0, 0)
Screenshot: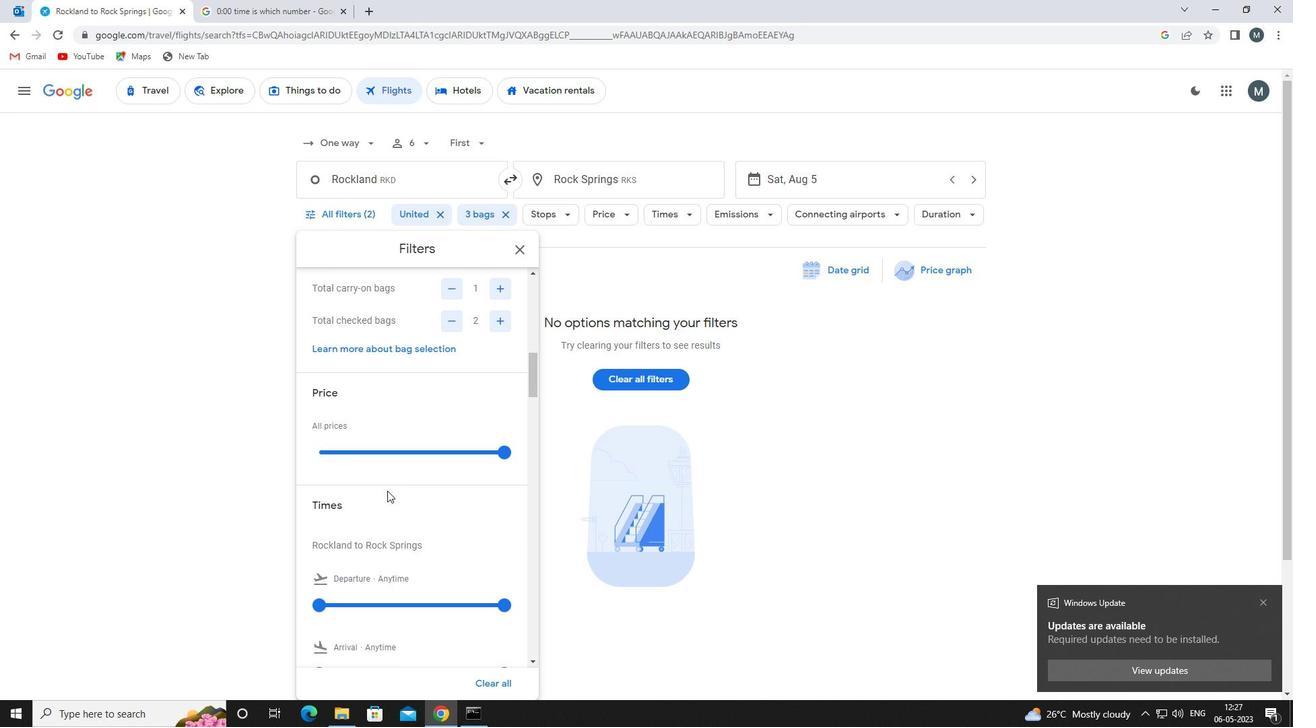 
Action: Mouse moved to (359, 441)
Screenshot: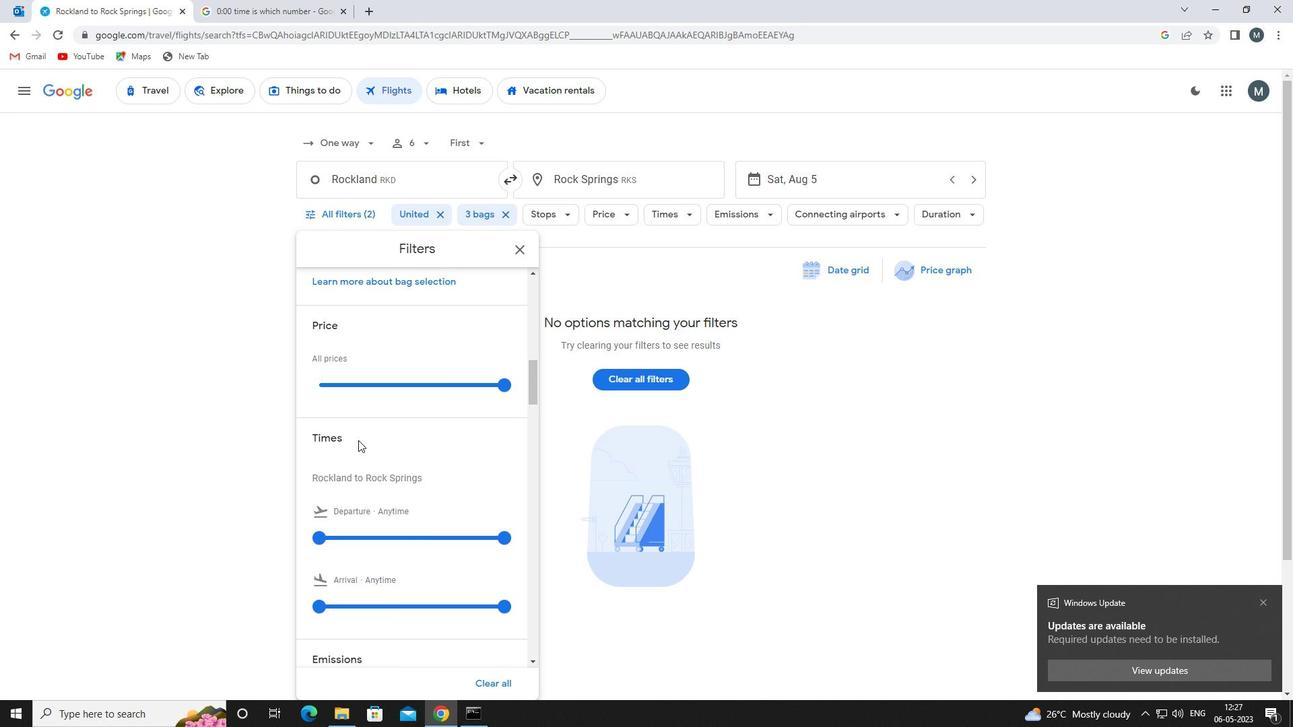 
Action: Mouse scrolled (359, 440) with delta (0, 0)
Screenshot: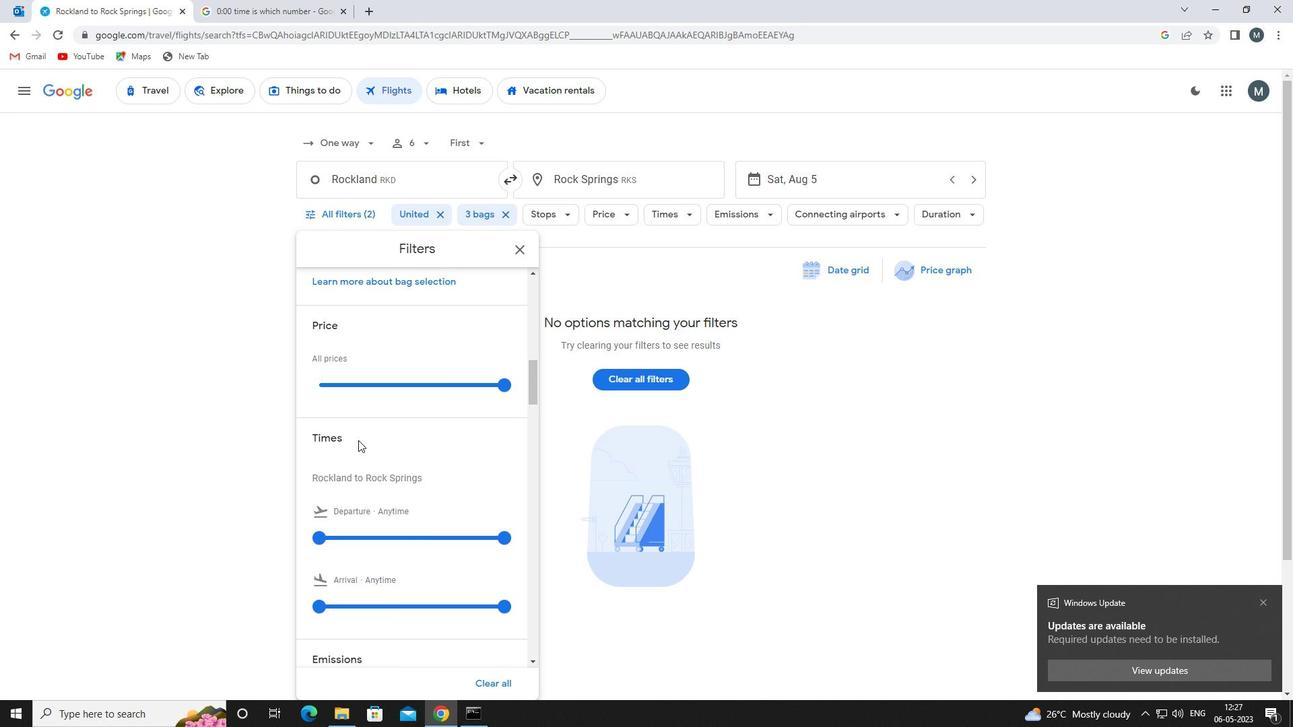 
Action: Mouse moved to (316, 471)
Screenshot: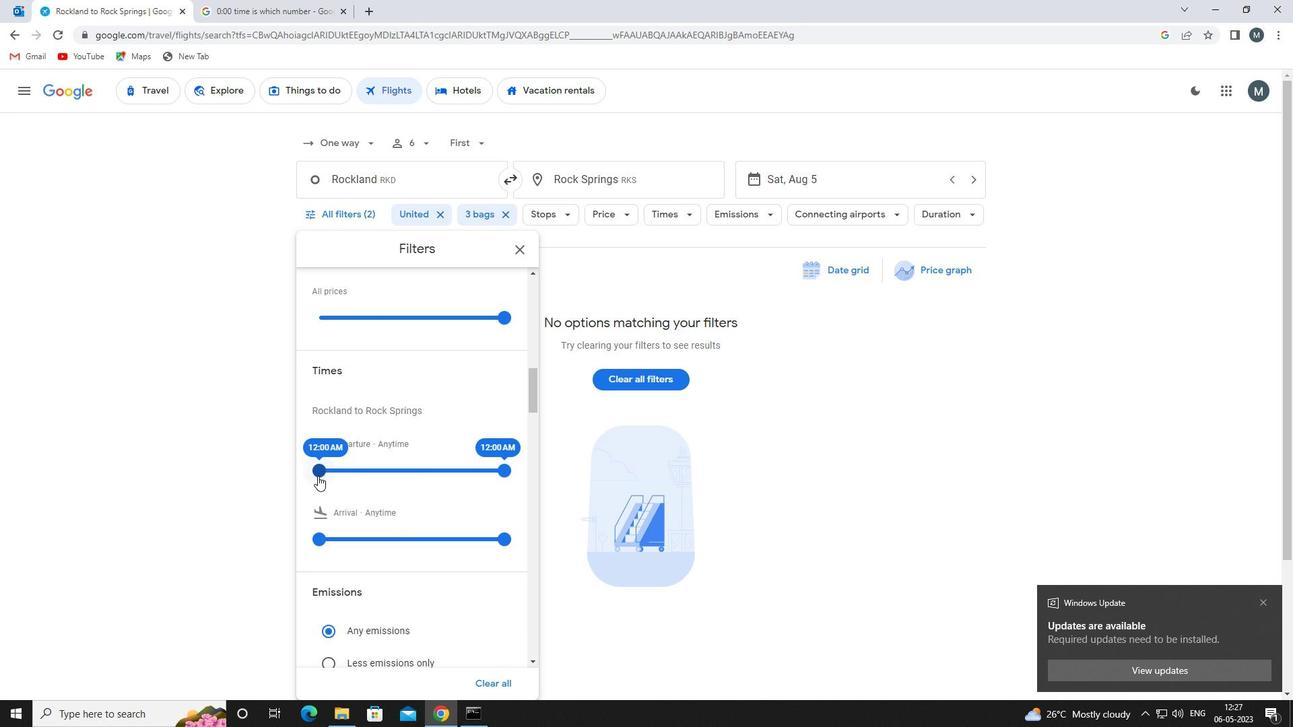
Action: Mouse pressed left at (316, 471)
Screenshot: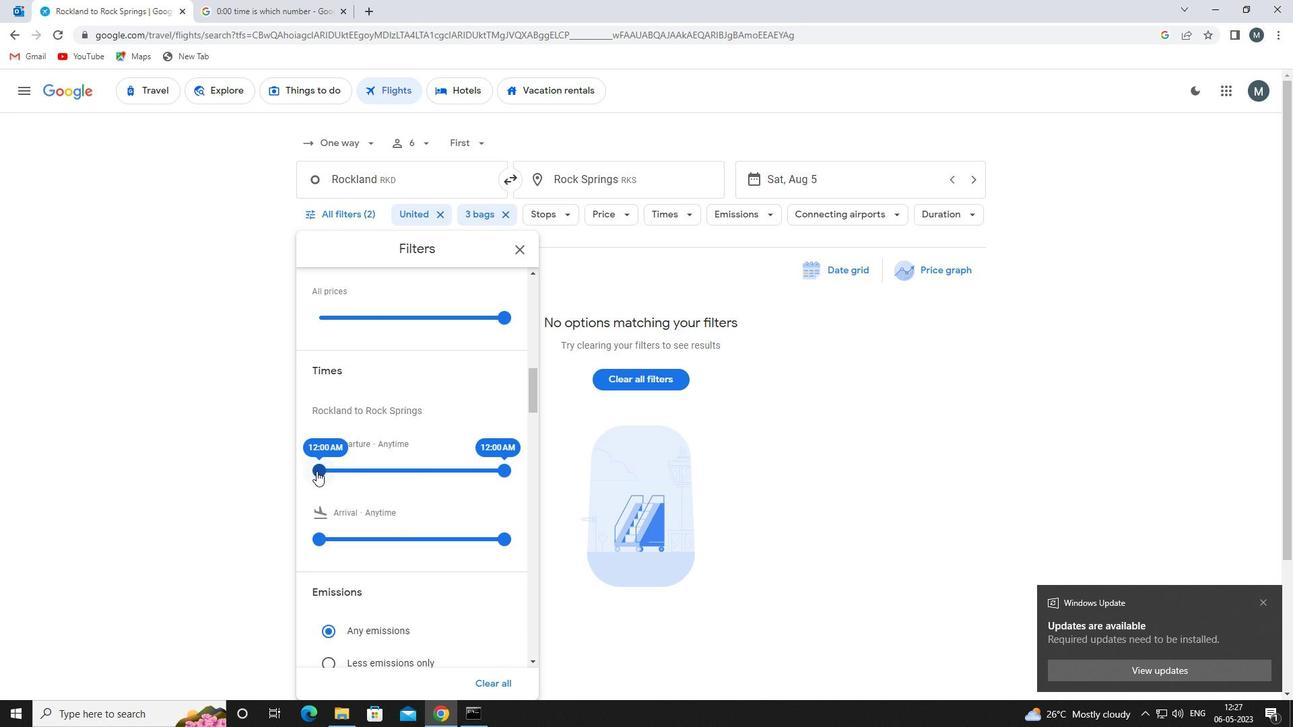 
Action: Mouse moved to (505, 470)
Screenshot: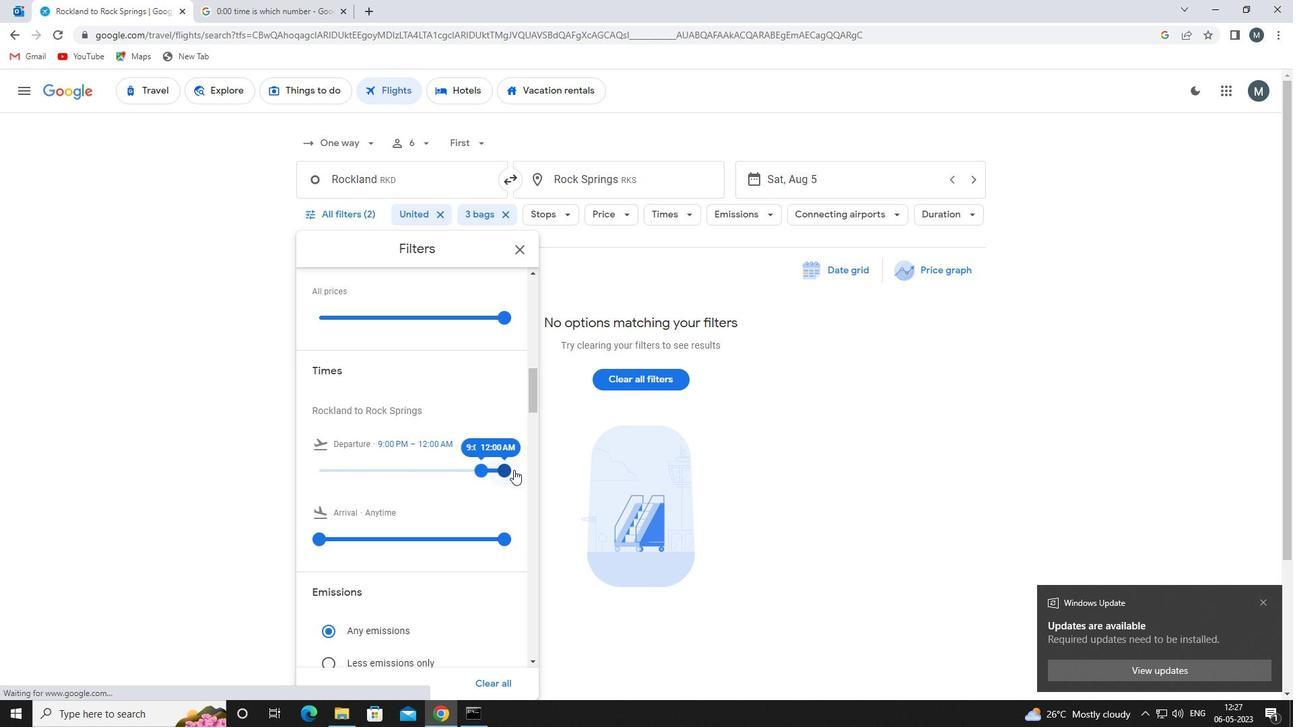 
Action: Mouse pressed left at (505, 470)
Screenshot: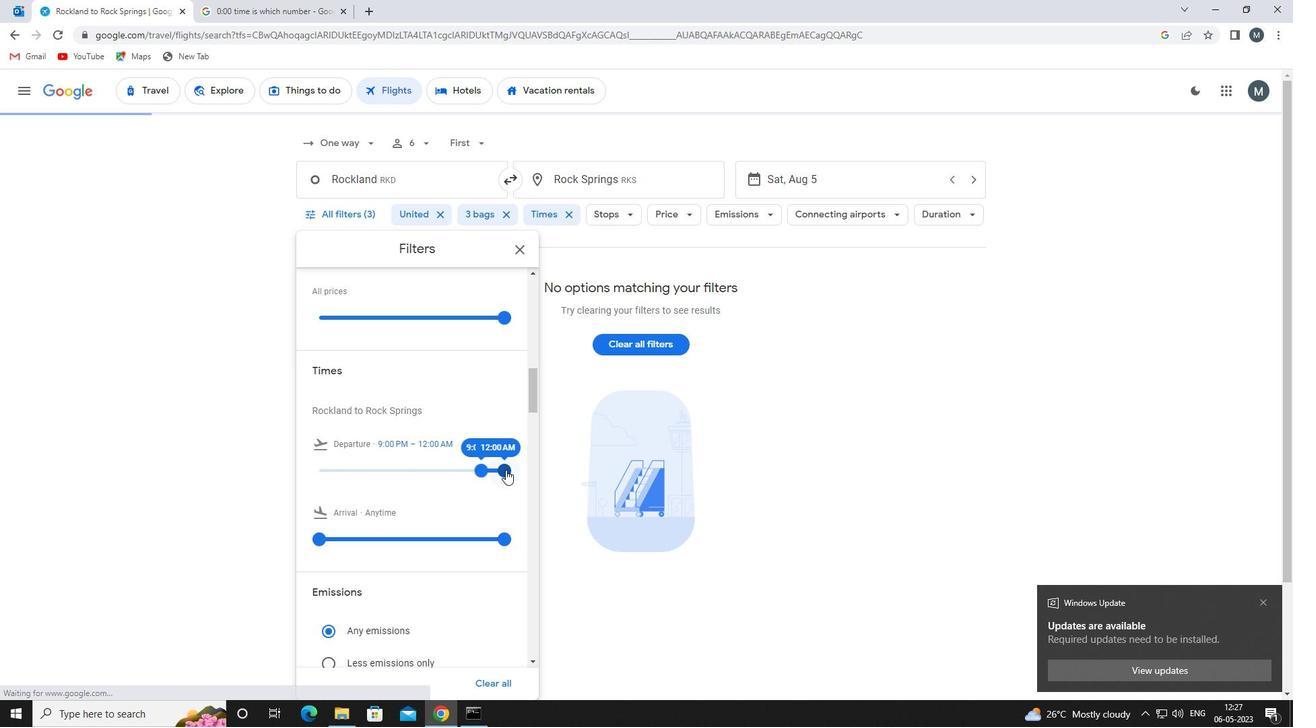 
Action: Mouse moved to (472, 472)
Screenshot: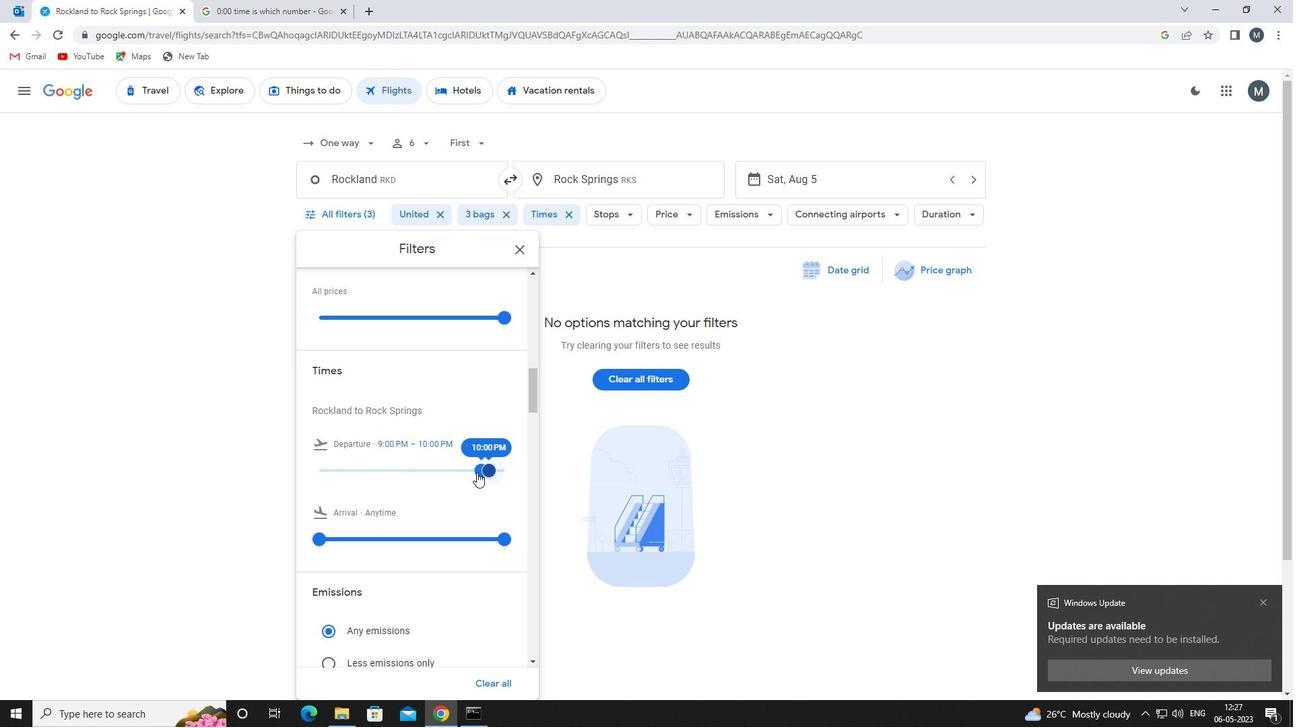 
Action: Mouse scrolled (472, 472) with delta (0, 0)
Screenshot: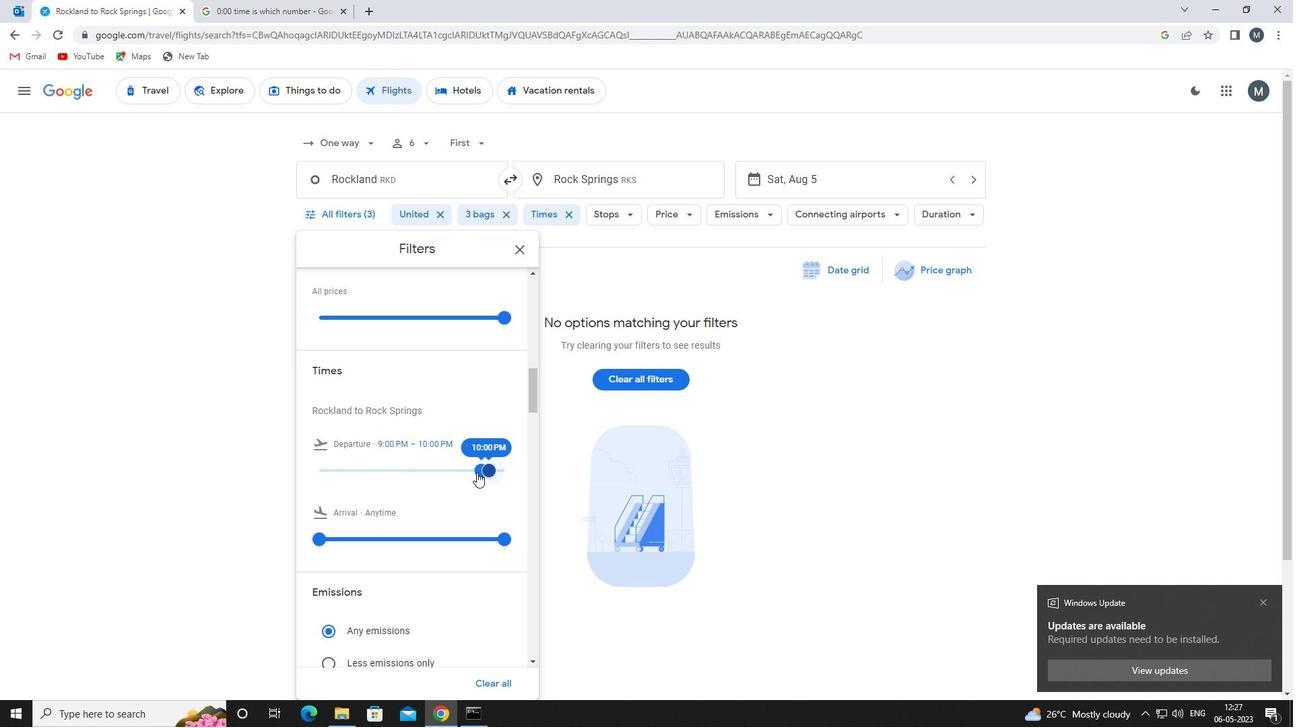 
Action: Mouse moved to (471, 472)
Screenshot: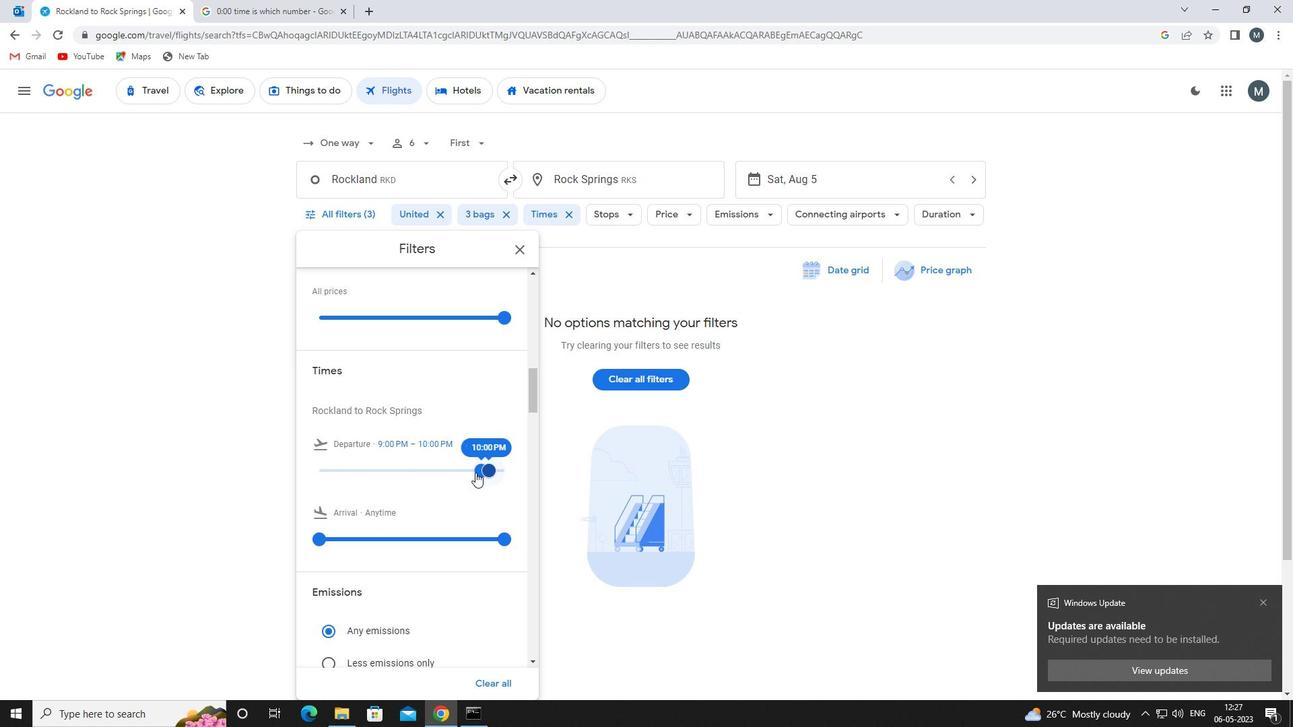 
Action: Mouse scrolled (471, 471) with delta (0, 0)
Screenshot: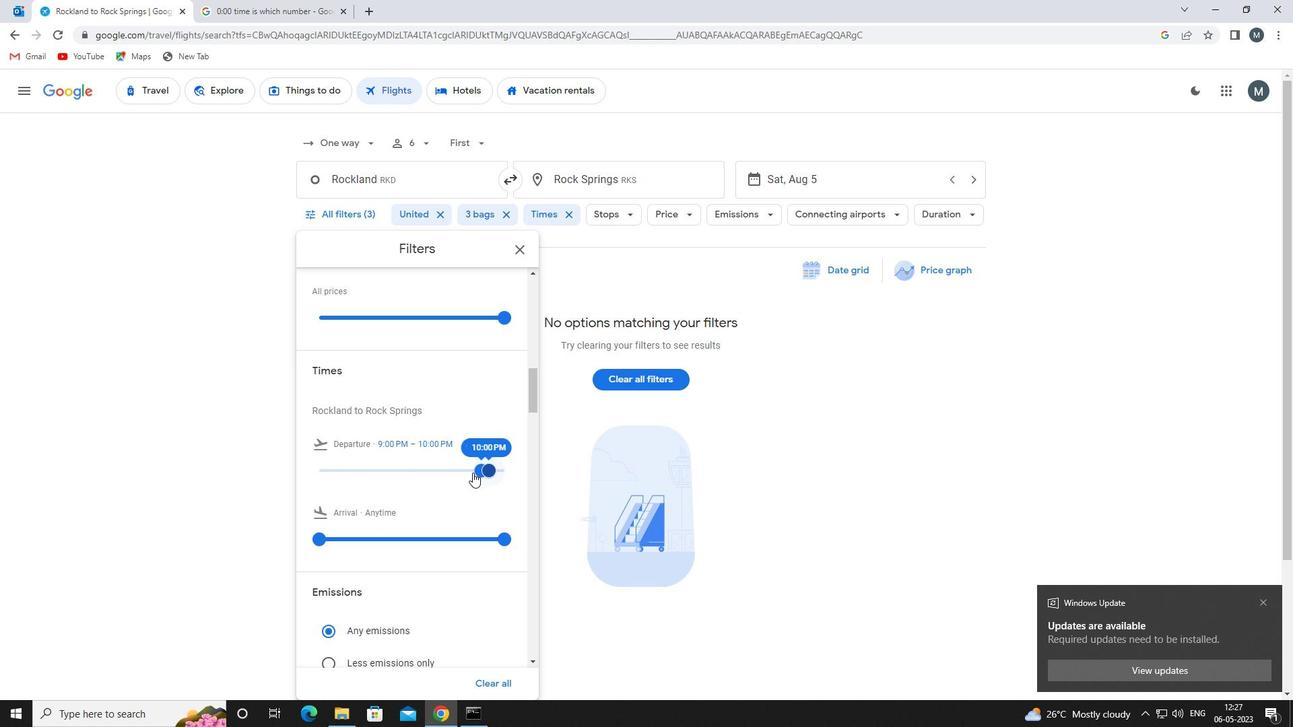 
Action: Mouse moved to (519, 252)
Screenshot: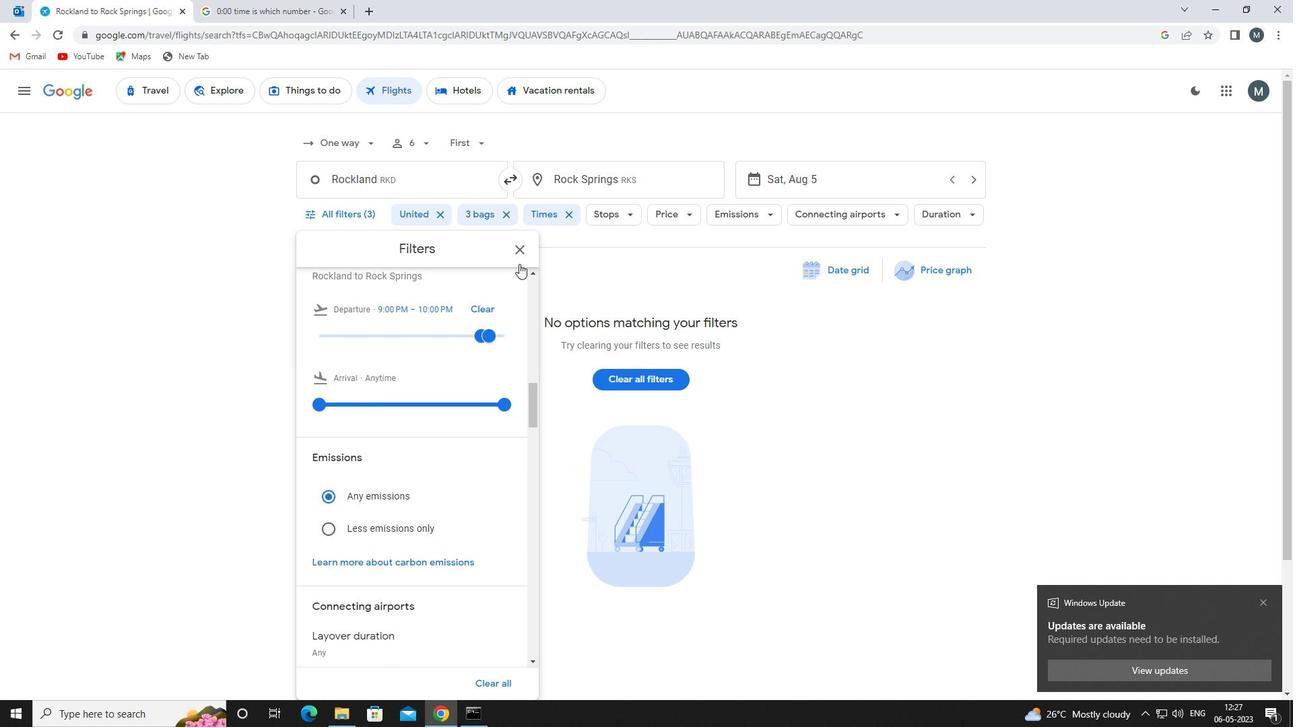 
Action: Mouse pressed left at (519, 252)
Screenshot: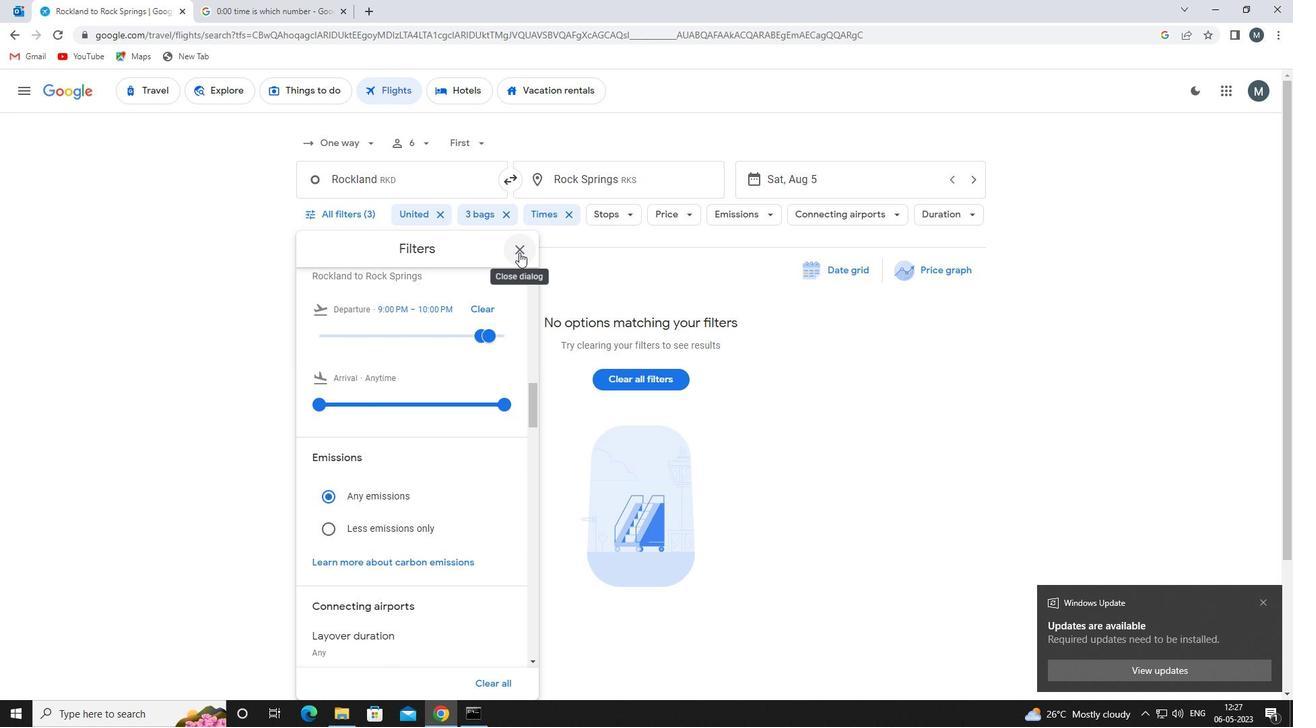 
